 Task: Edit the job description and responsibilities for the 'Medical Officer' position in Salesforce.
Action: Mouse moved to (159, 173)
Screenshot: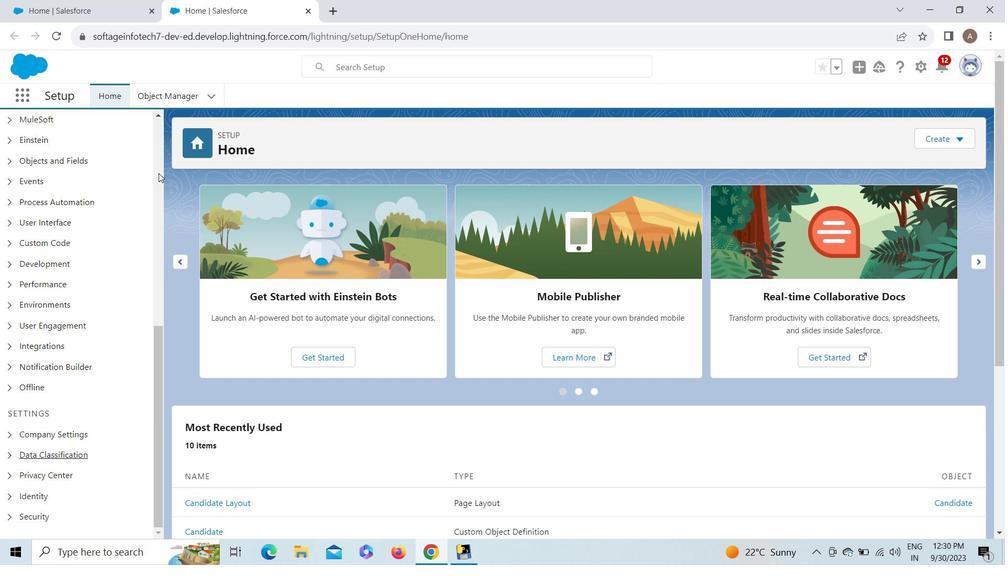 
Action: Mouse pressed left at (159, 173)
Screenshot: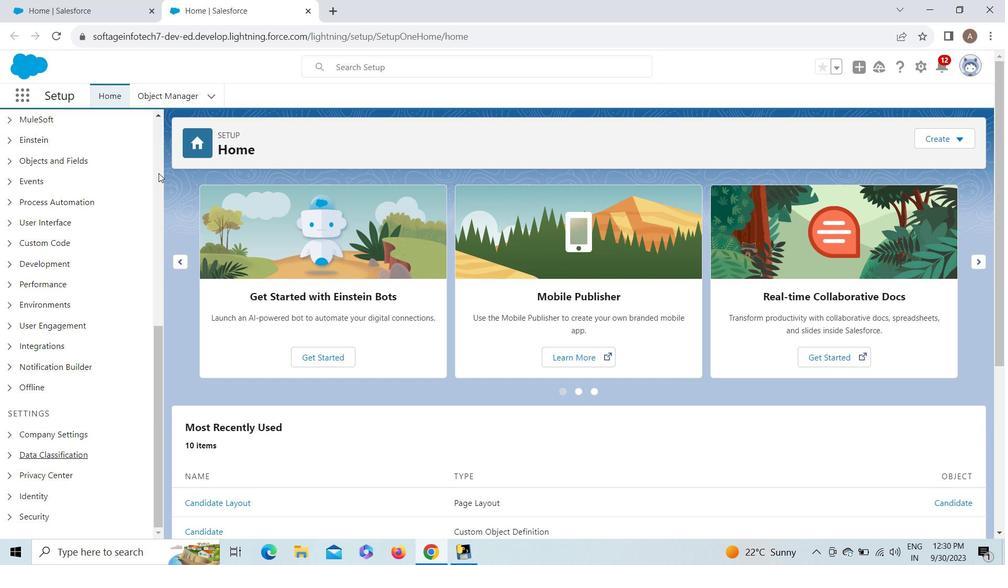 
Action: Mouse pressed left at (159, 173)
Screenshot: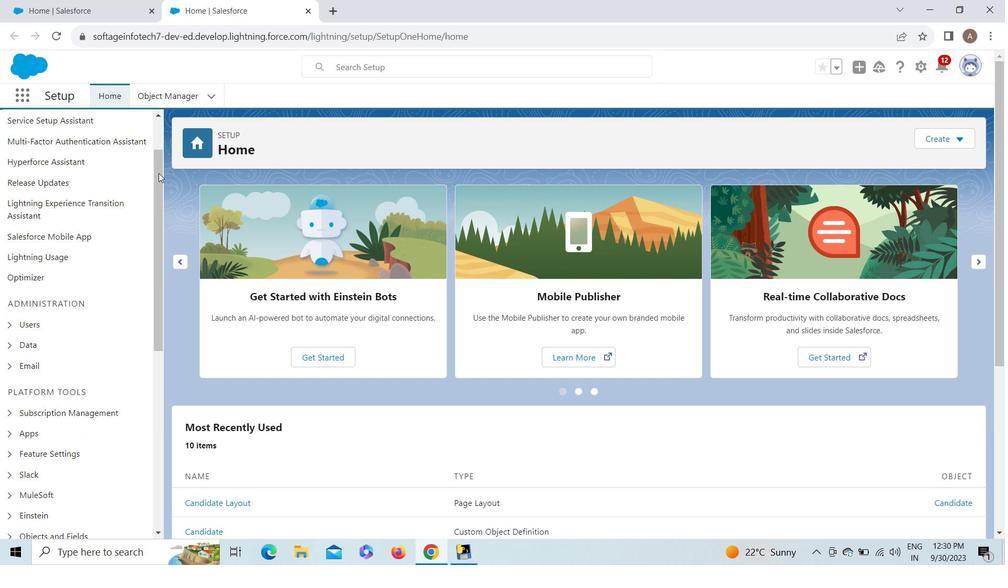 
Action: Mouse pressed left at (159, 173)
Screenshot: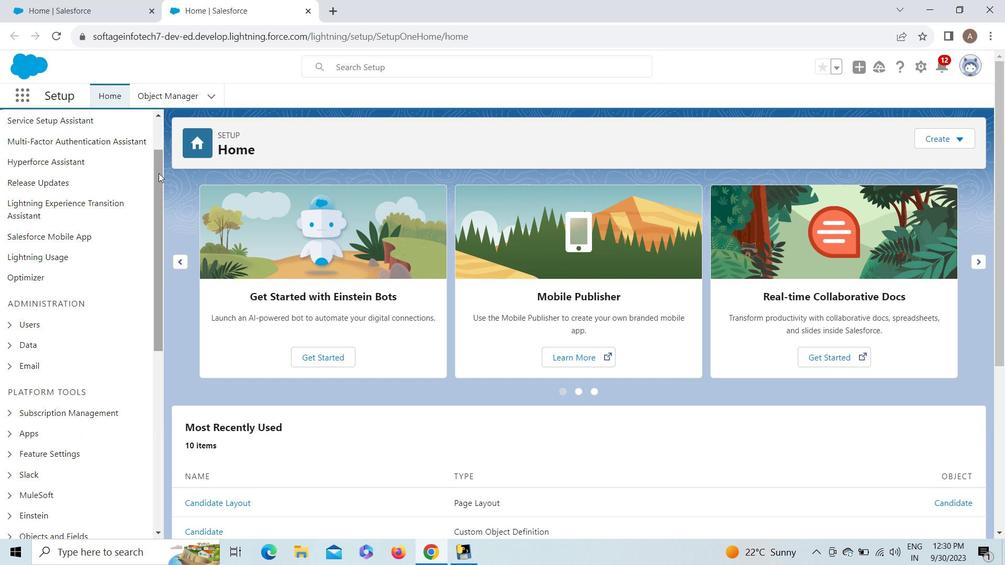 
Action: Mouse moved to (159, 133)
Screenshot: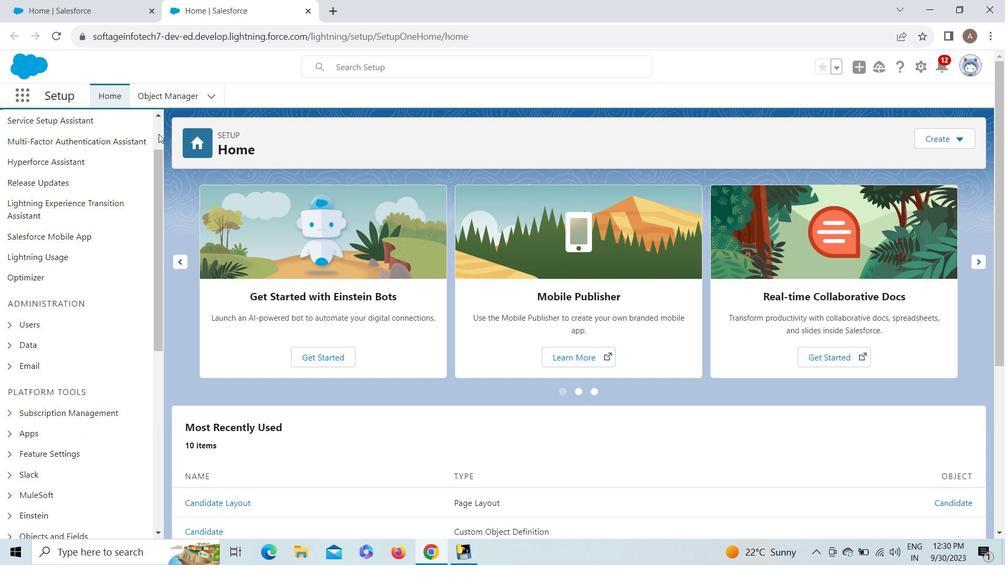
Action: Mouse pressed left at (159, 133)
Screenshot: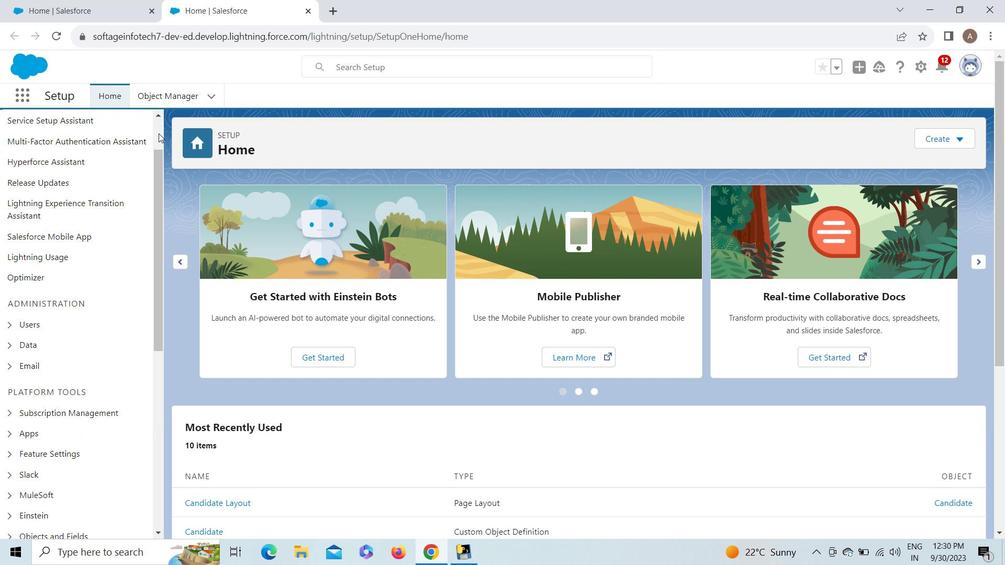 
Action: Mouse moved to (176, 95)
Screenshot: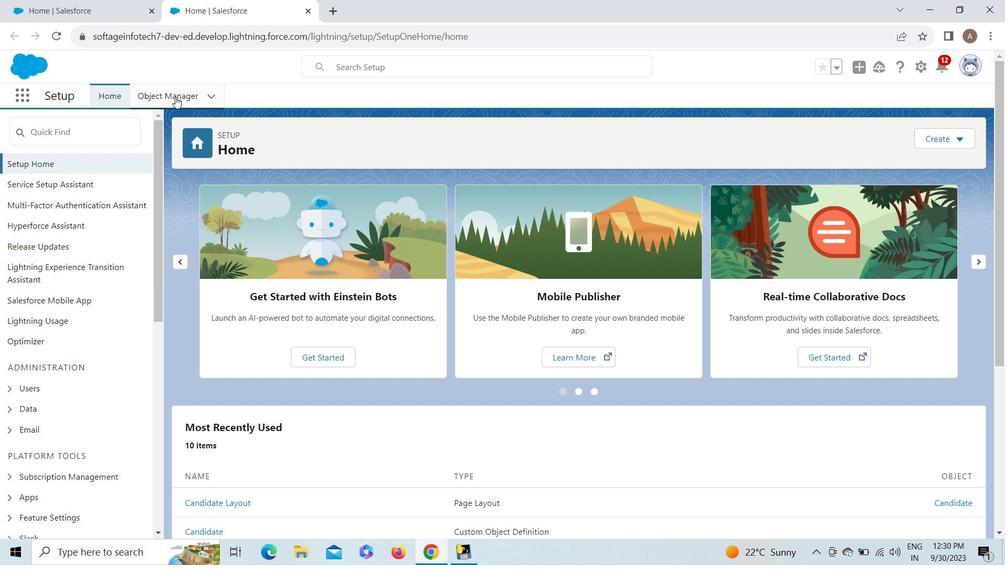 
Action: Mouse pressed left at (176, 95)
Screenshot: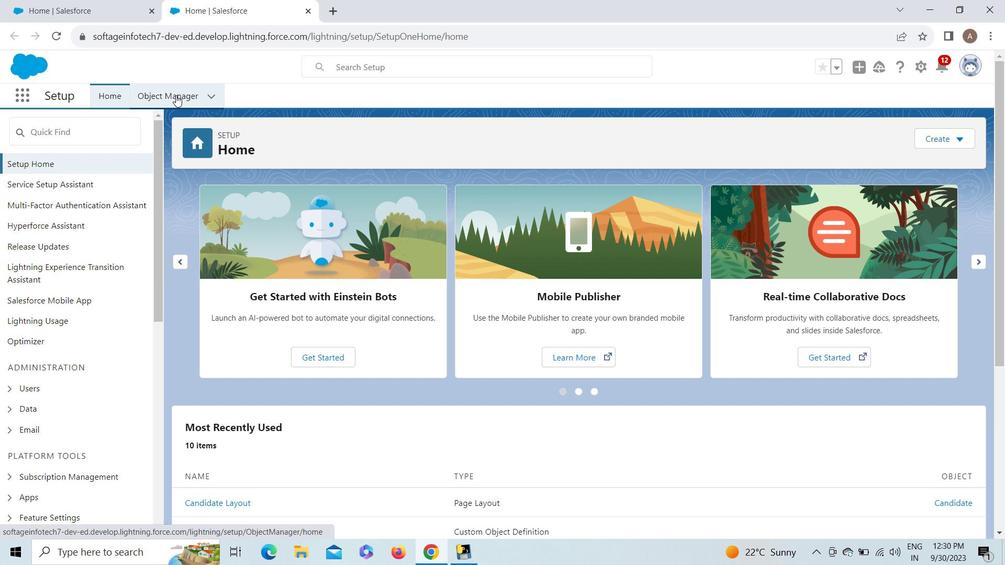 
Action: Mouse moved to (765, 139)
Screenshot: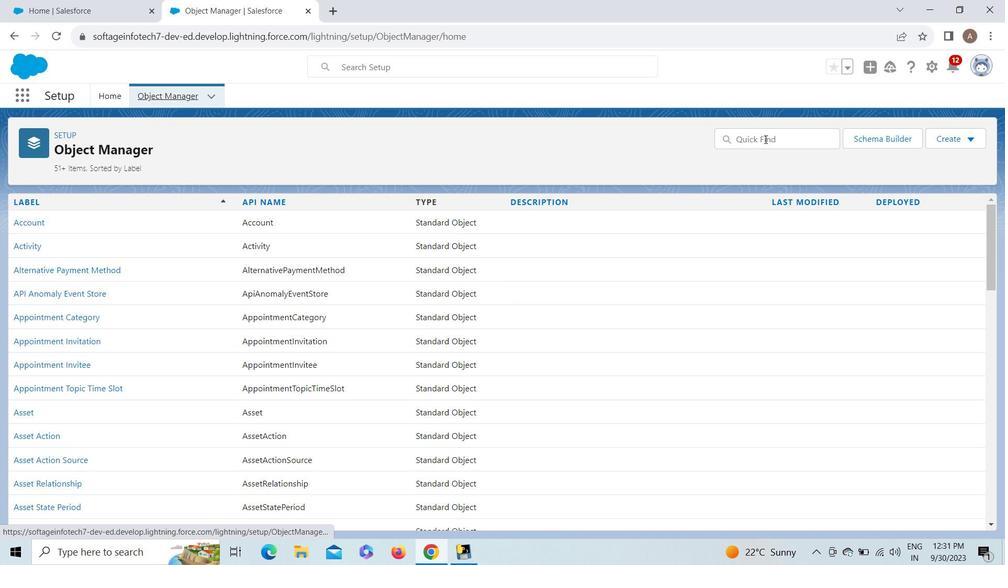 
Action: Mouse pressed left at (765, 139)
Screenshot: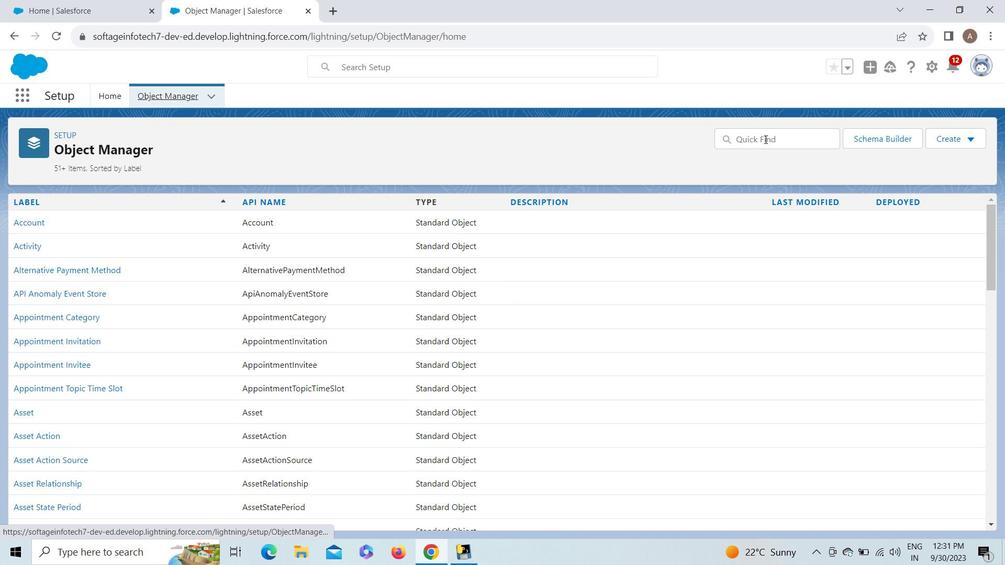 
Action: Key pressed <Key.shift>Can
Screenshot: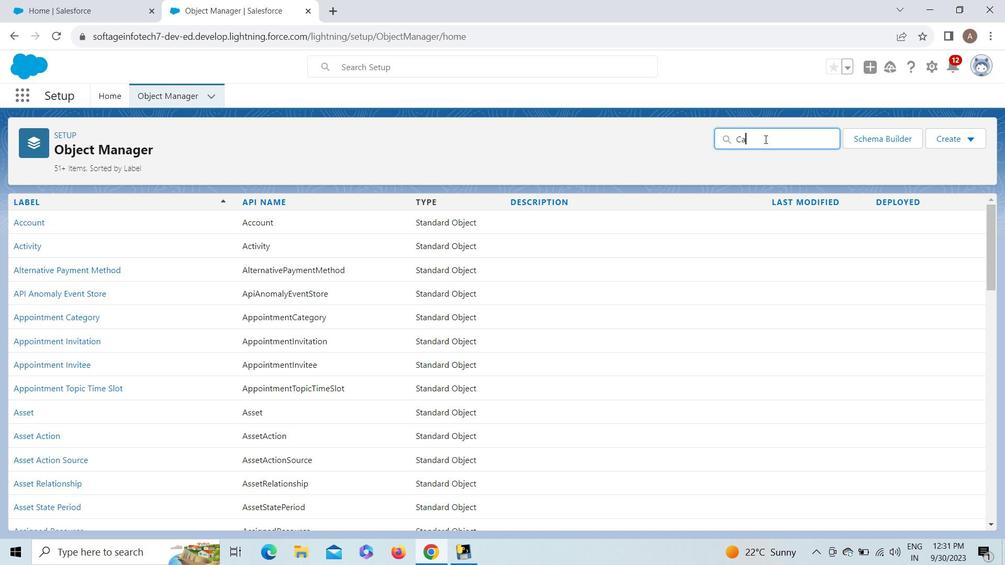 
Action: Mouse moved to (29, 225)
Screenshot: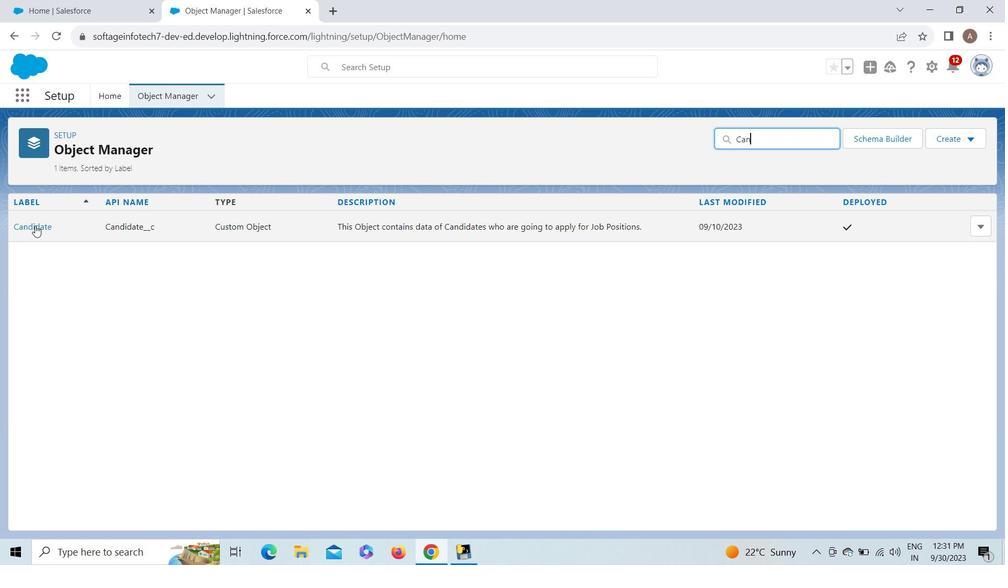 
Action: Mouse pressed left at (29, 225)
Screenshot: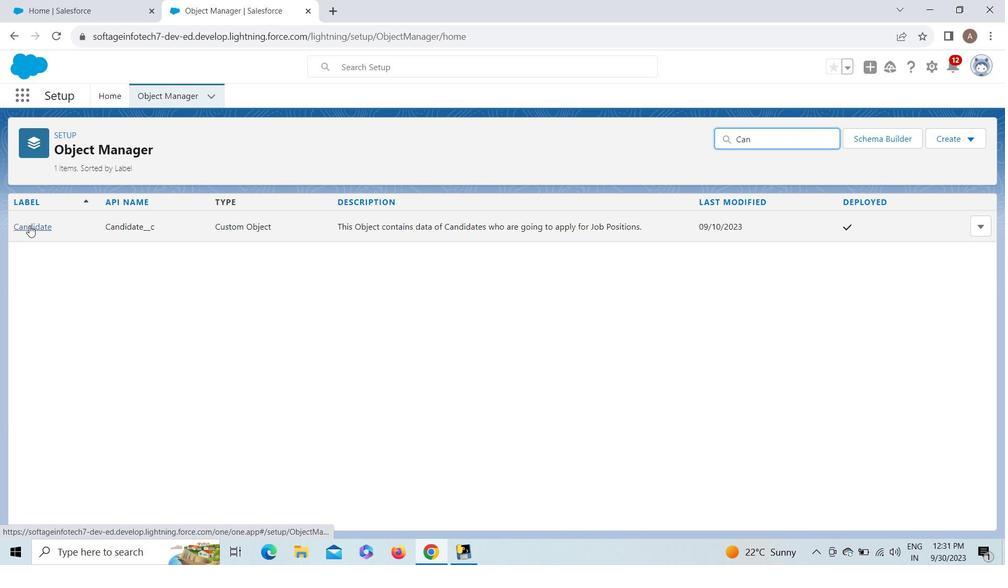 
Action: Mouse moved to (159, 286)
Screenshot: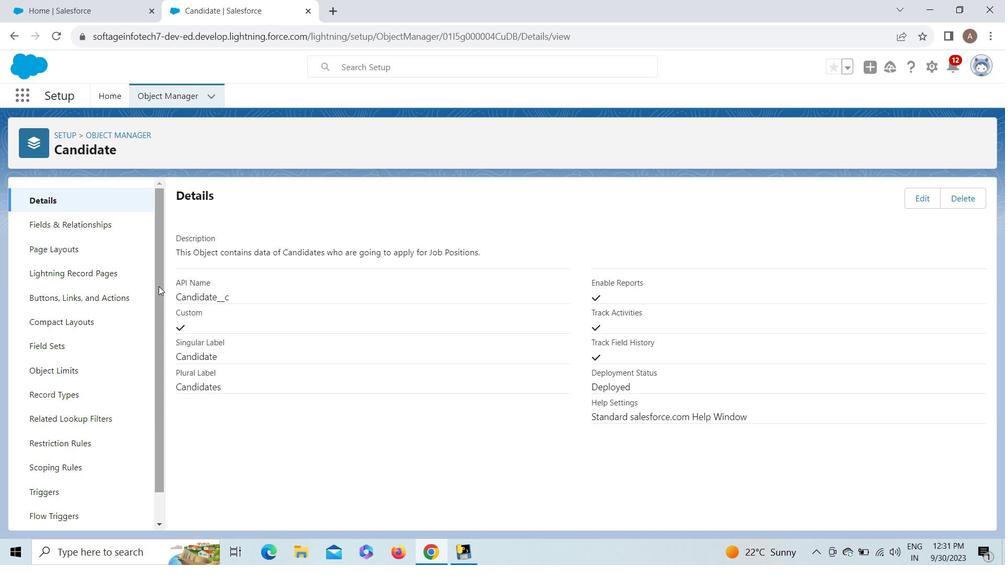 
Action: Mouse pressed left at (159, 286)
Screenshot: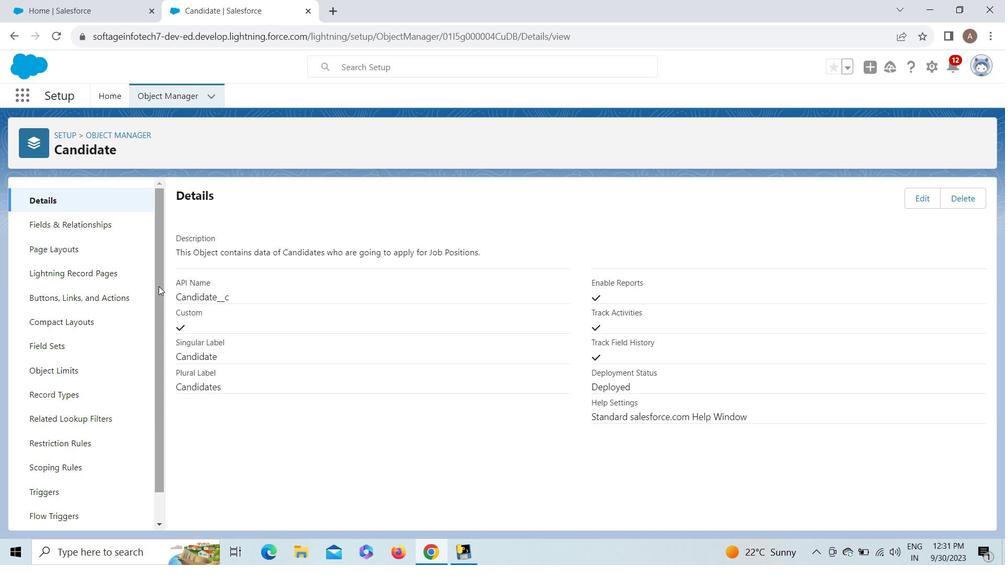 
Action: Mouse moved to (53, 221)
Screenshot: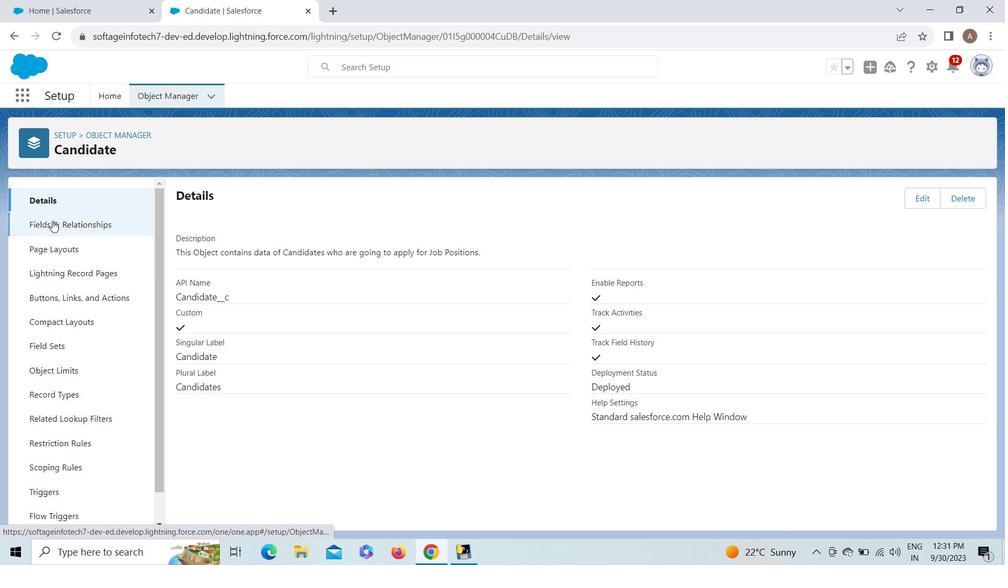 
Action: Mouse pressed left at (53, 221)
Screenshot: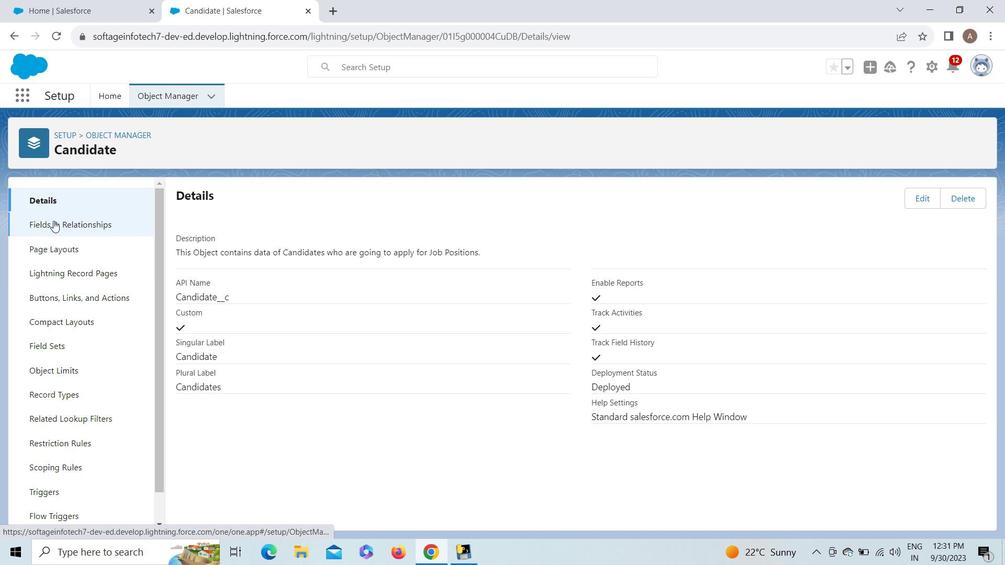 
Action: Mouse moved to (53, 251)
Screenshot: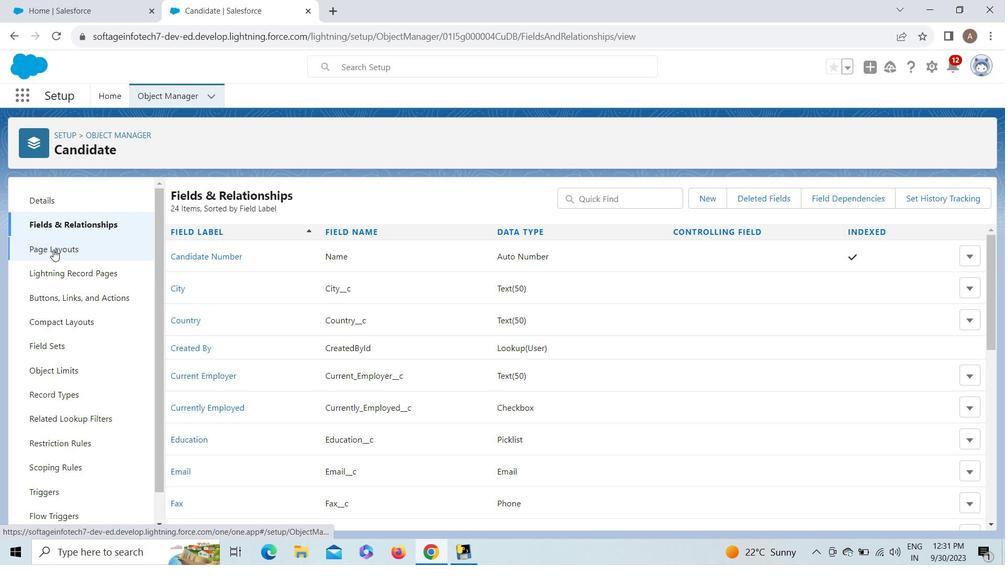 
Action: Mouse pressed left at (53, 251)
Screenshot: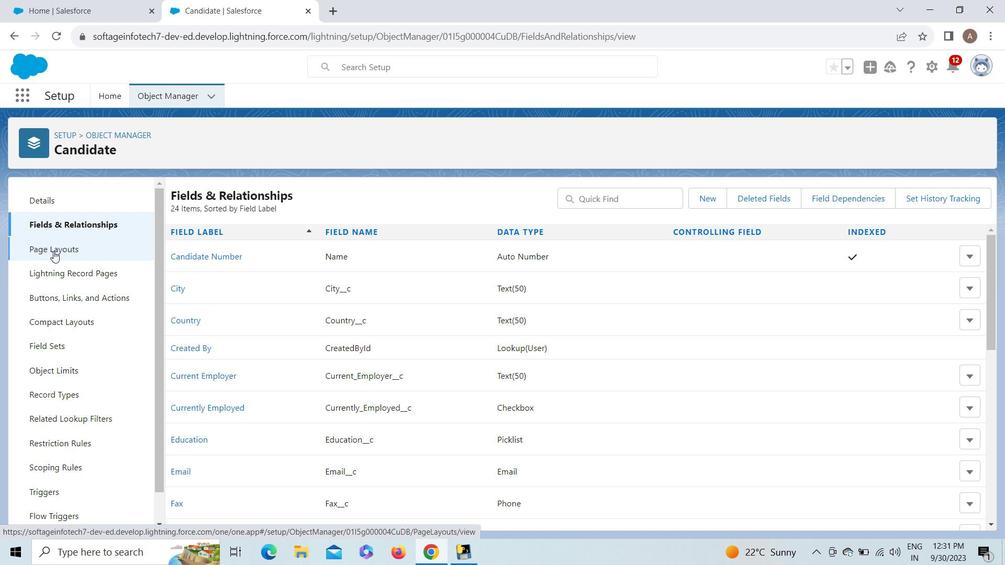 
Action: Mouse moved to (211, 252)
Screenshot: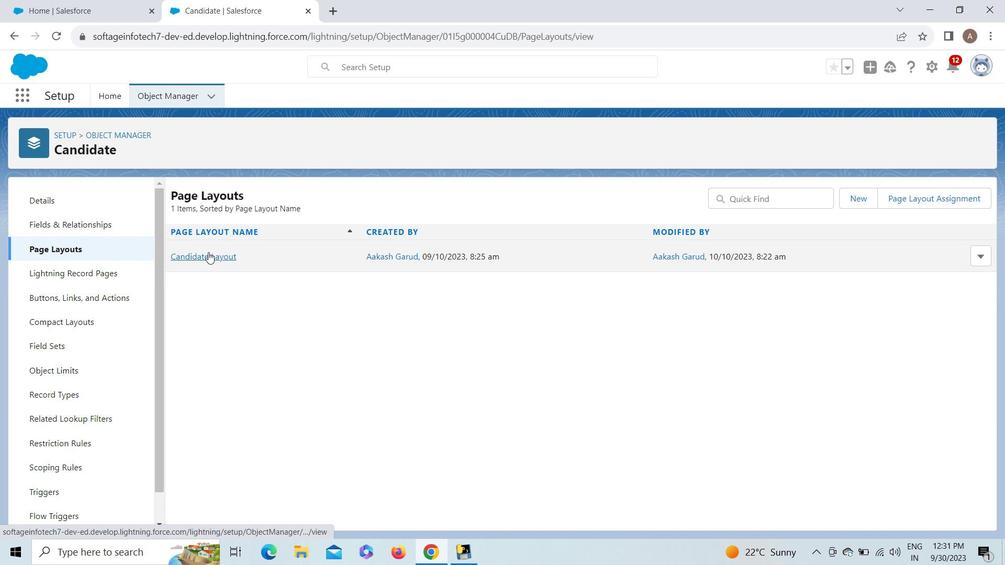 
Action: Mouse pressed left at (211, 252)
Screenshot: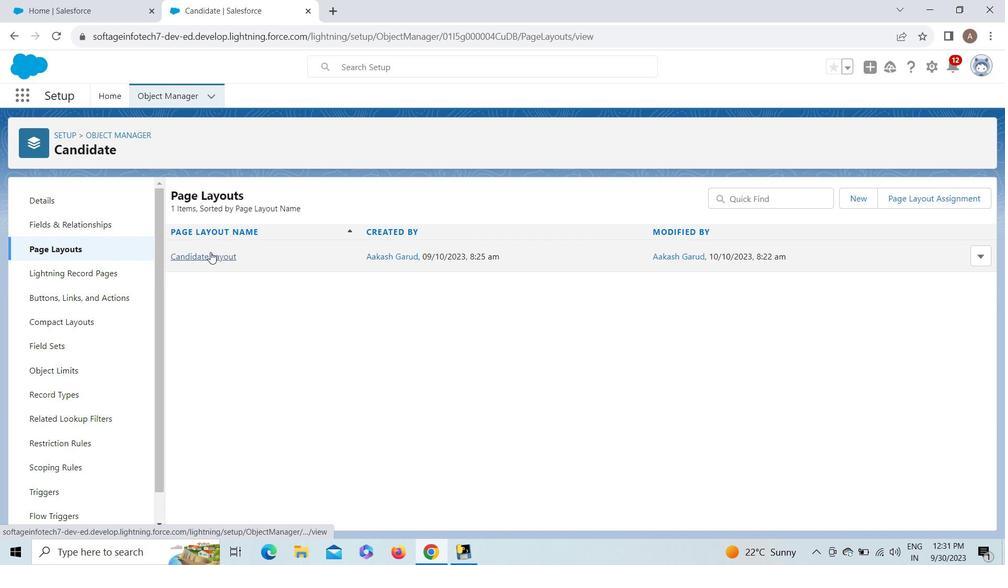 
Action: Mouse moved to (982, 238)
Screenshot: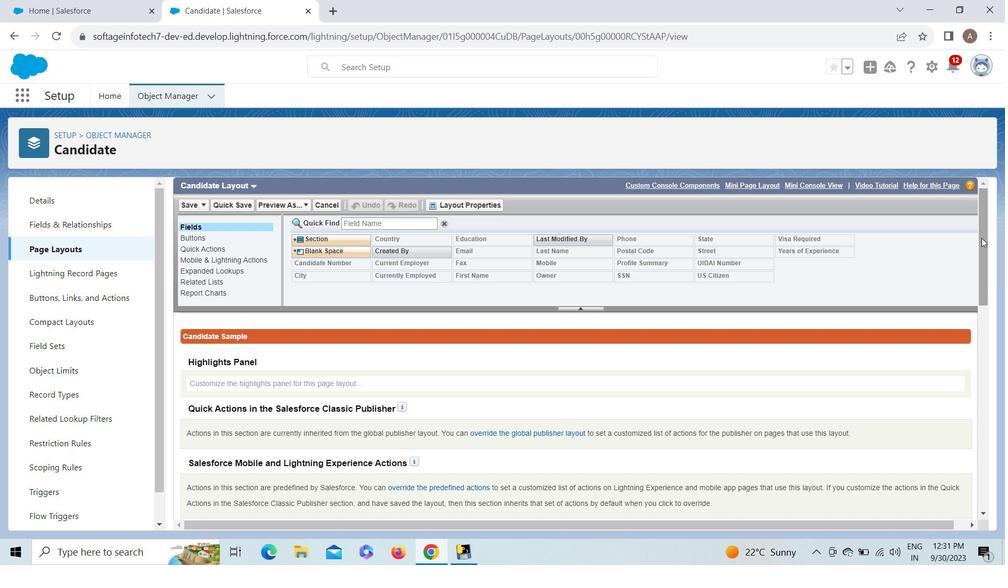 
Action: Mouse pressed left at (982, 238)
Screenshot: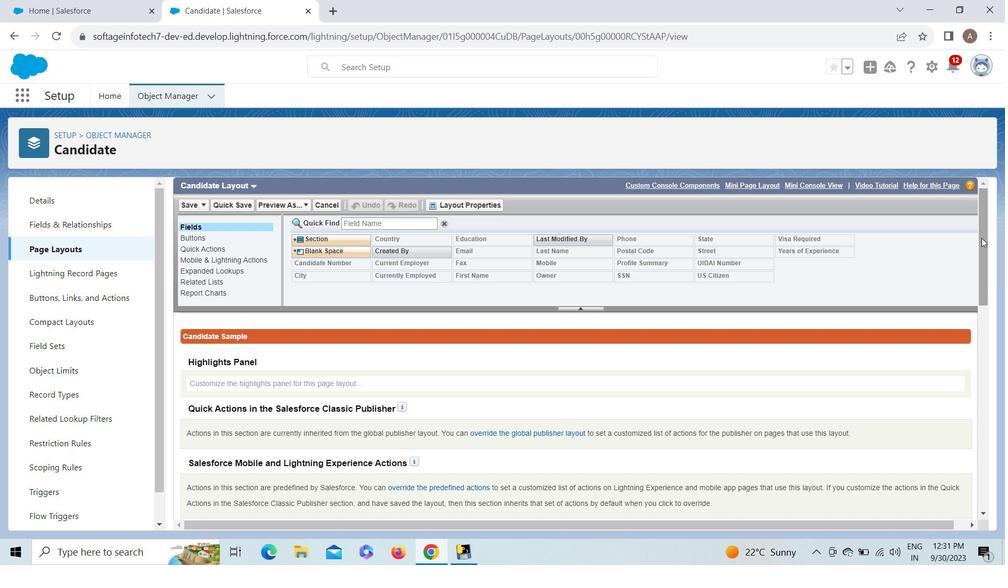 
Action: Mouse moved to (48, 205)
Screenshot: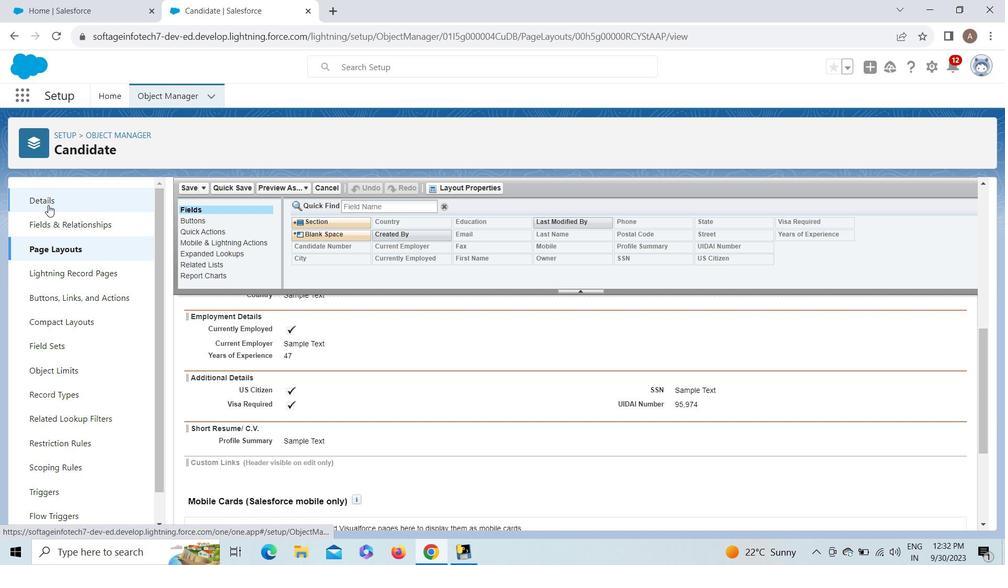 
Action: Mouse pressed left at (48, 205)
Screenshot: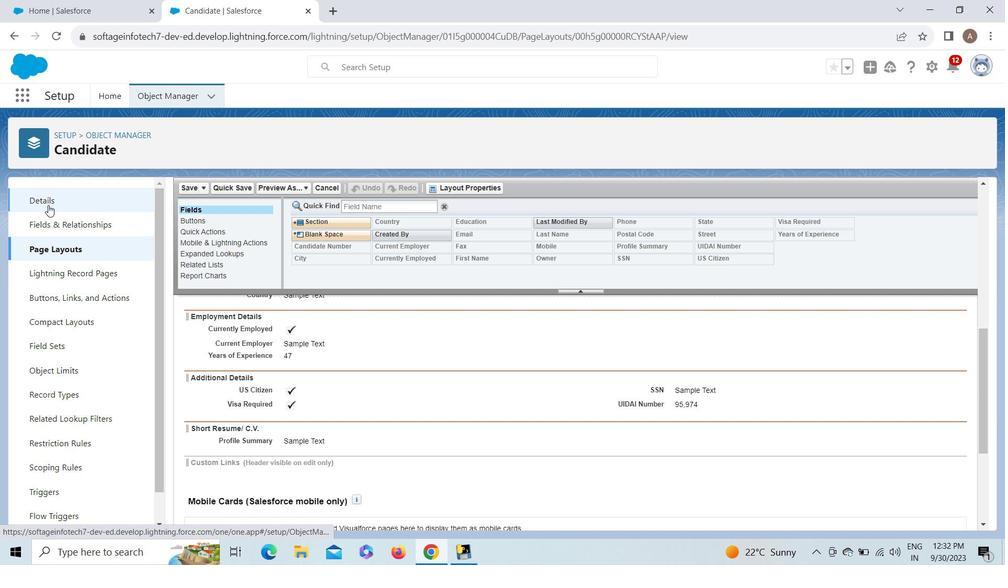 
Action: Mouse moved to (44, 11)
Screenshot: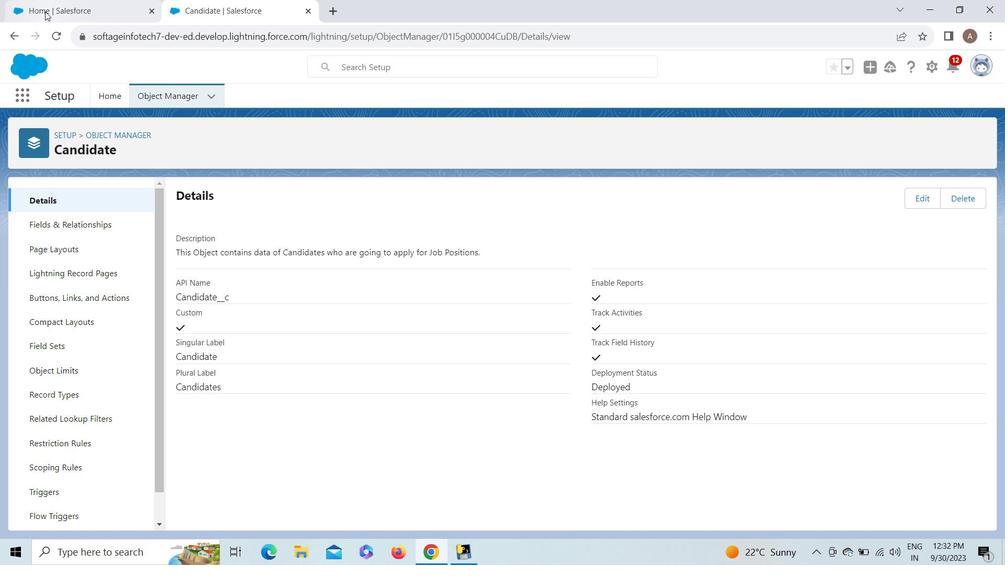 
Action: Mouse pressed left at (44, 11)
Screenshot: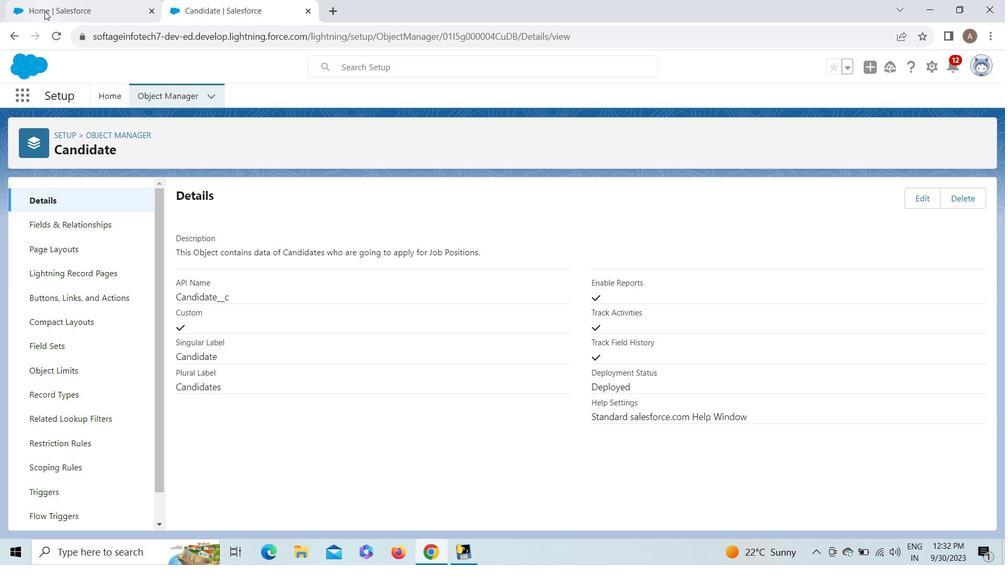 
Action: Mouse moved to (182, 99)
Screenshot: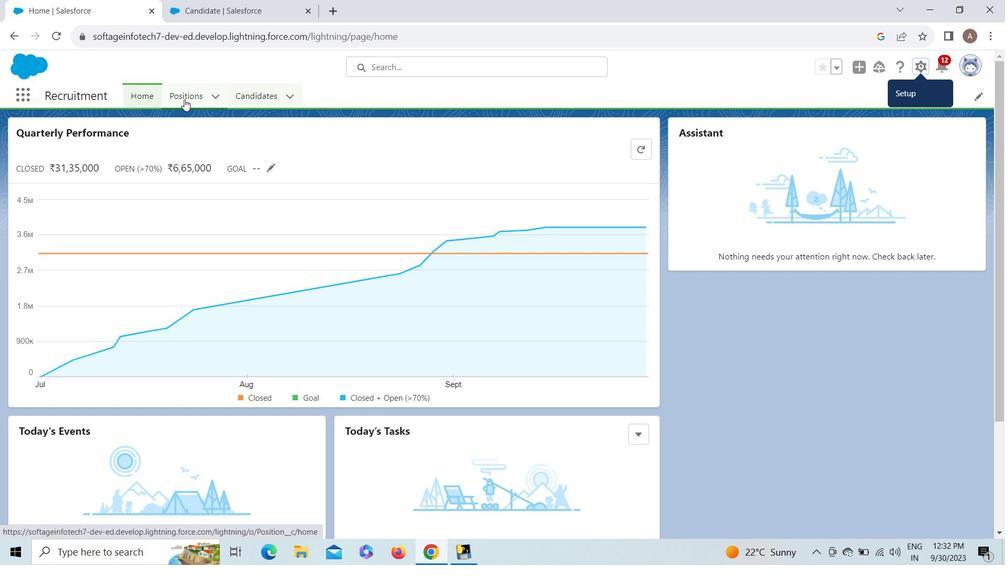 
Action: Mouse pressed left at (182, 99)
Screenshot: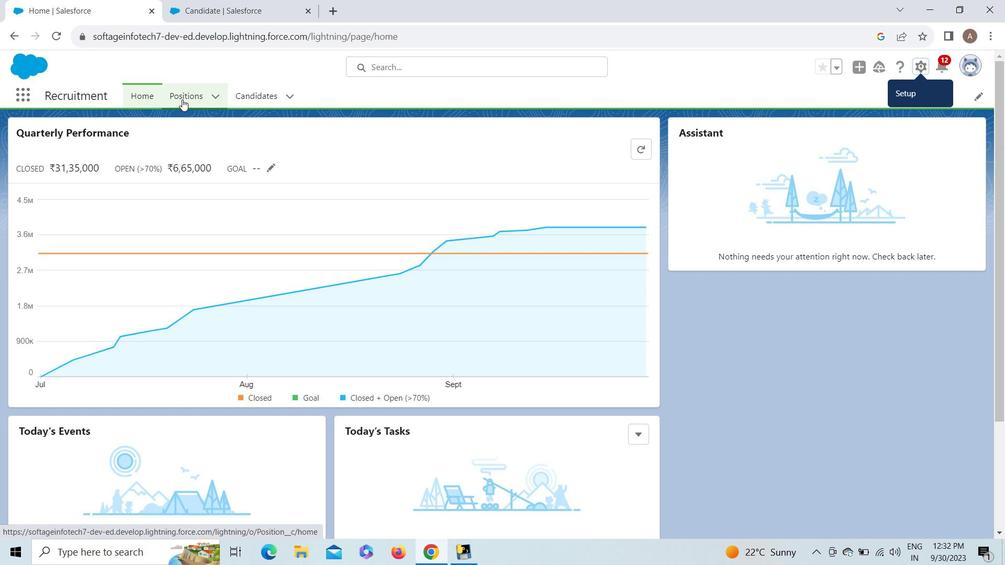 
Action: Mouse moved to (89, 213)
Screenshot: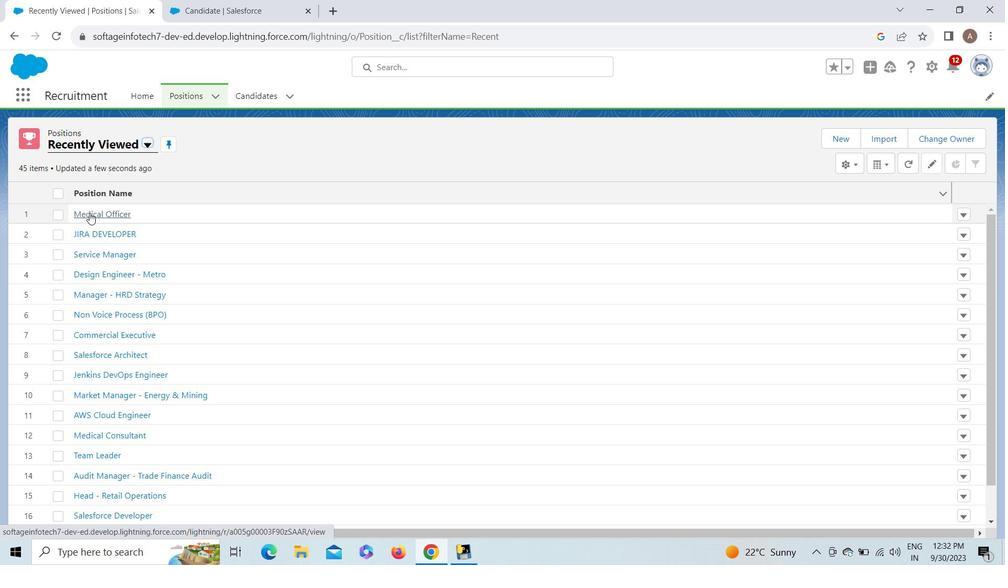 
Action: Mouse pressed left at (89, 213)
Screenshot: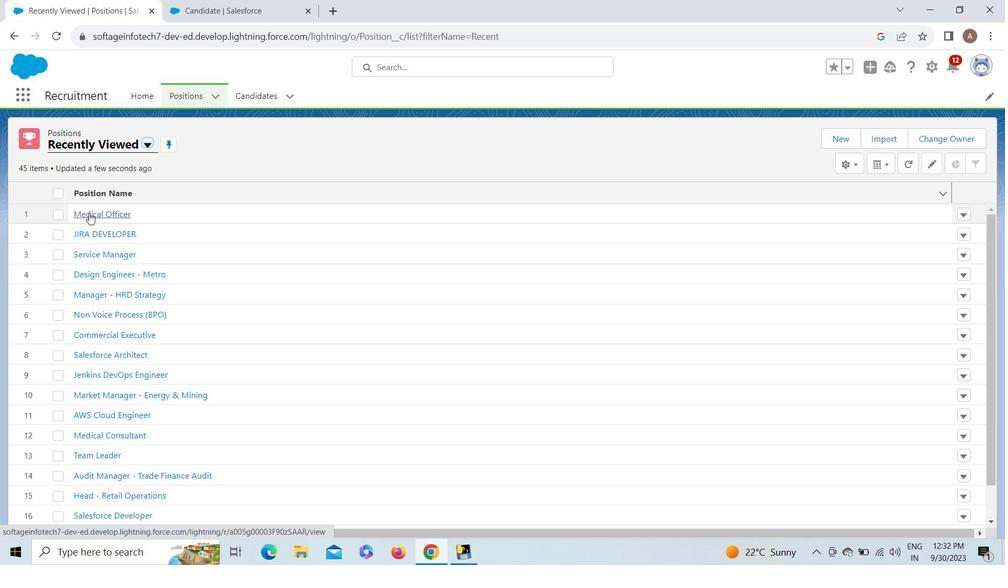 
Action: Mouse moved to (847, 137)
Screenshot: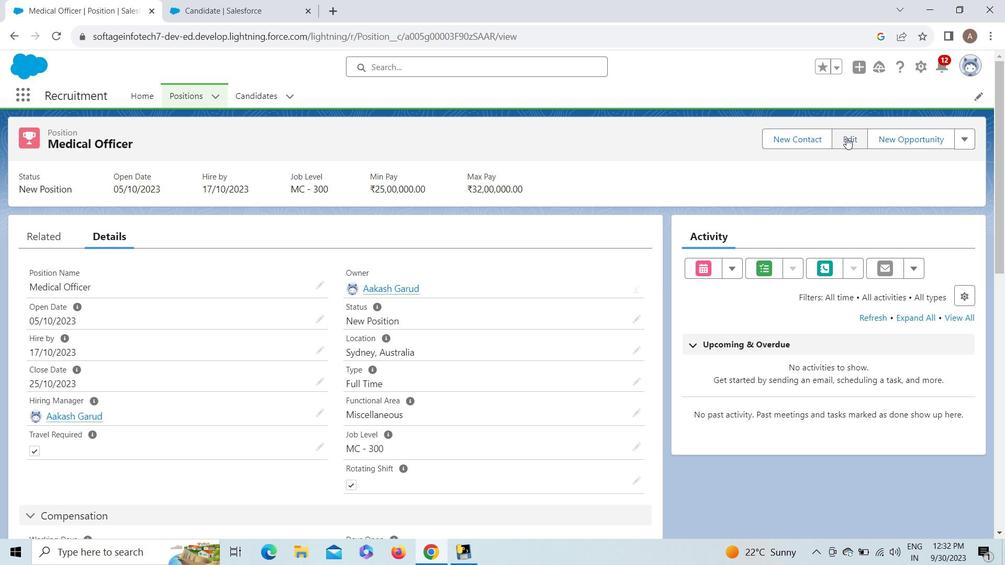 
Action: Mouse pressed left at (847, 137)
Screenshot: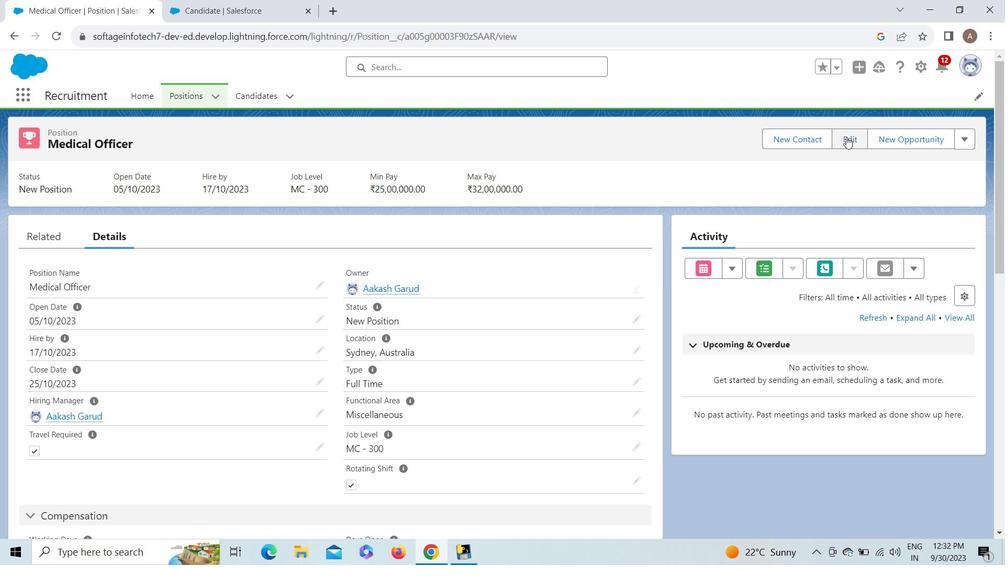 
Action: Mouse moved to (772, 154)
Screenshot: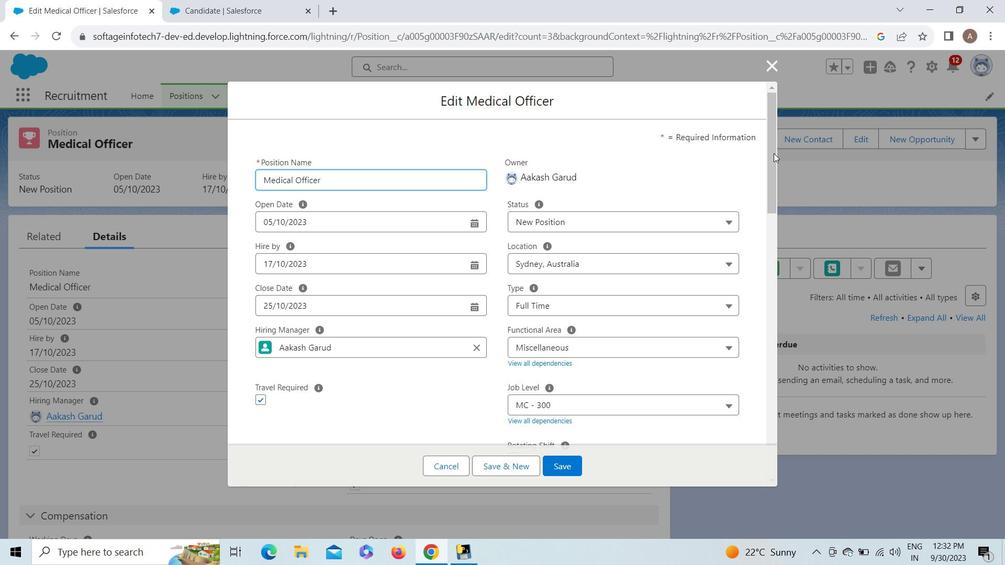 
Action: Mouse pressed left at (772, 154)
Screenshot: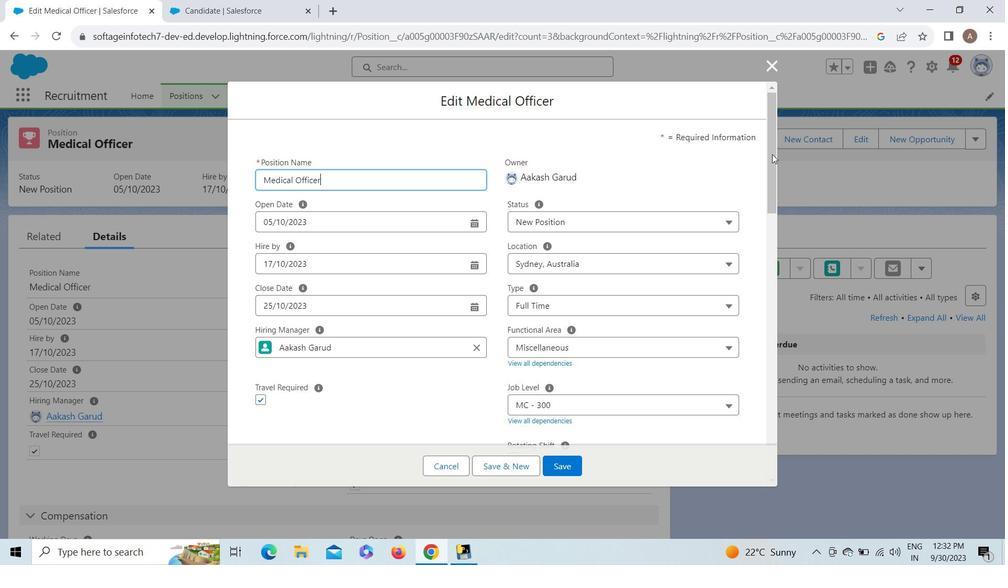 
Action: Mouse moved to (758, 344)
Screenshot: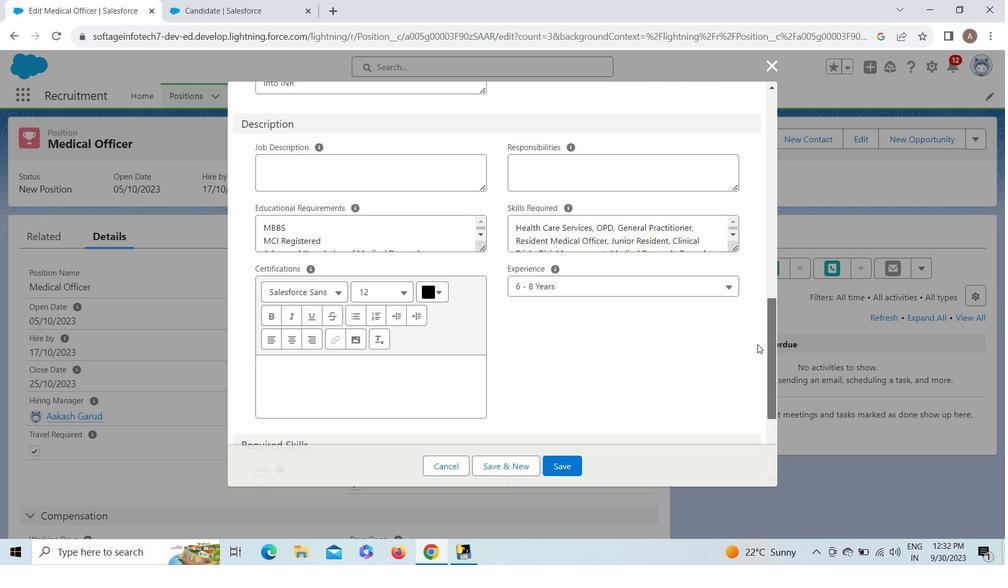 
Action: Mouse pressed left at (758, 344)
Screenshot: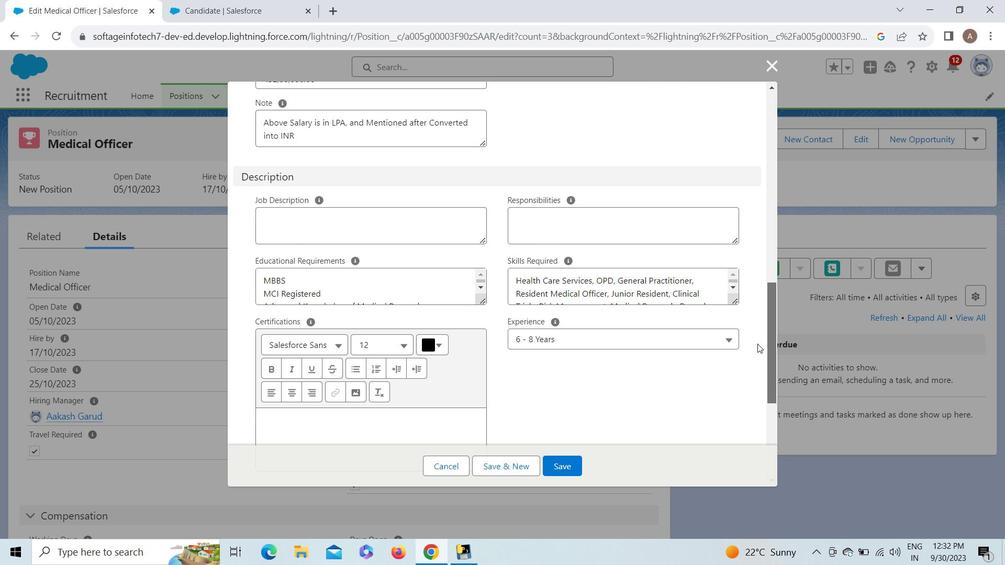 
Action: Mouse moved to (355, 234)
Screenshot: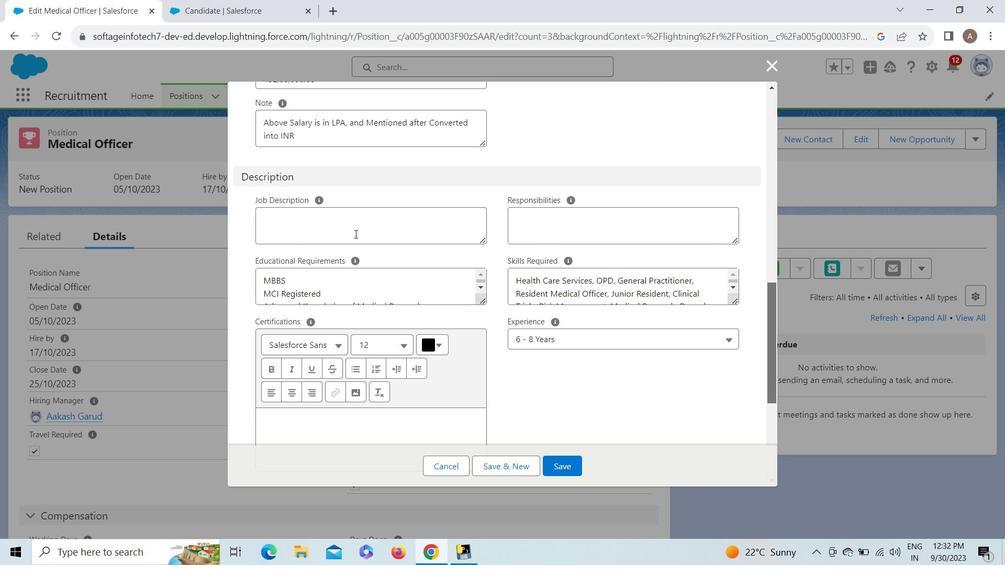 
Action: Mouse pressed left at (355, 234)
Screenshot: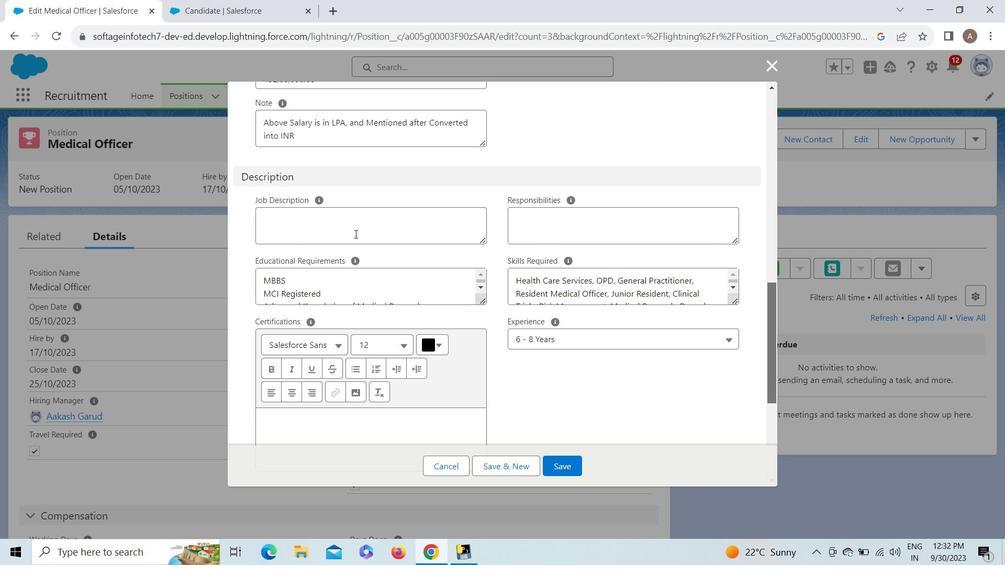 
Action: Key pressed <Key.shift>We<Key.space>are<Key.space>seeking<Key.space>a<Key.space>highly<Key.space>capable<Key.space>medical<Key.space>officer<Key.space>to<Key.space>manage<Key.space>our<Key.space>medical<Key.space>team<Key.space>and<Key.space>to<Key.space>supervisr<Key.backspace>e<Key.space>the<Key.space>healthcare<Key.space>services<Key.space>that<Key.space>they<Key.space>provide.<Key.space><Key.shift>In<Key.space>this<Key.space><Key.shift><Key.shift><Key.shift><Key.shift><Key.shift><Key.shift><Key.shift><Key.shift><Key.shift><Key.shift><Key.shift><Key.shift><Key.shift><Key.shift><Key.shift><Key.shift><Key.shift><Key.shift><Key.shift><Key.shift><Key.shift><Key.shift><Key.shift><Key.shift><Key.shift><Key.shift><Key.shift>role,<Key.space>your<Key.space>duties<Key.space>will<Key.space>include<Key.space>serving<Key.space>as<Key.space>a<Key.space>clinical<Key.space>advisor,<Key.space>overseeing<Key.space>clinical<Key.space>trials,<Key.space>and<Key.space>maintaining<Key.space>high<Key.space>standards<Key.space>of<Key.space>i<Key.backspace>patient<Key.space>care.
Screenshot: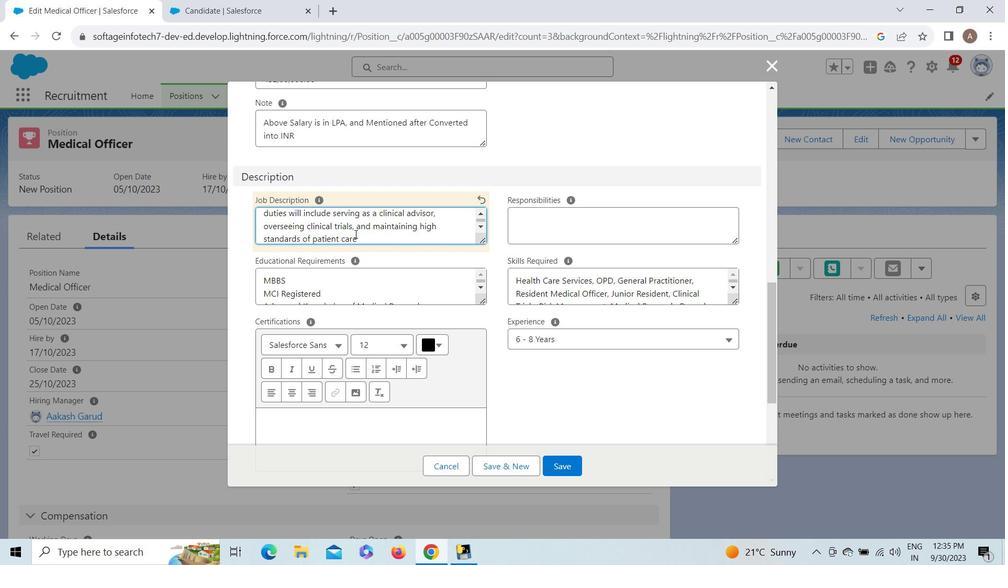 
Action: Mouse moved to (619, 216)
Screenshot: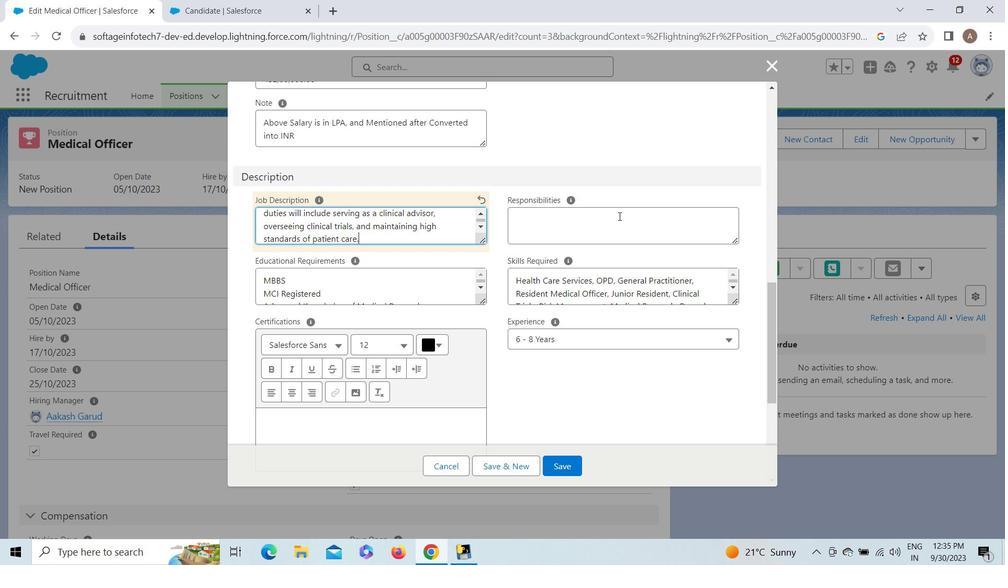 
Action: Mouse pressed left at (619, 216)
Screenshot: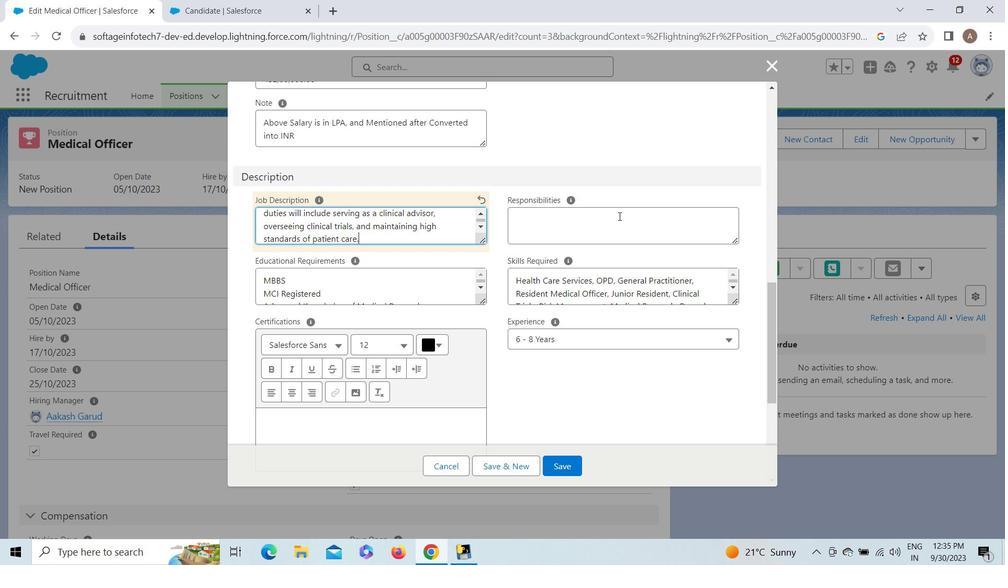 
Action: Key pressed <Key.shift>Contributing<Key.space>clinical<Key.space>expertise<Key.space>to<Key.space>patient<Key.space>careand<Key.space>providing<Key.left><Key.left><Key.left><Key.left><Key.left><Key.left><Key.left><Key.left><Key.left><Key.left><Key.left><Key.left><Key.left><Key.left><Key.left><Key.left><Key.right><Key.right><Key.right><Key.right><Key.left><Key.space><Key.down><Key.space>guidance<Key.space>to<Key.space>junior
Screenshot: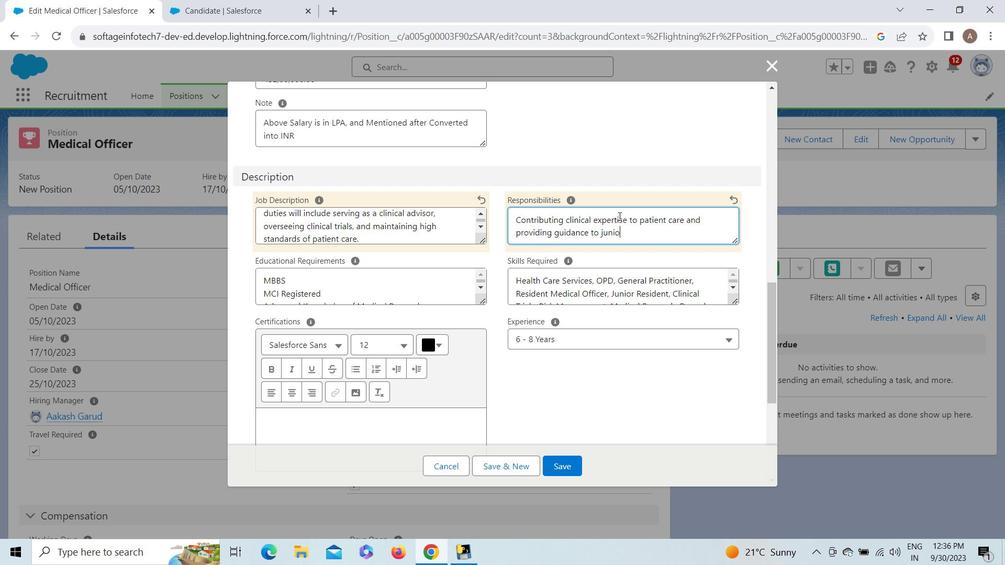 
Action: Mouse moved to (638, 238)
Screenshot: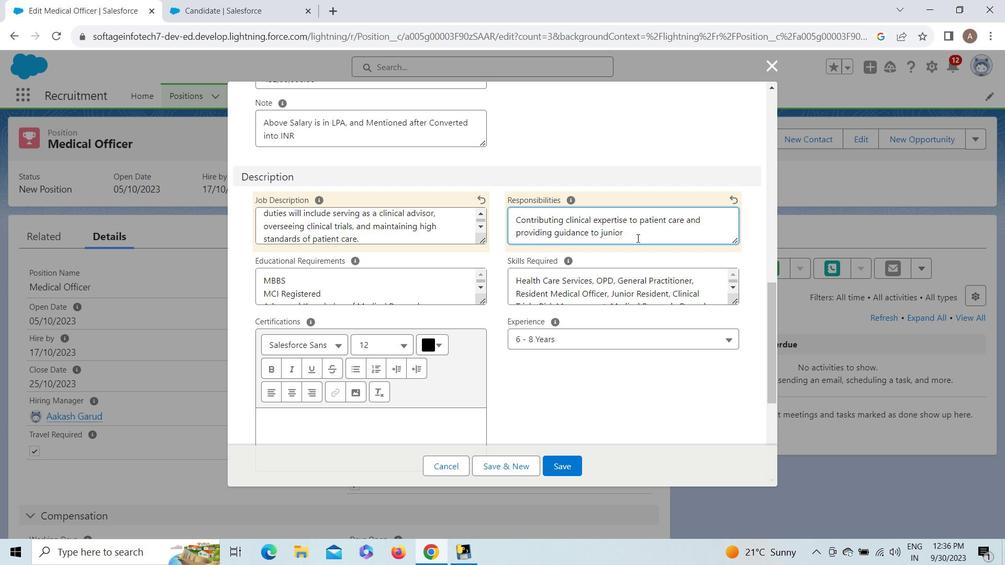 
Action: Key pressed <Key.space>physicians.<Key.enter><Key.enter><Key.shift><Key.shift><Key.shift><Key.shift><Key.shift><Key.shift><Key.shift><Key.shift><Key.shift><Key.shift>Performing<Key.space>administrative<Key.space>duties<Key.space>and<Key.space>risk<Key.space>management<Key.left><Key.left><Key.left><Key.left><Key.left><Key.left><Key.left><Key.left><Key.left><Key.left><Key.left><Key.left><Key.left><Key.left><Key.left><Key.left><Key.left><Key.left><Key.left><Key.left><Key.left><Key.left><Key.left><Key.left><Key.left><Key.left><Key.left><Key.left><Key.left><Key.left><Key.left><Key.left><Key.left><Key.left><Key.left><Key.left><Key.left><Key.left><Key.left><Key.left><Key.backspace><Key.shift>D<Key.down><Key.left><Key.left><Key.left><Key.left><Key.left><Key.left><Key.left><Key.left><Key.left><Key.backspace><Key.shift>M<Key.left><Key.left><Key.left><Key.left><Key.left><Key.backspace><Key.shift>R<Key.down>.<Key.enter><Key.enter><Key.shift><Key.shift><Key.shift><Key.shift><Key.shift><Key.shift><Key.shift><Key.shift><Key.shift><Key.shift><Key.shift><Key.shift>Ensuring<Key.space>y<Key.backspace>the<Key.space>highest<Key.space>standards<Key.space>in<Key.space>patient<Key.space>care<Key.space>are<Key.space>maintained
Screenshot: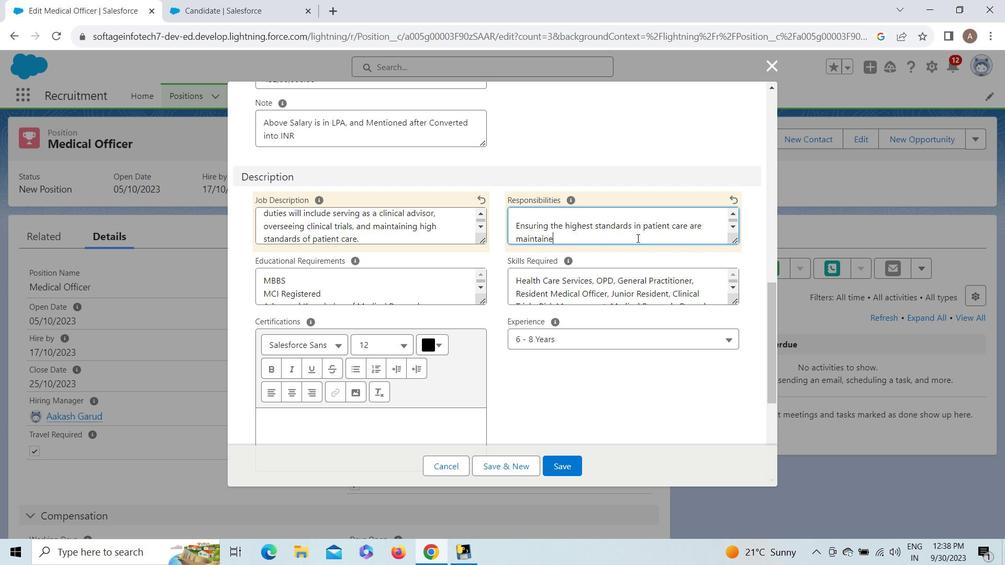 
Action: Mouse moved to (648, 227)
Screenshot: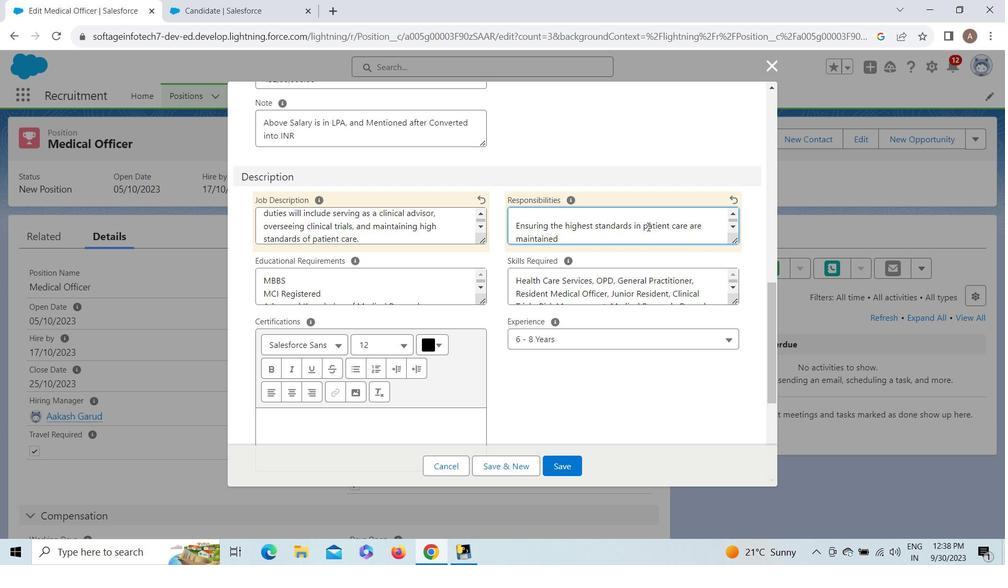 
Action: Mouse pressed left at (648, 227)
Screenshot: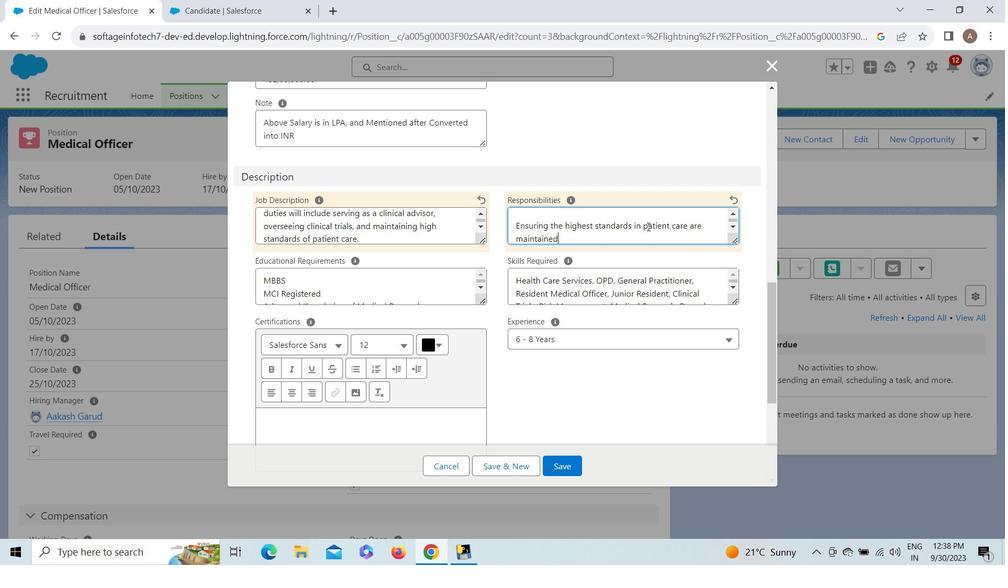 
Action: Mouse moved to (683, 283)
Screenshot: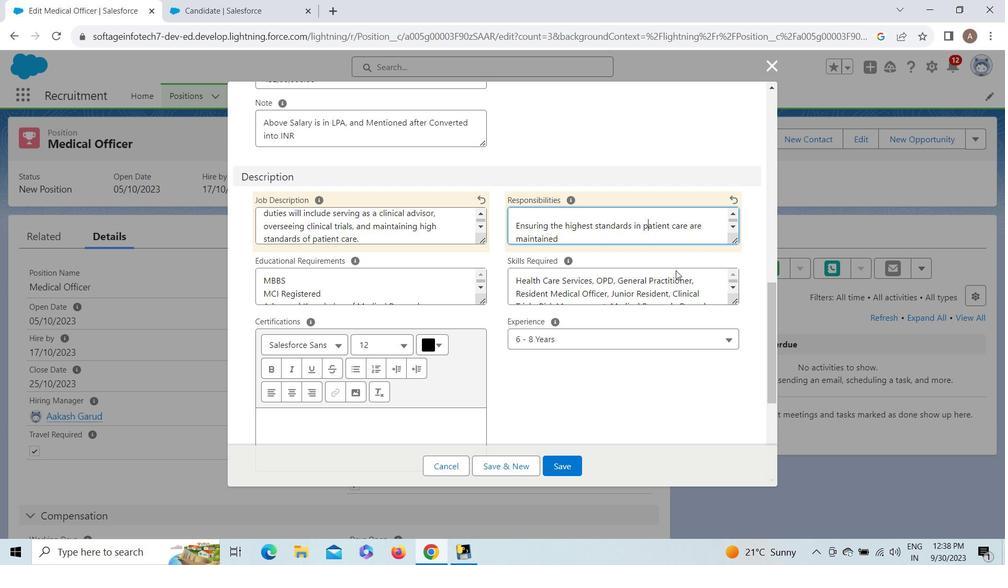 
Action: Key pressed <Key.backspace><Key.shift>P<Key.right><Key.right><Key.right><Key.right><Key.right><Key.right><Key.right><Key.right><Key.backspace><Key.shift>C<Key.down>.<Key.enter><Key.enter><Key.shift>Verifying<Key.space>complex<Key.space>diagnosis<Key.space>and<Key.space>facilitating<Key.space>tra<Key.backspace>eatment<Key.space>plan.<Key.backspace>s.<Key.enter><Key.enter><Key.shift><Key.shift><Key.shift><Key.shift><Key.shift><Key.shift><Key.shift>Hiring
Screenshot: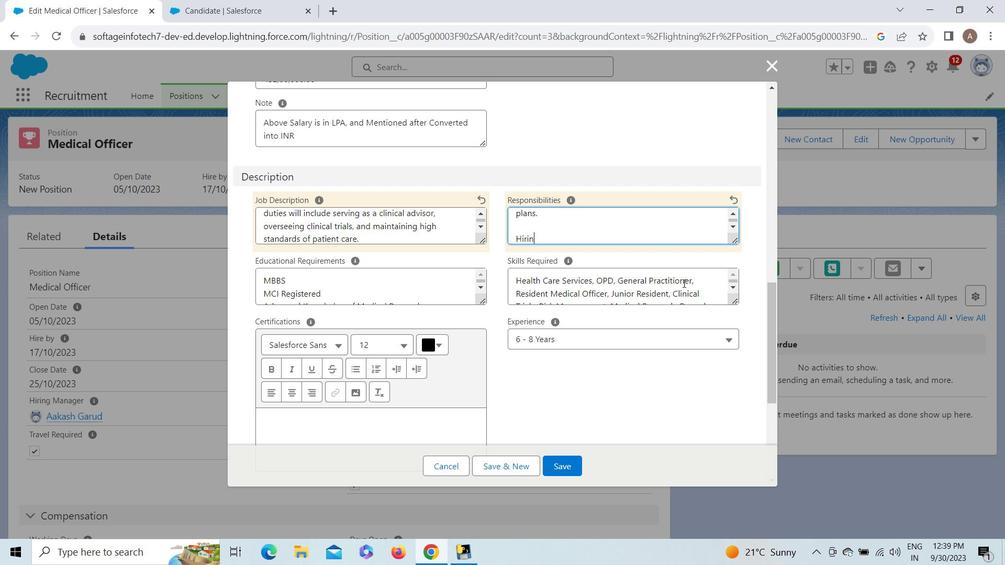
Action: Mouse moved to (688, 280)
Screenshot: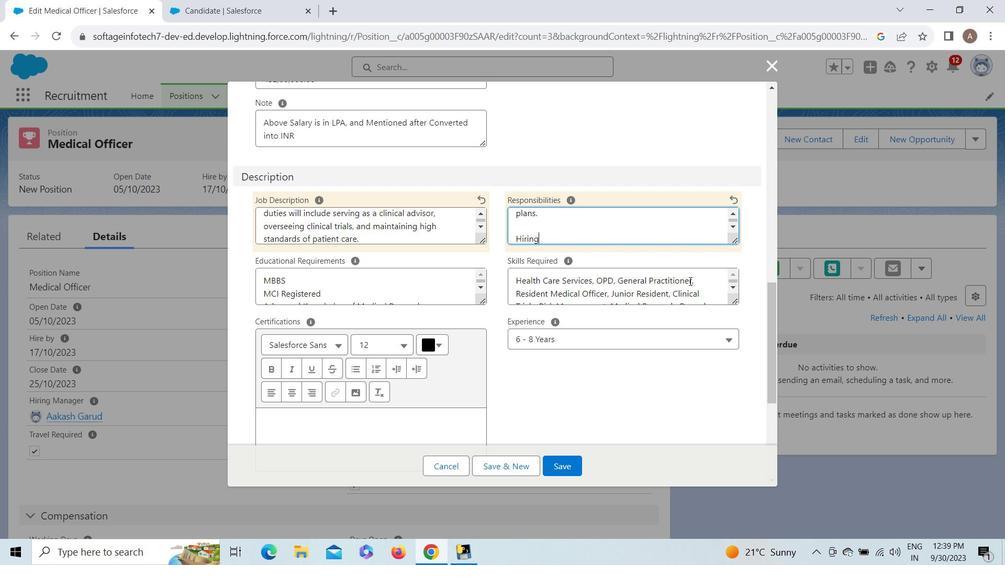 
Action: Key pressed ,<Key.space><Key.shift>Supervising<Key.space>and<Key.space>mentoring<Key.space>healthcare
Screenshot: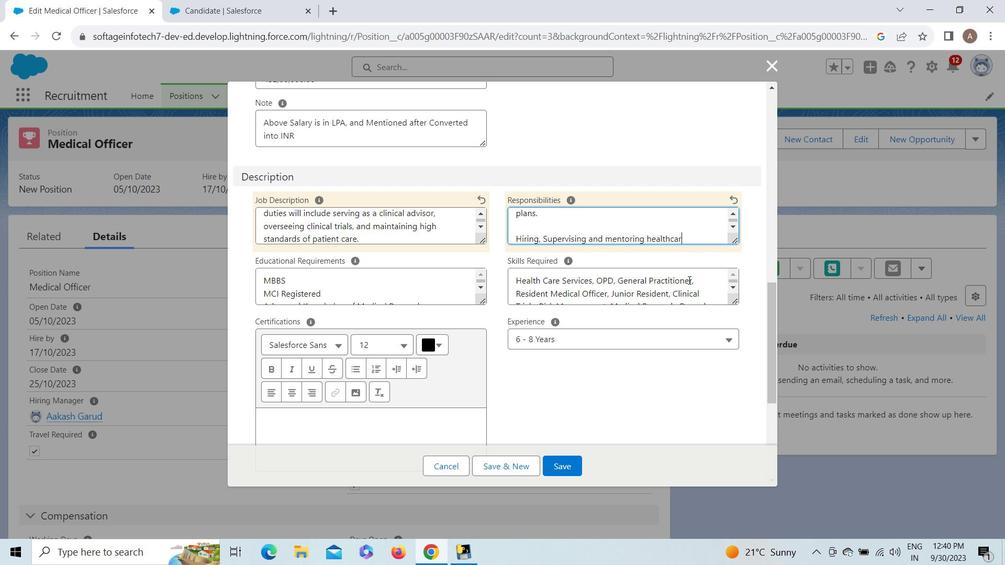 
Action: Mouse moved to (725, 240)
Screenshot: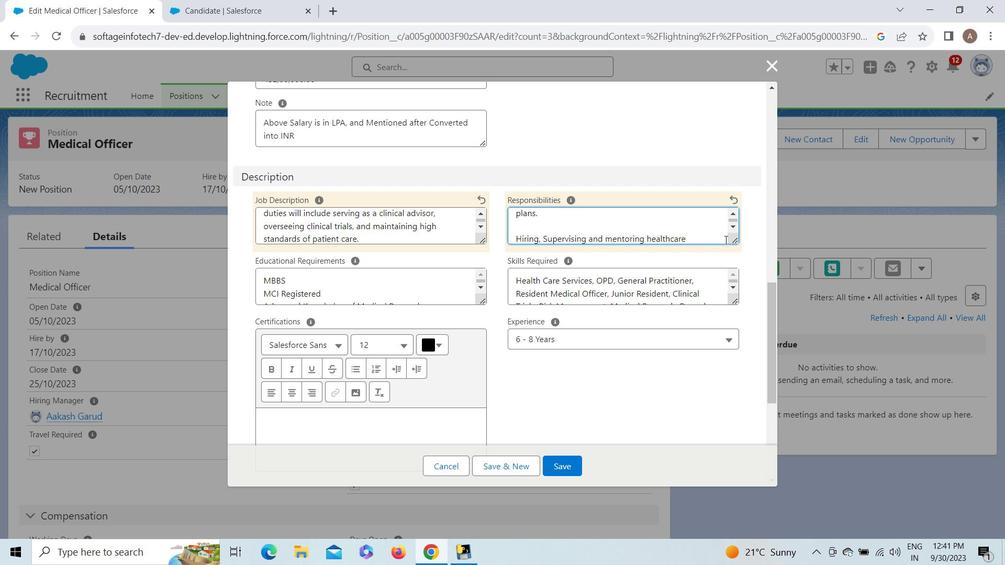 
Action: Key pressed <Key.space>professionals<Key.space>and<Key.space>v<Key.backspace>collaborating<Key.space>with<Key.space>consultans<Key.backspace>ts.<Key.enter><Key.enter><Key.shift>Managing<Key.space>allocated<Key.space>budgets<Key.space>and<Key.space>identifying<Key.space>areas<Key.space>of<Key.space>improvement<Key.space>in<Key.space><Key.shift>Patient<Key.space><Key.shift>Care
Screenshot: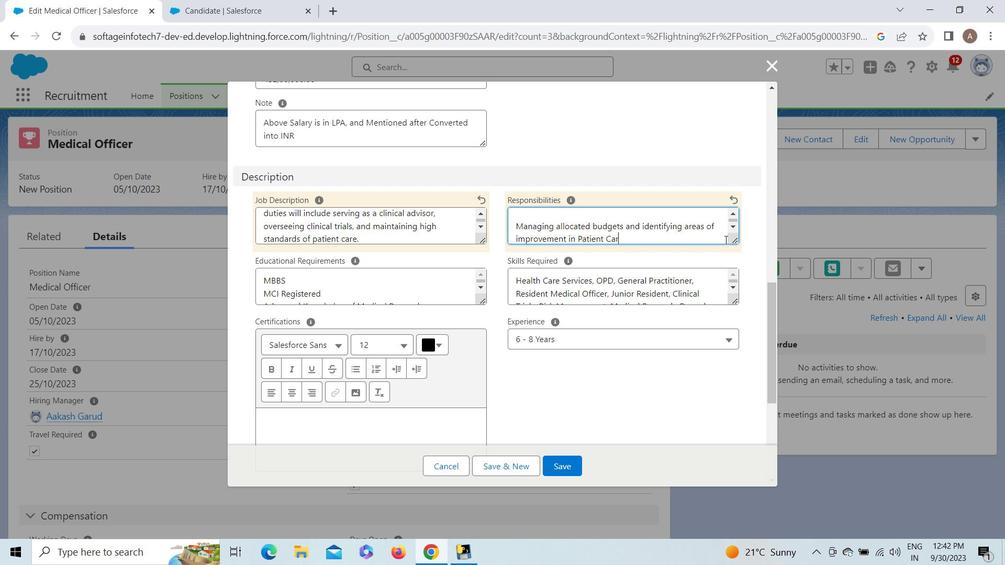
Action: Mouse moved to (597, 228)
Screenshot: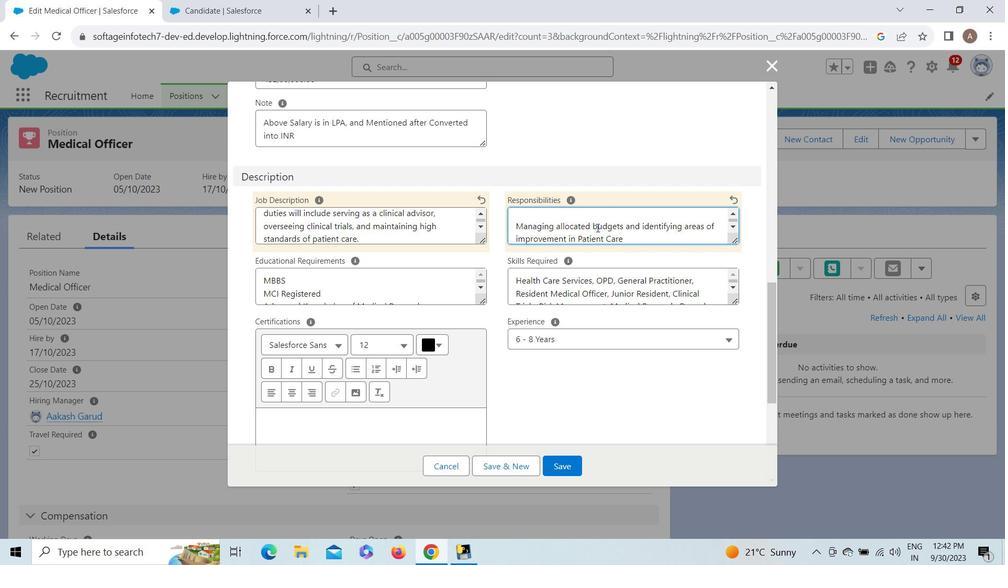
Action: Mouse pressed left at (597, 228)
Screenshot: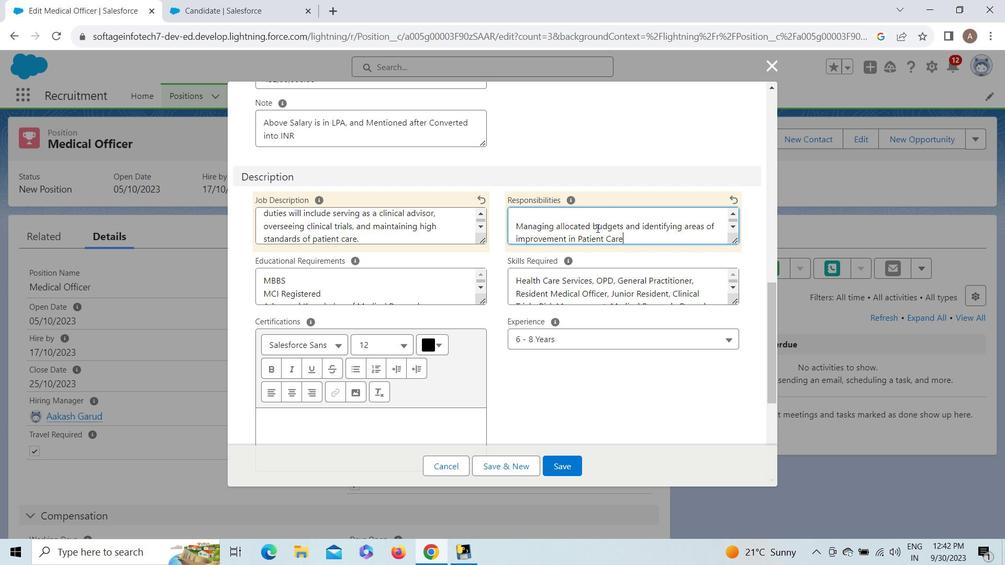 
Action: Key pressed <Key.backspace><Key.shift>B
Screenshot: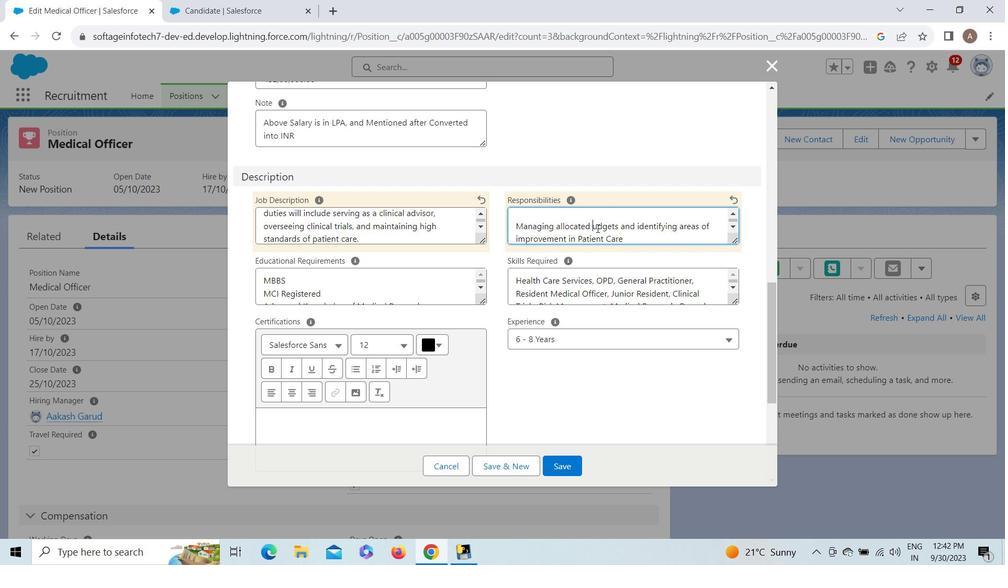 
Action: Mouse moved to (648, 224)
Screenshot: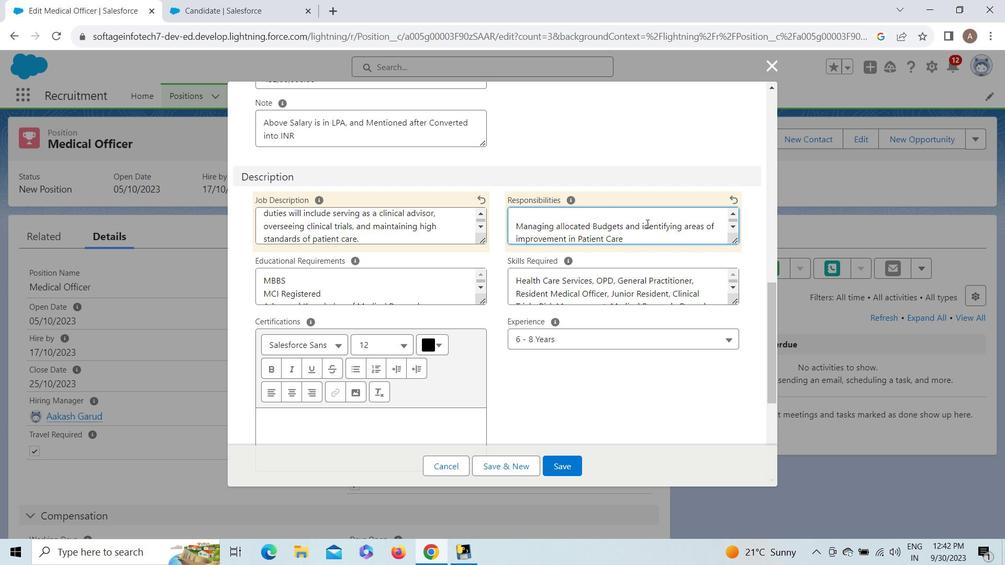
Action: Mouse pressed left at (648, 224)
Screenshot: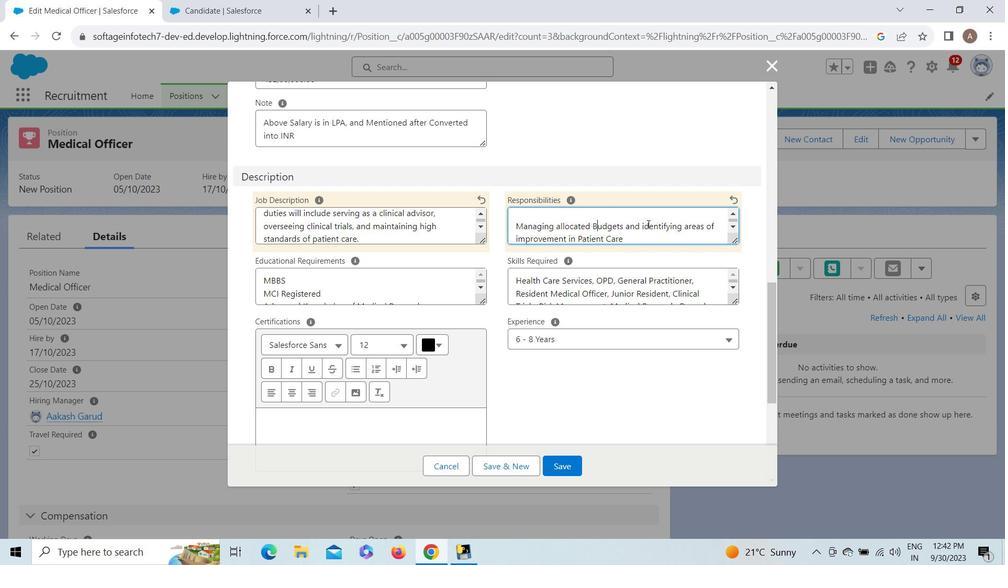
Action: Mouse moved to (682, 257)
Screenshot: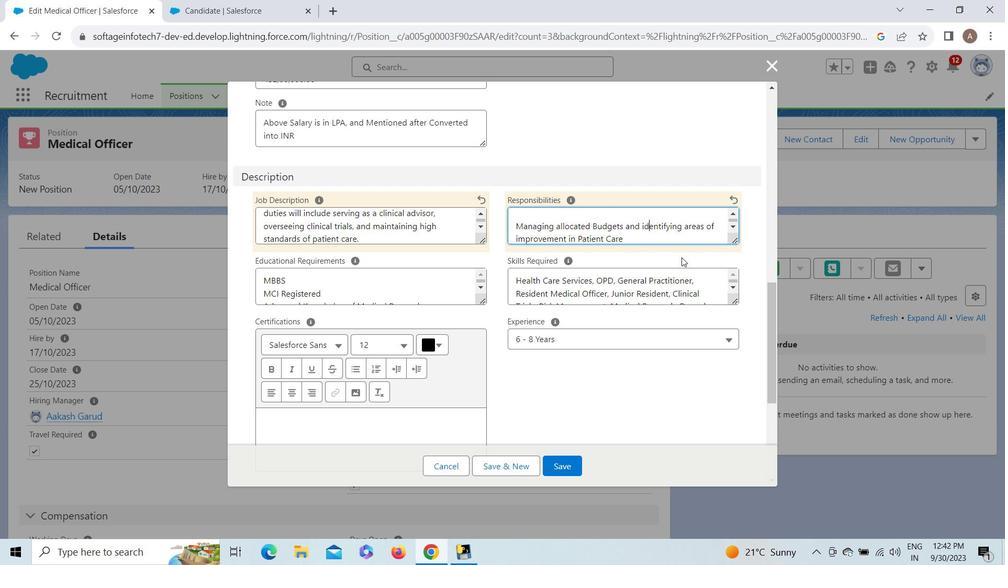 
Action: Key pressed <Key.left><Key.backspace><Key.shift>I
Screenshot: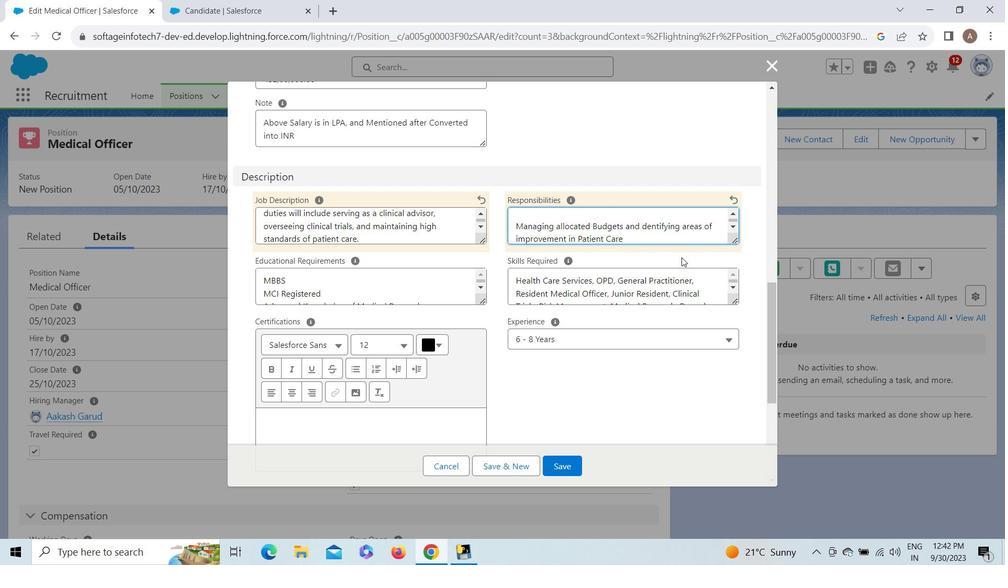 
Action: Mouse moved to (516, 239)
Screenshot: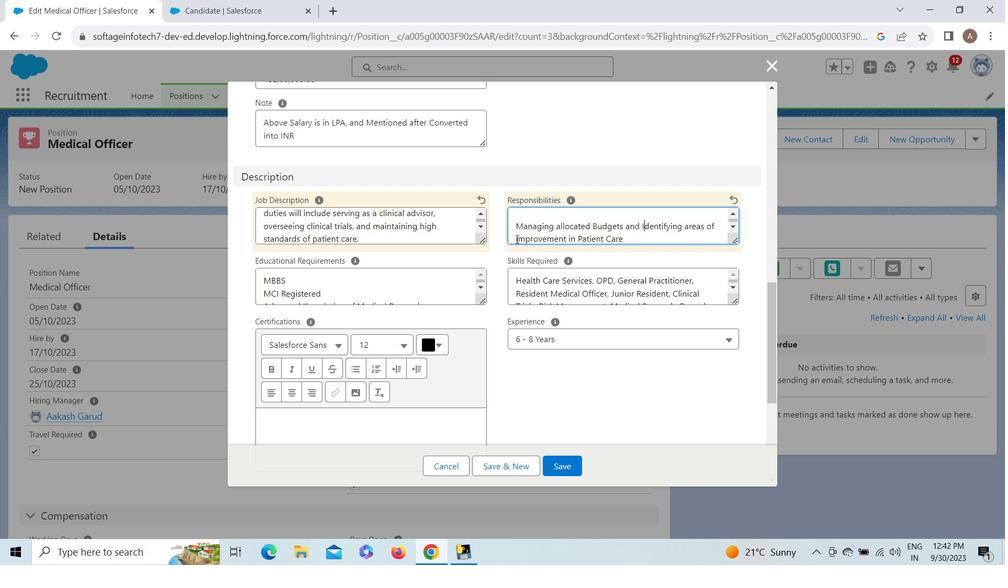 
Action: Mouse pressed left at (516, 239)
Screenshot: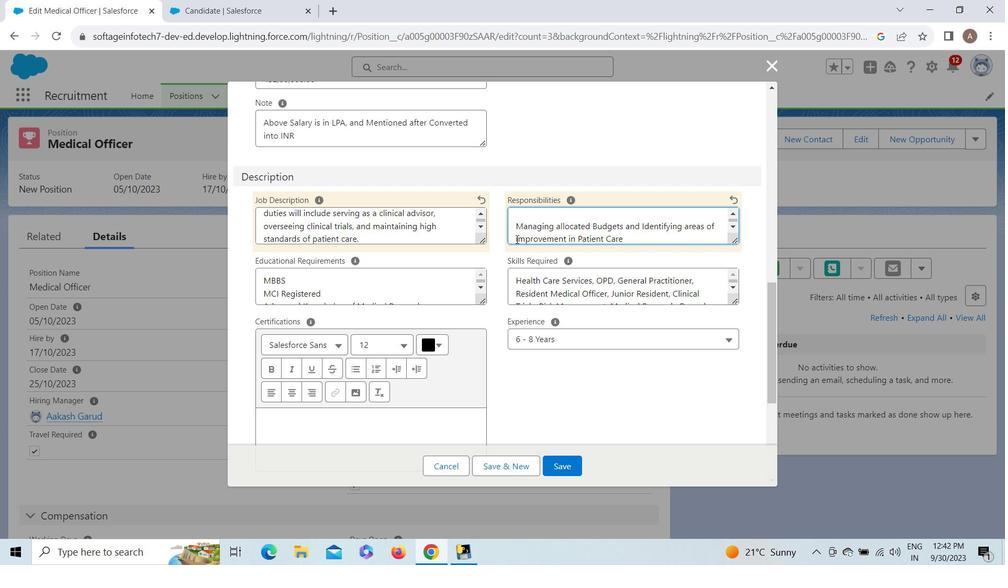 
Action: Mouse pressed left at (516, 239)
Screenshot: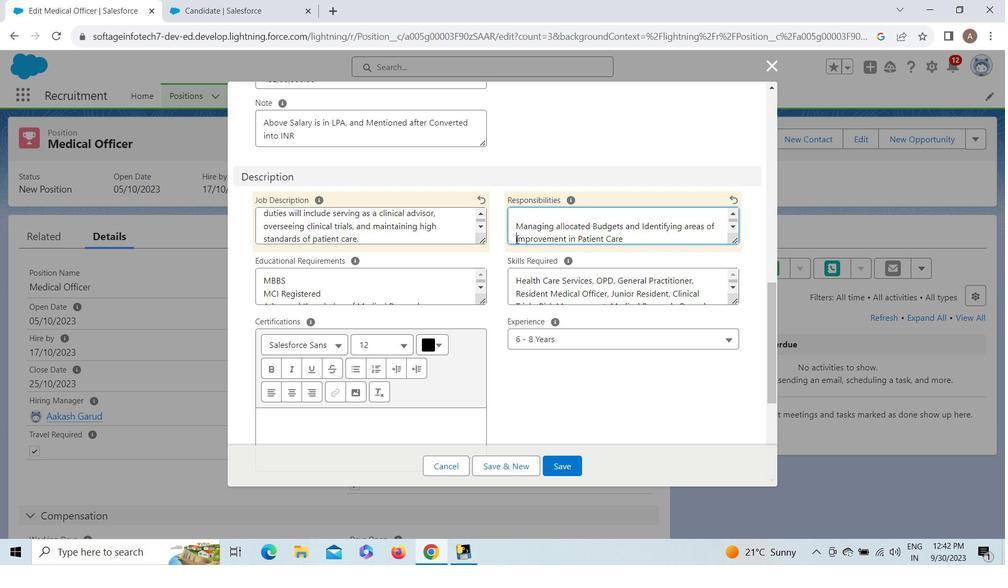 
Action: Mouse moved to (538, 241)
Screenshot: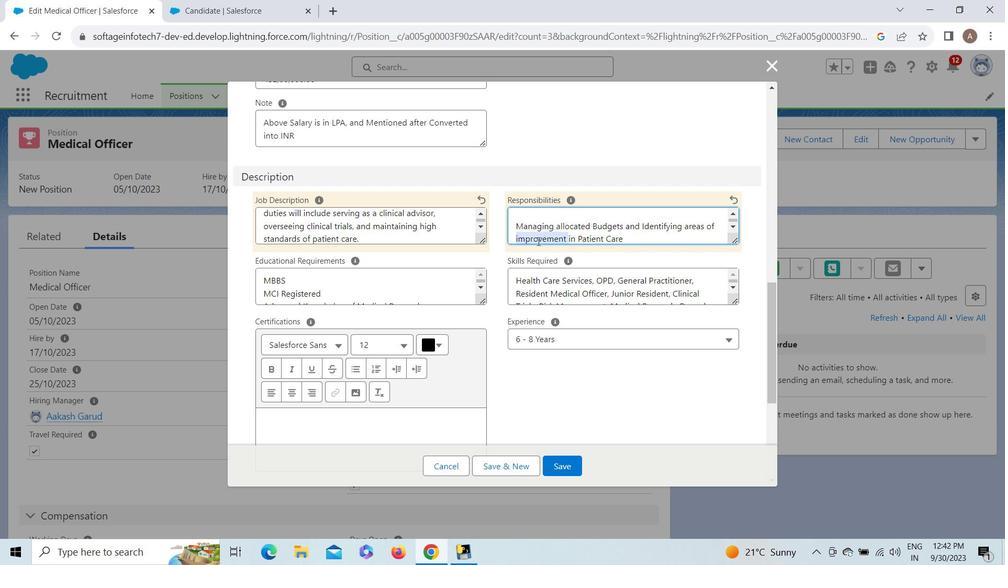 
Action: Mouse pressed left at (538, 241)
Screenshot: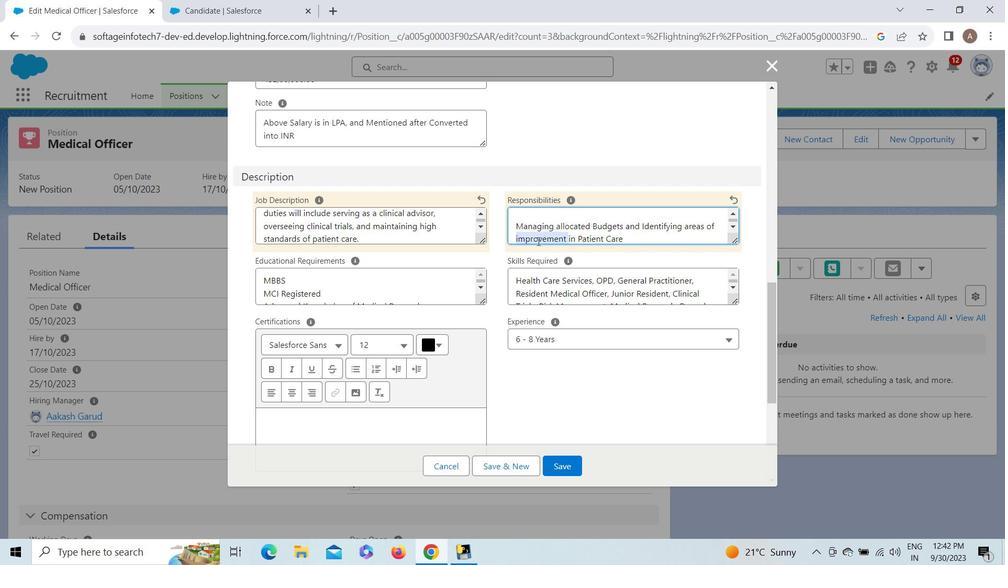 
Action: Mouse moved to (517, 241)
Screenshot: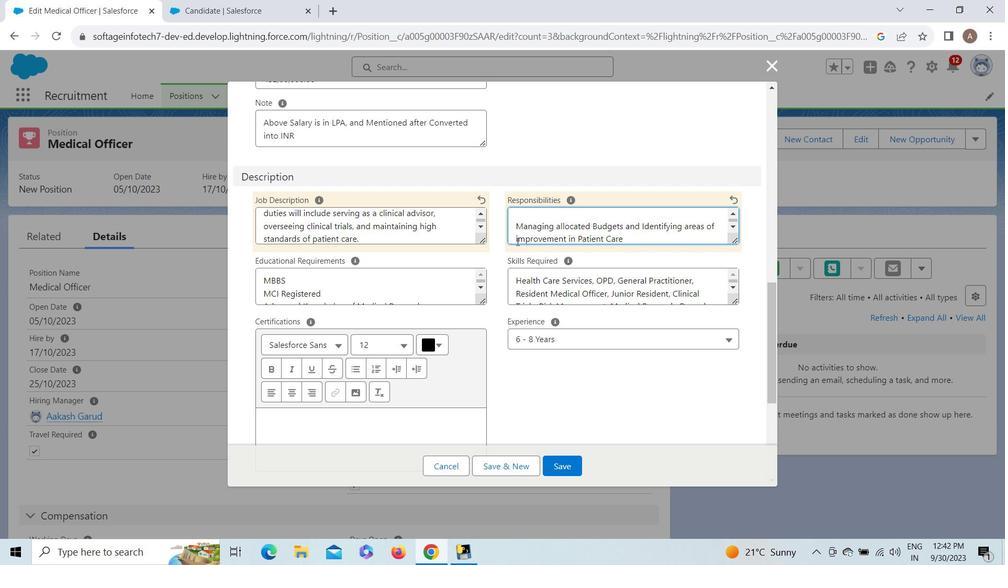 
Action: Mouse pressed left at (517, 241)
Screenshot: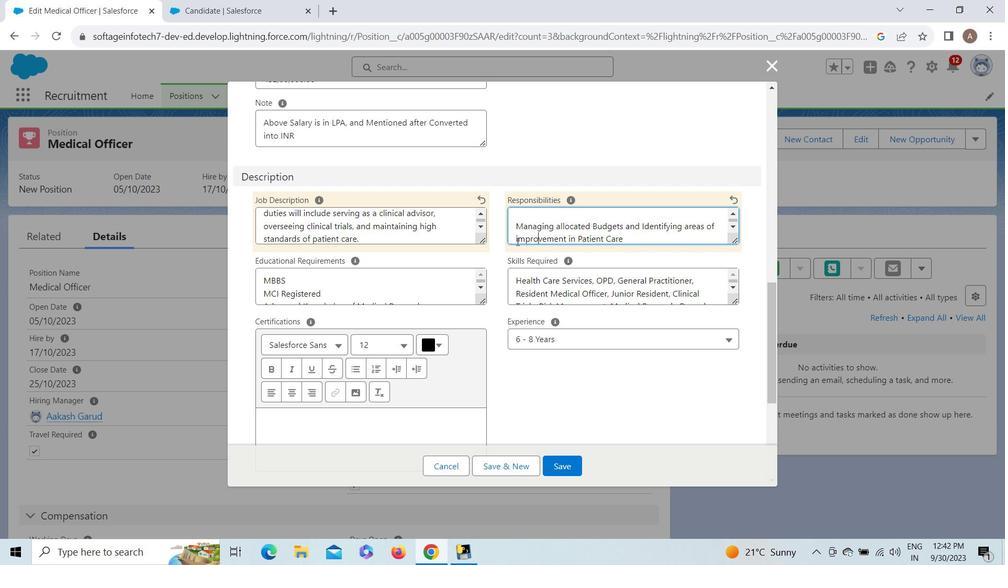 
Action: Key pressed <Key.shift><Key.backspace><Key.shift>I
Screenshot: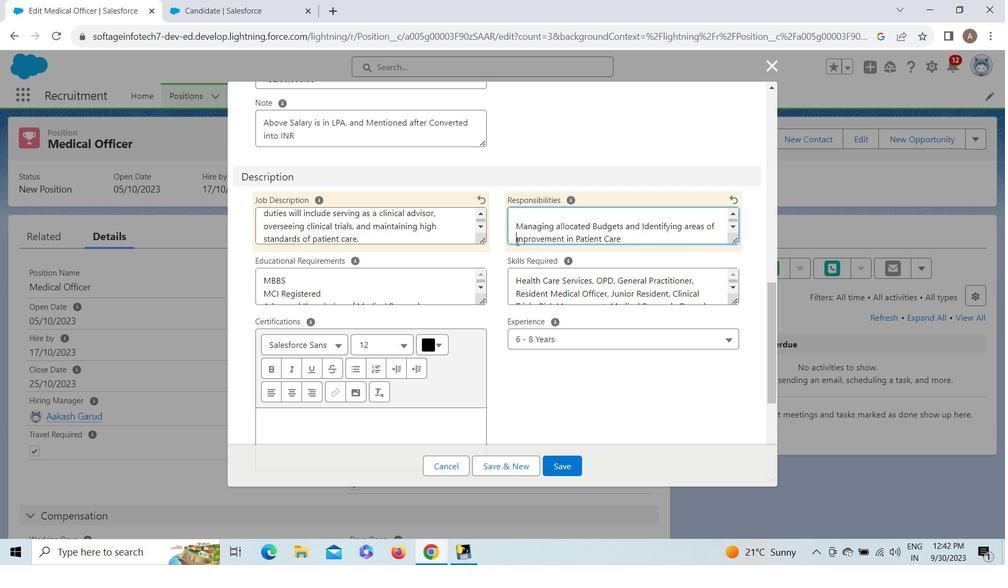 
Action: Mouse moved to (706, 239)
Screenshot: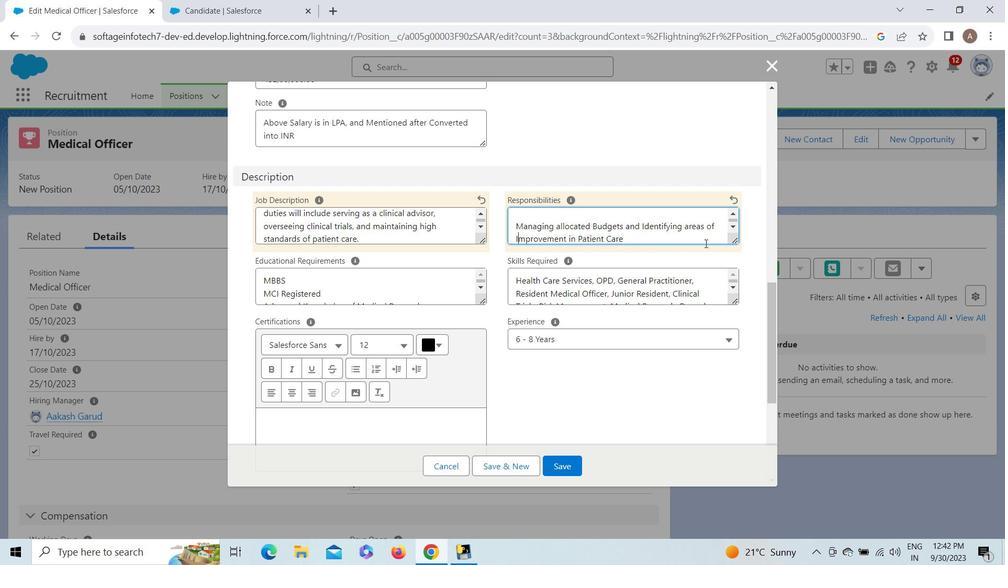 
Action: Mouse pressed left at (706, 239)
Screenshot: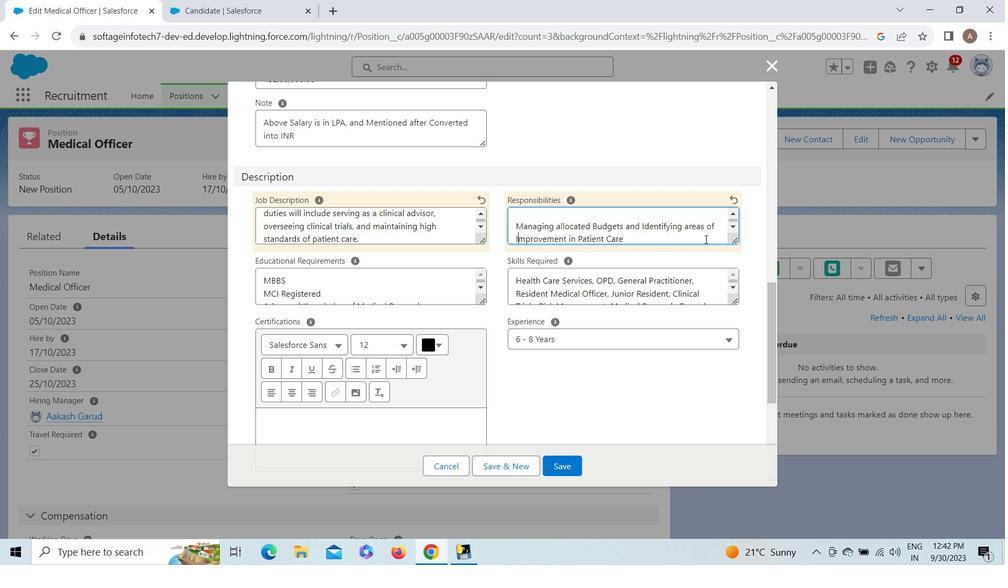 
Action: Key pressed .<Key.enter><Key.enter><Key.shift>Keeping<Key.space>informed<Key.space>on<Key.space>advancements<Key.space>in<Key.space>the<Key.space>field<Key.space>and<Key.space>contributing<Key.space>to<Key.space>medical<Key.space>researv<Key.backspace>ch
Screenshot: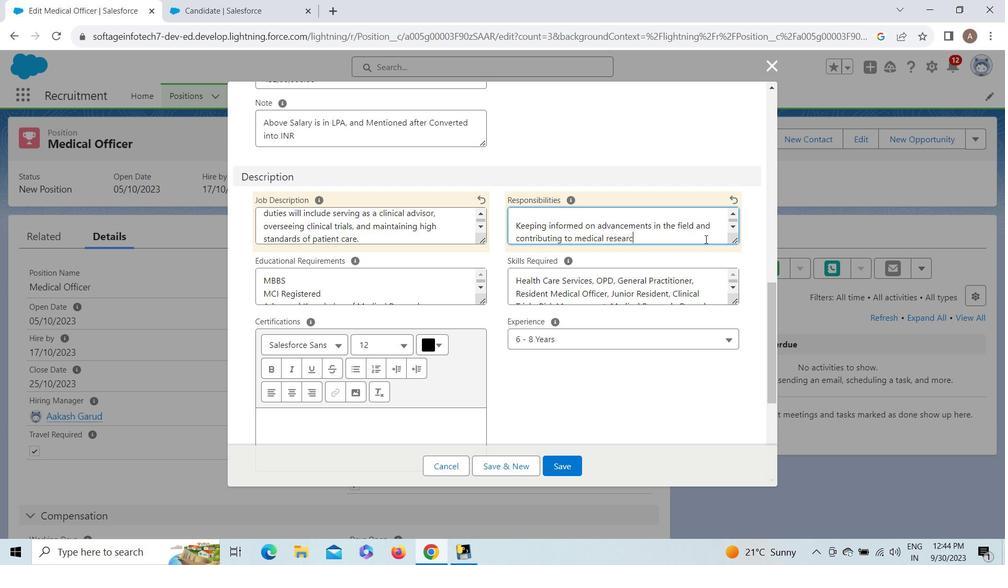 
Action: Mouse moved to (732, 285)
Screenshot: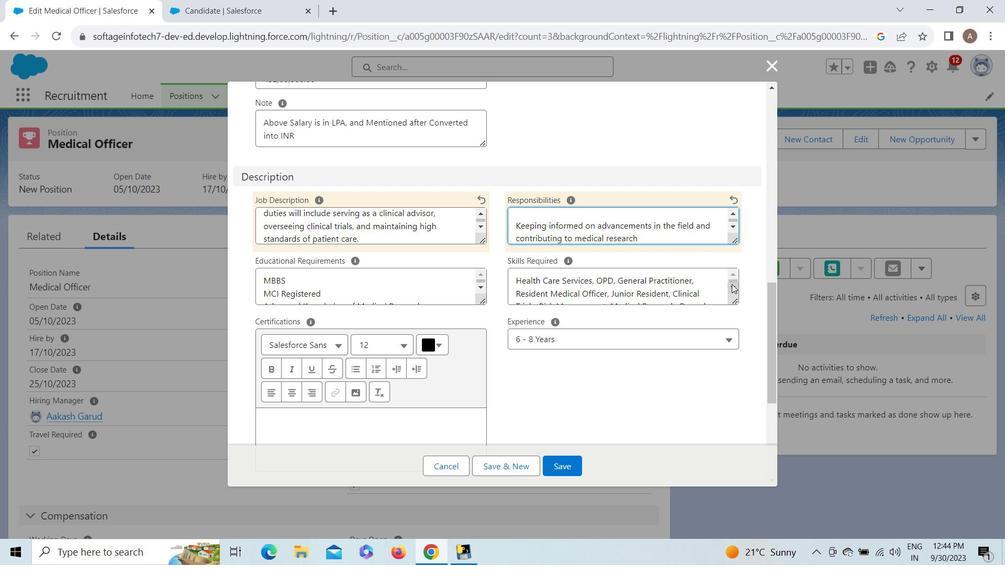 
Action: Key pressed <Key.space>programs.<Key.enter><Key.enter>
Screenshot: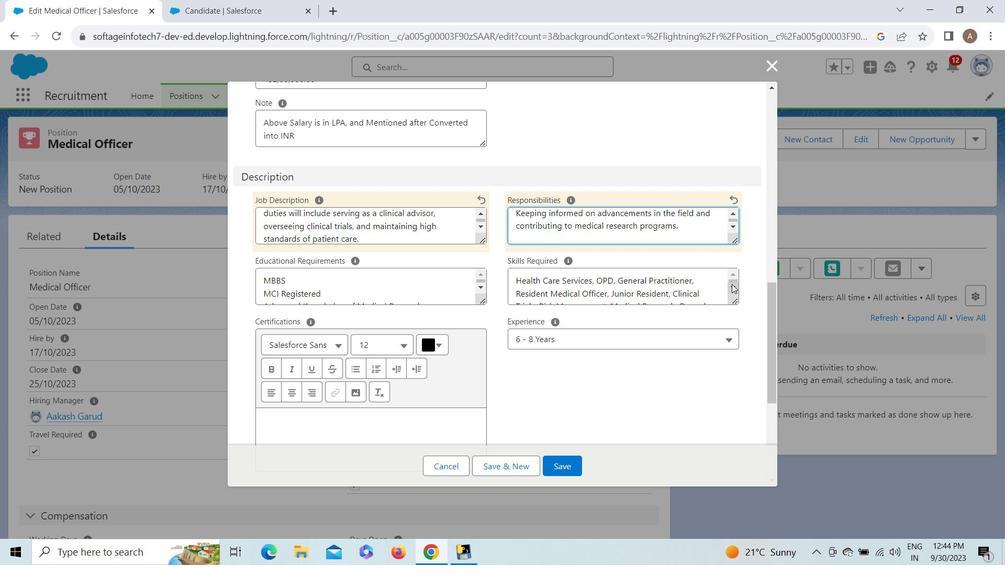 
Action: Mouse moved to (658, 325)
Screenshot: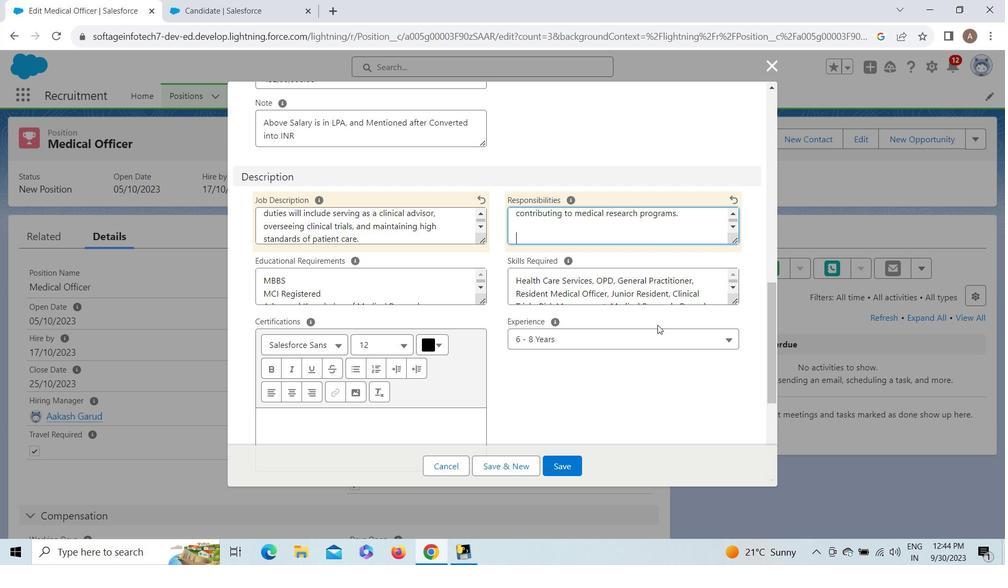 
Action: Key pressed <Key.shift>Ensuring<Key.space>compliance<Key.space>with<Key.space>healthcare<Key.space>regulations<Key.space>and<Key.space>safety<Key.space>standards.
Screenshot: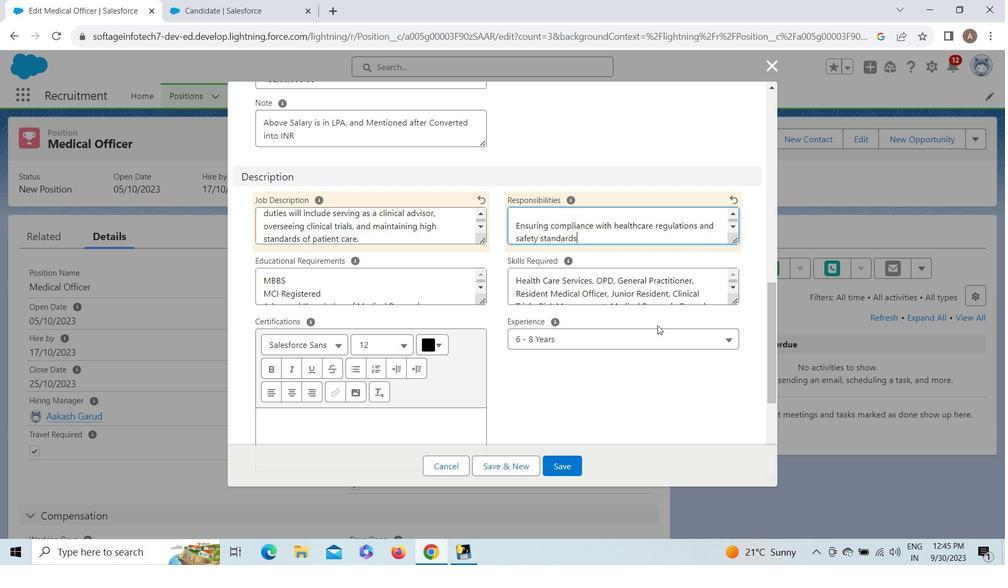 
Action: Mouse moved to (555, 224)
Screenshot: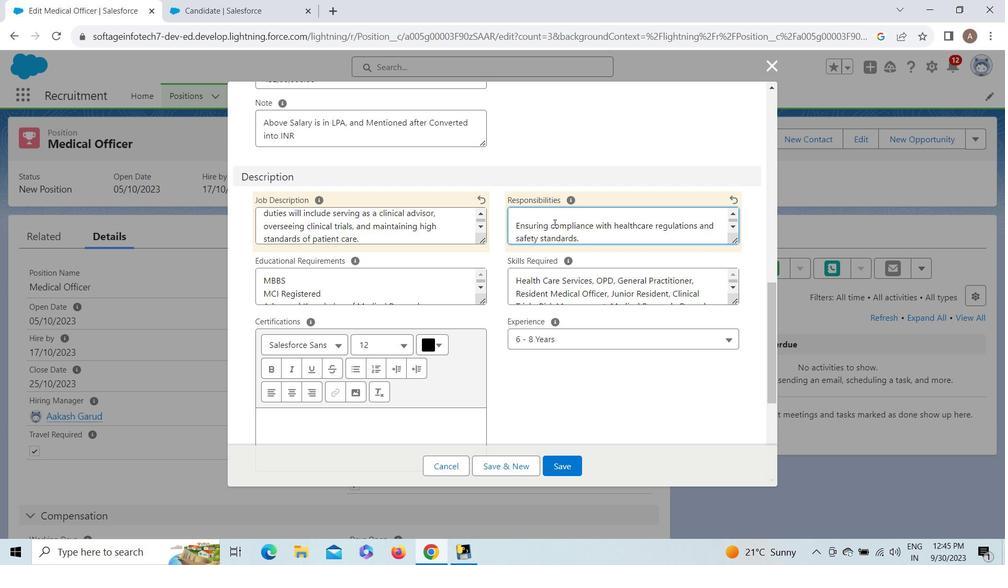 
Action: Mouse pressed left at (555, 224)
Screenshot: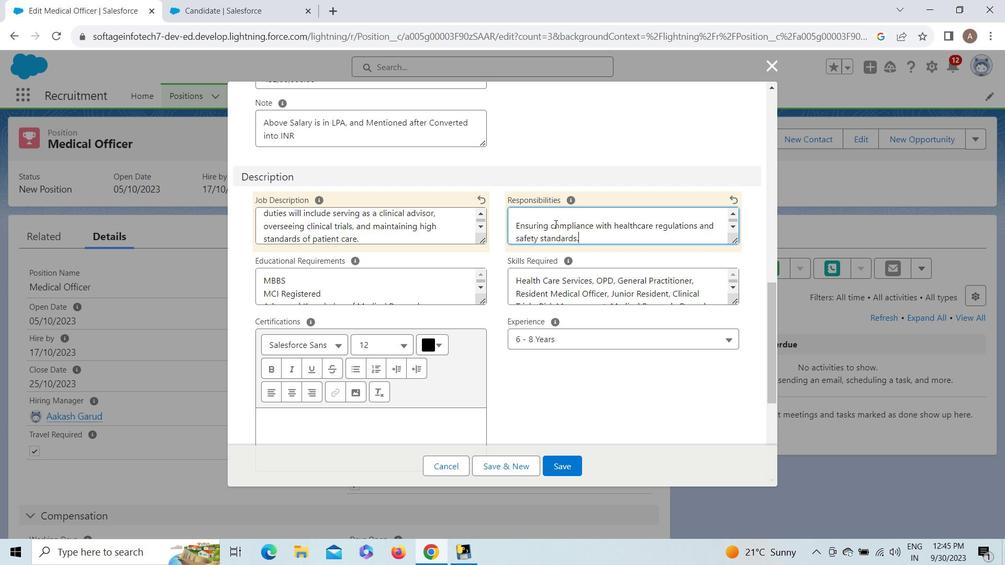 
Action: Mouse moved to (564, 237)
Screenshot: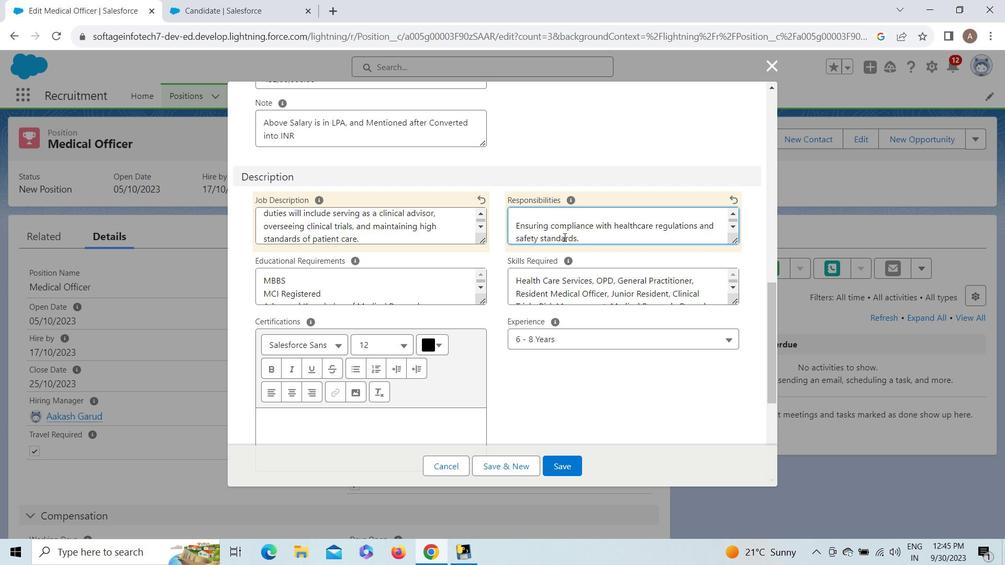 
Action: Key pressed <Key.backspace><Key.shift>C
Screenshot: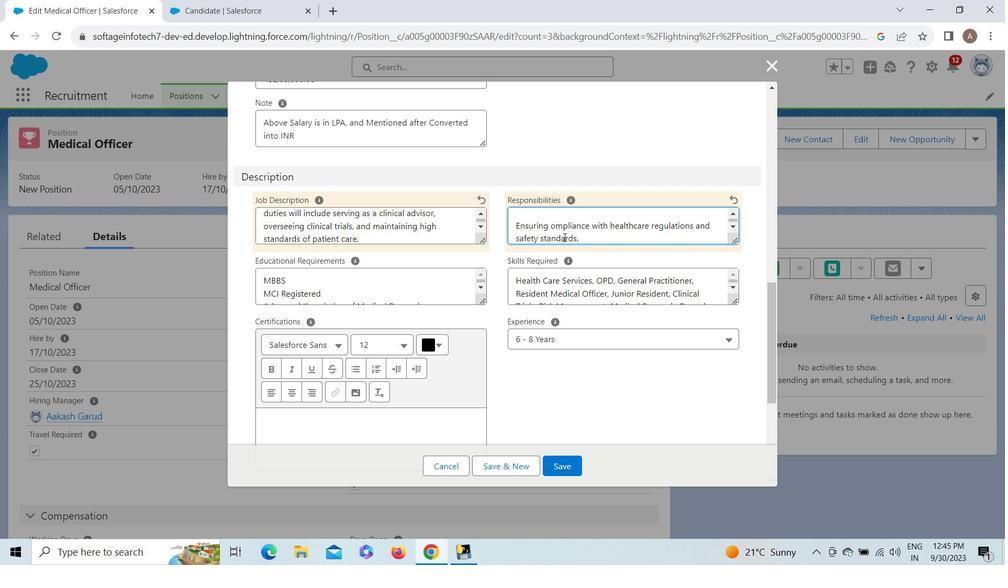 
Action: Mouse moved to (626, 230)
Screenshot: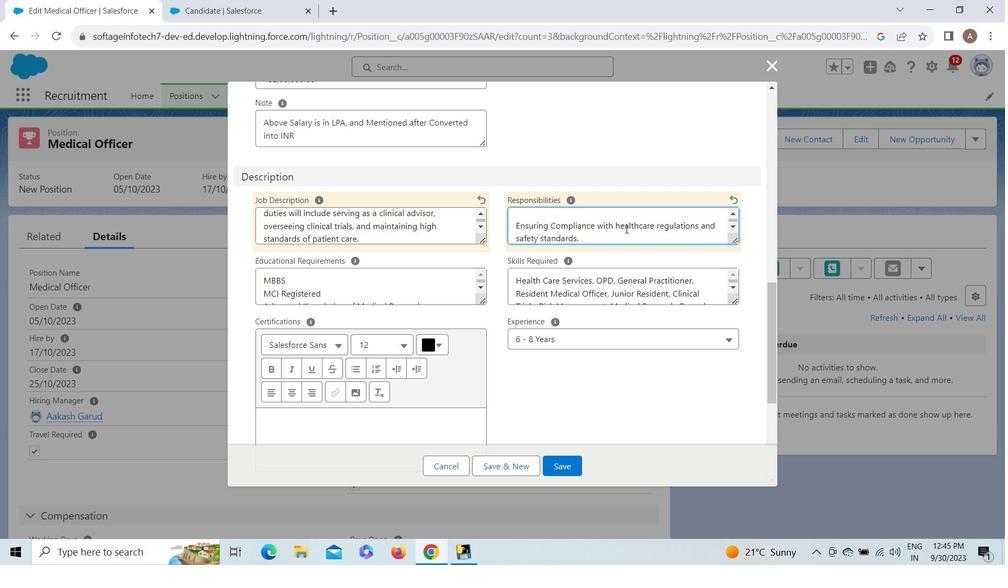 
Action: Mouse pressed left at (626, 230)
Screenshot: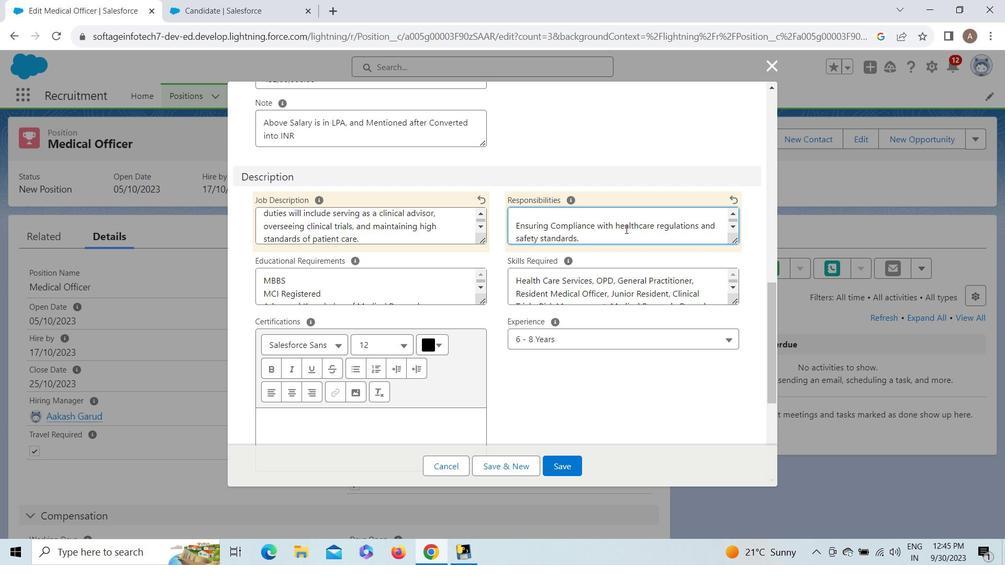 
Action: Key pressed <Key.left><Key.backspace><Key.shift>H
Screenshot: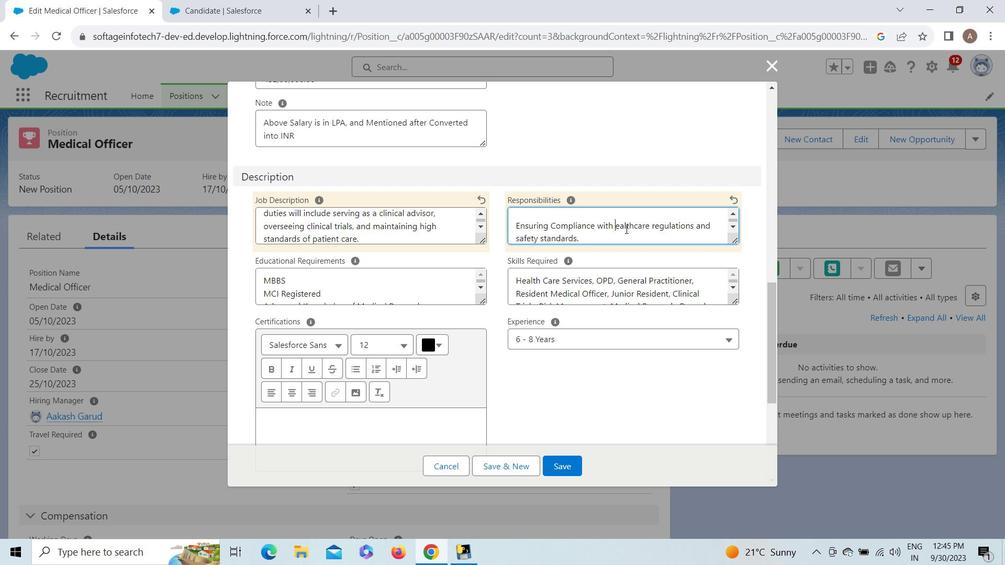 
Action: Mouse moved to (663, 228)
Screenshot: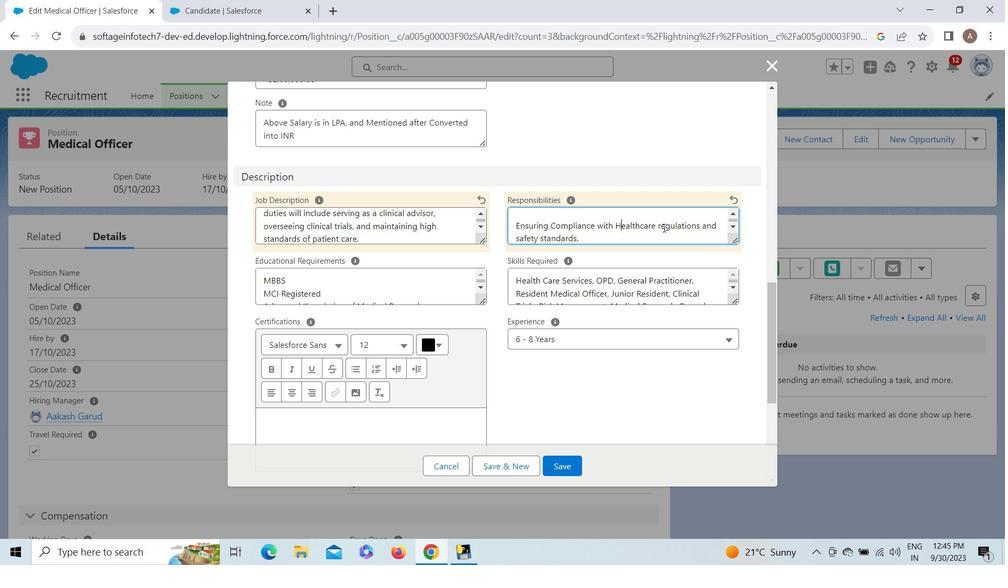 
Action: Mouse pressed left at (663, 228)
Screenshot: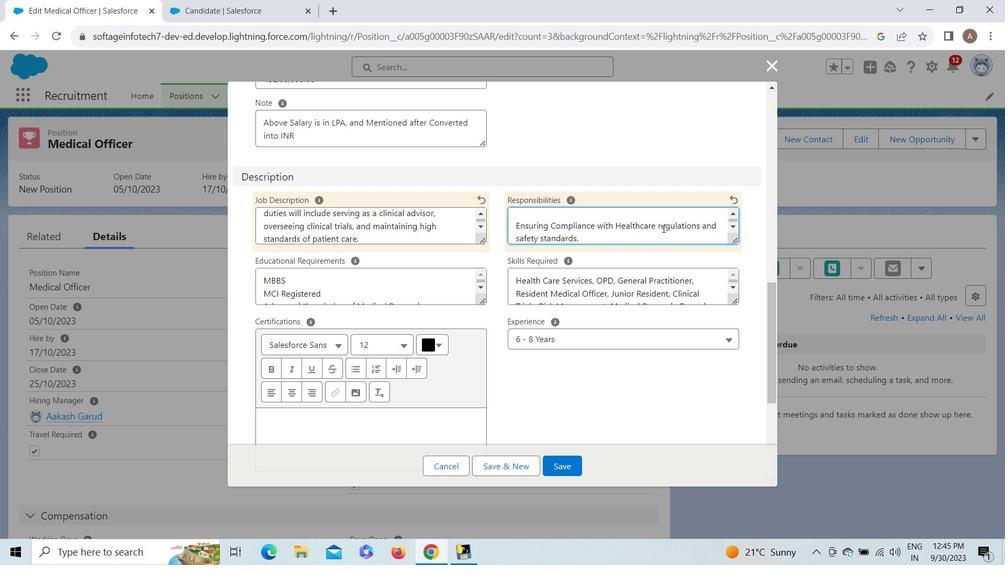 
Action: Key pressed <Key.backspace><Key.shift><Key.shift><Key.shift><Key.shift><Key.shift><Key.shift>R
Screenshot: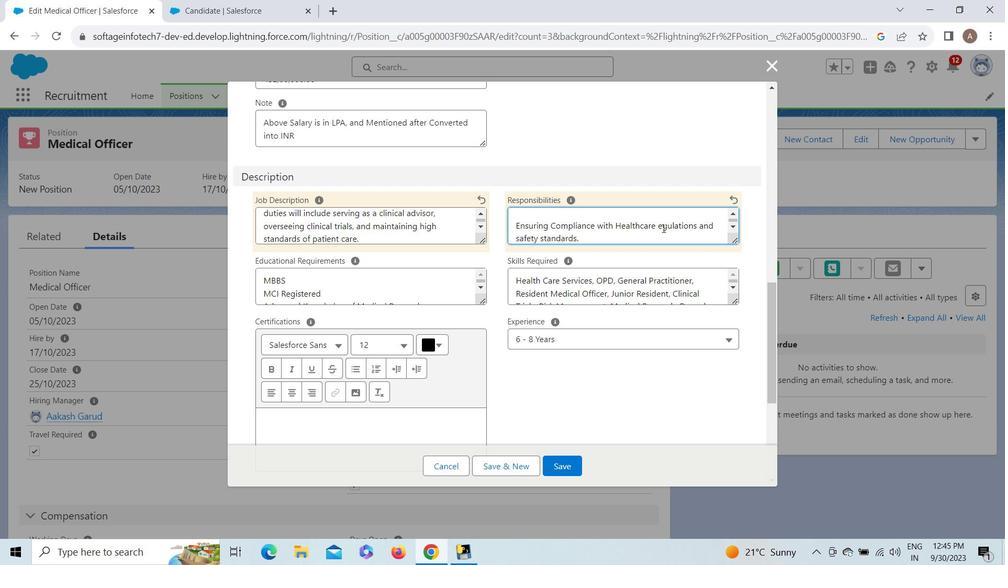 
Action: Mouse moved to (519, 237)
Screenshot: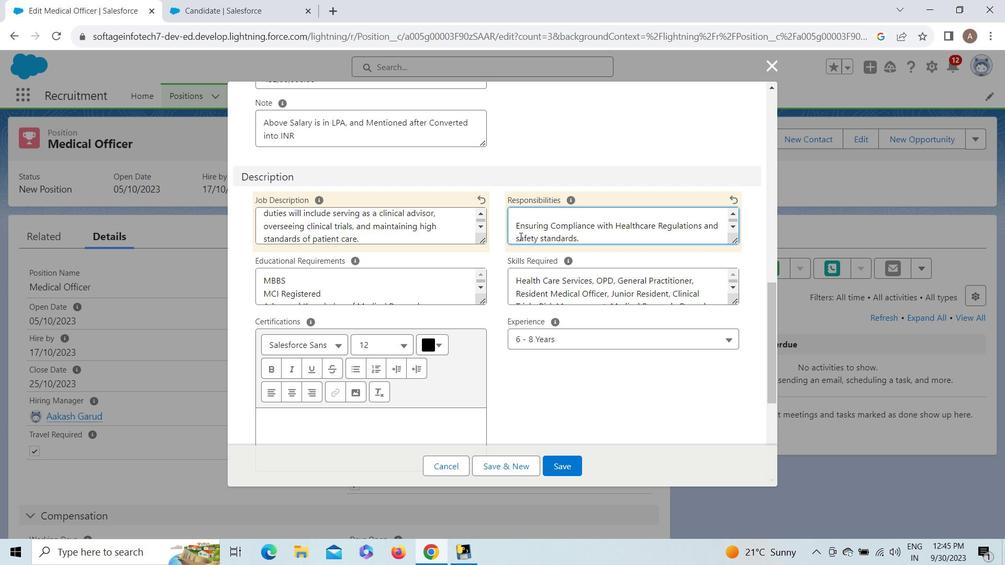 
Action: Mouse pressed left at (519, 237)
Screenshot: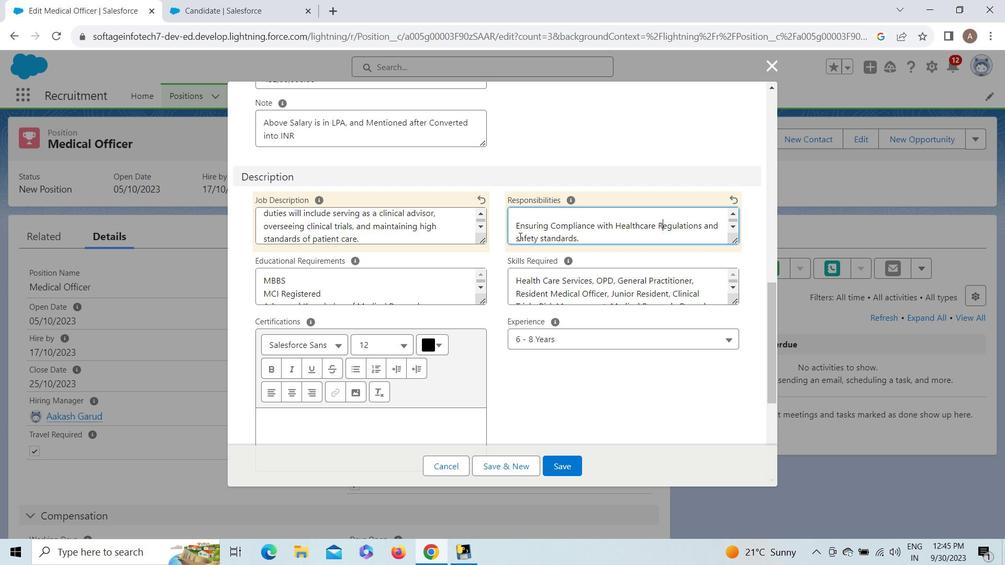 
Action: Key pressed <Key.backspace><Key.shift>S<Key.right><Key.right><Key.right><Key.right><Key.right><Key.right><Key.right><Key.backspace><Key.shift><Key.shift><Key.shift><Key.shift><Key.shift><Key.shift><Key.shift><Key.shift><Key.shift><Key.shift><Key.shift><Key.shift><Key.shift>S
Screenshot: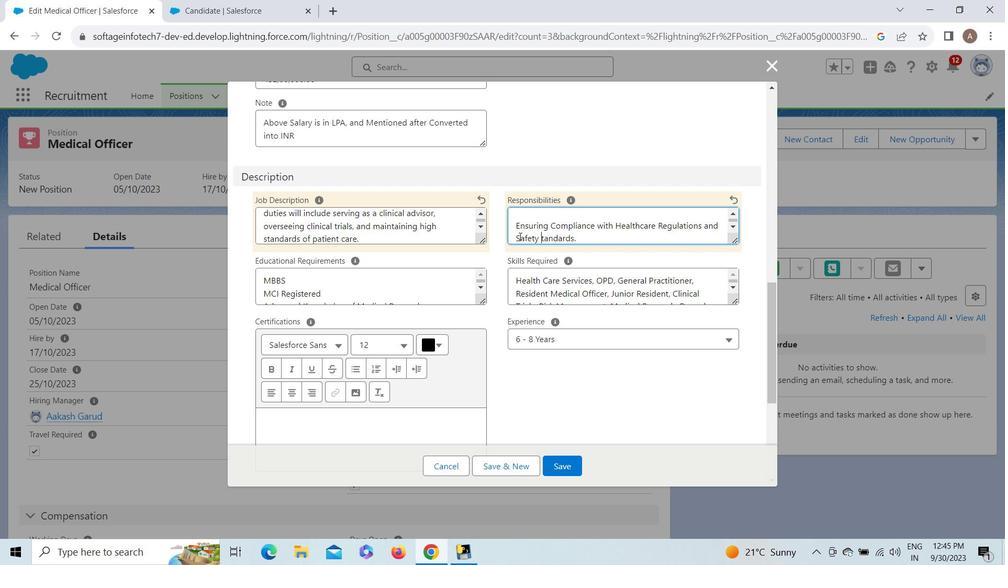 
Action: Mouse moved to (737, 230)
Screenshot: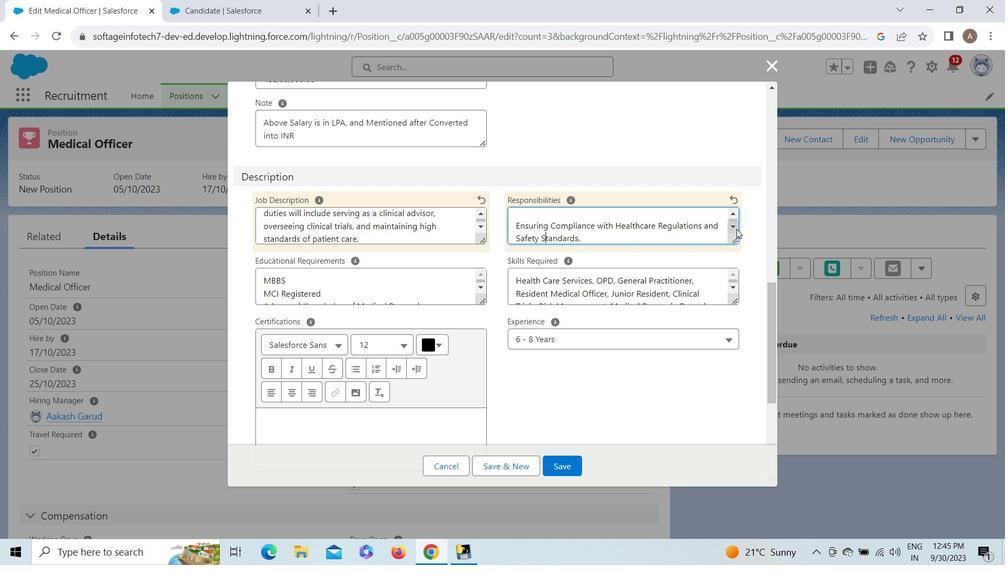 
Action: Mouse pressed left at (737, 230)
Screenshot: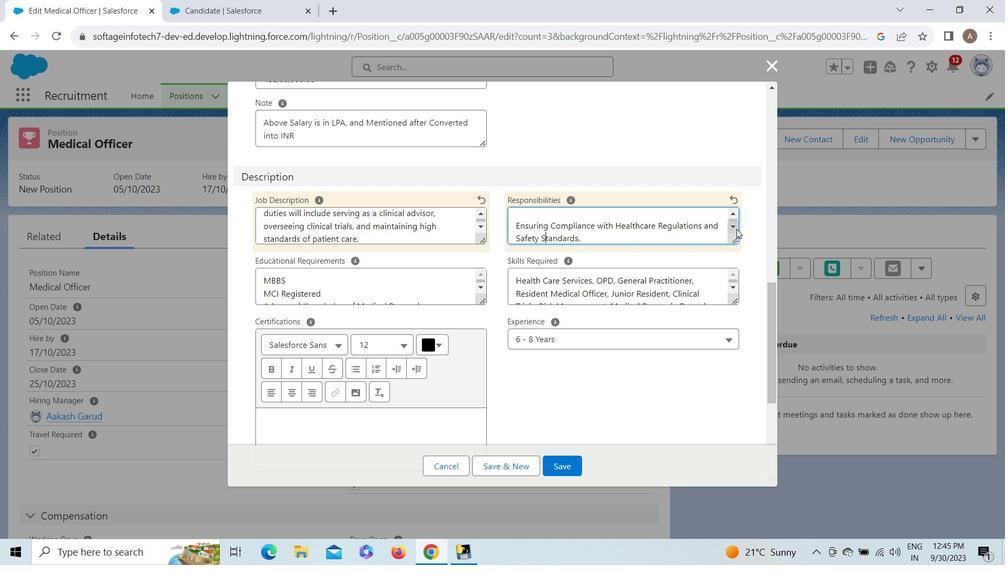 
Action: Mouse pressed left at (737, 230)
Screenshot: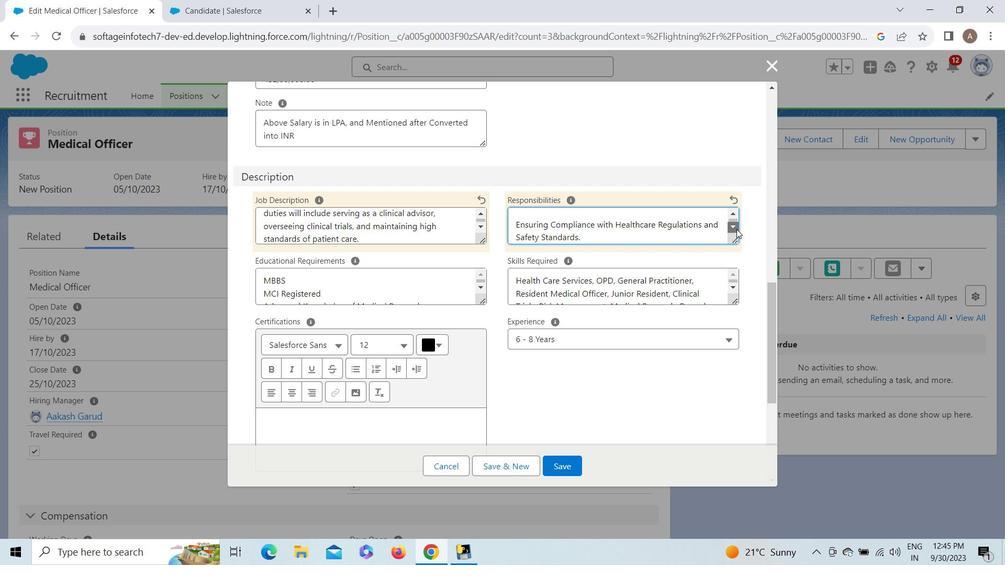 
Action: Mouse pressed left at (737, 230)
Screenshot: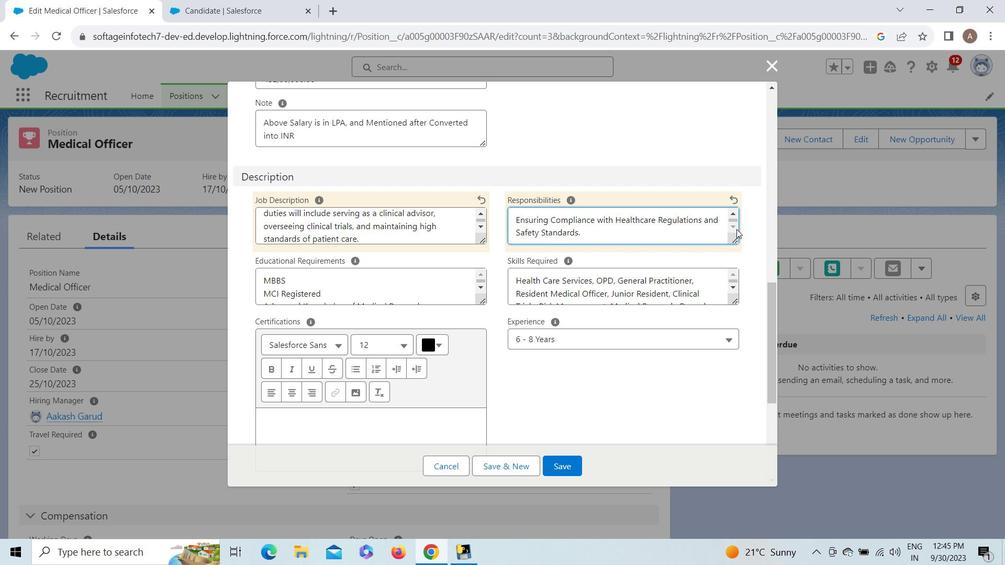 
Action: Mouse moved to (639, 239)
Screenshot: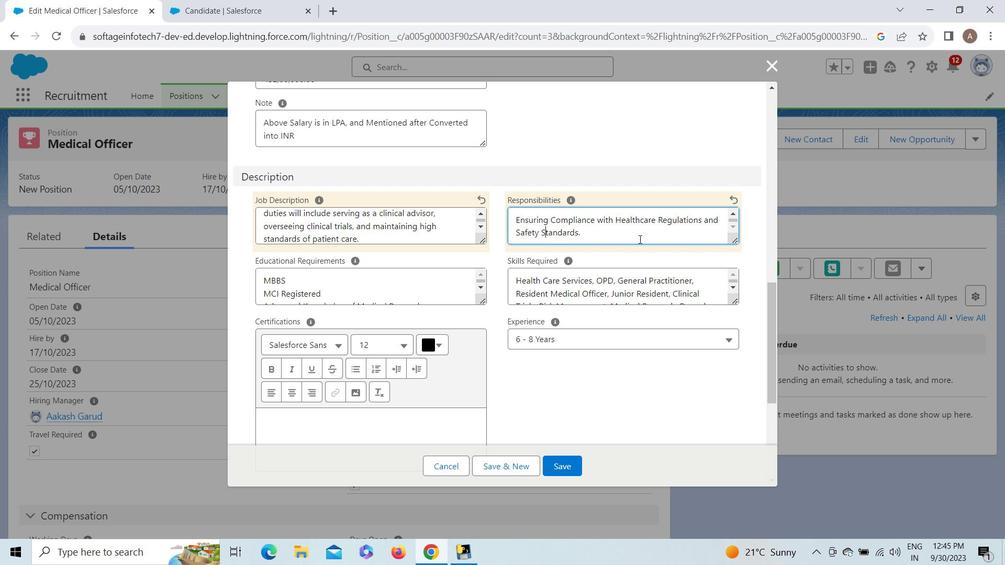 
Action: Mouse pressed left at (639, 239)
Screenshot: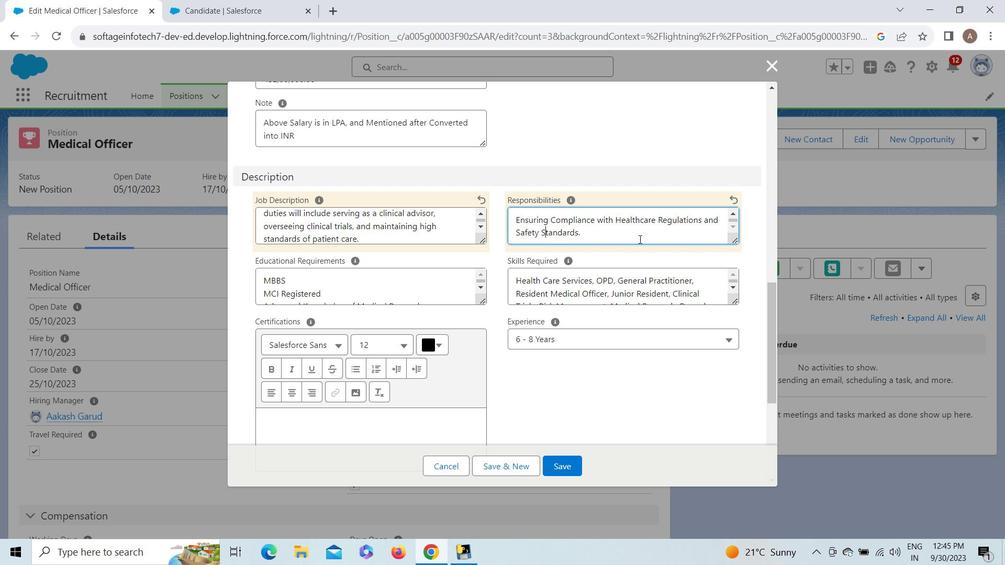 
Action: Key pressed <Key.enter><Key.enter><Key.shift>Reporting<Key.space>to<Key.space>sem<Key.backspace>nior<Key.space><Key.space><Key.backspace>management<Key.space>as<Key.space>well<Key.space>as<Key.space>liasin
Screenshot: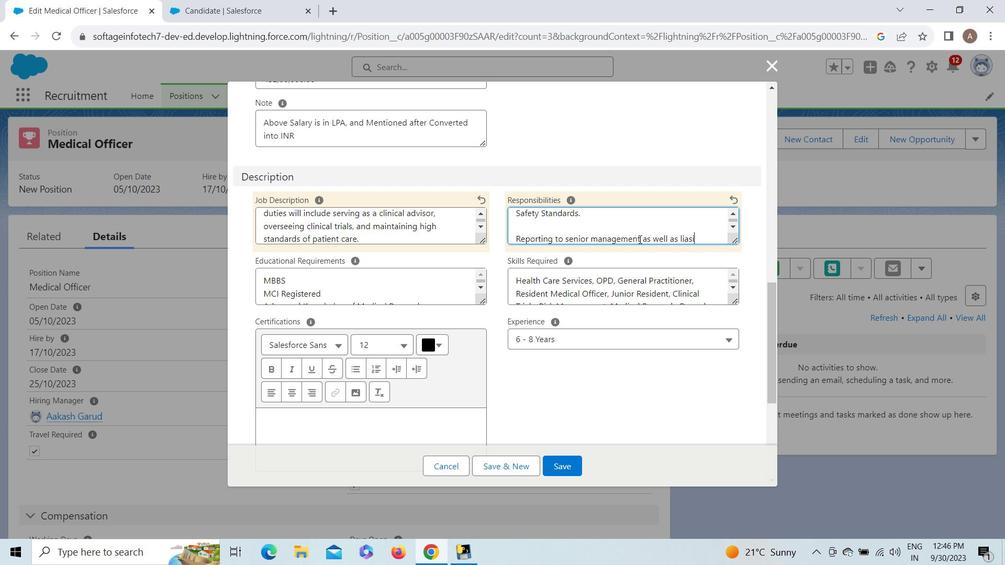 
Action: Mouse pressed right at (639, 239)
Screenshot: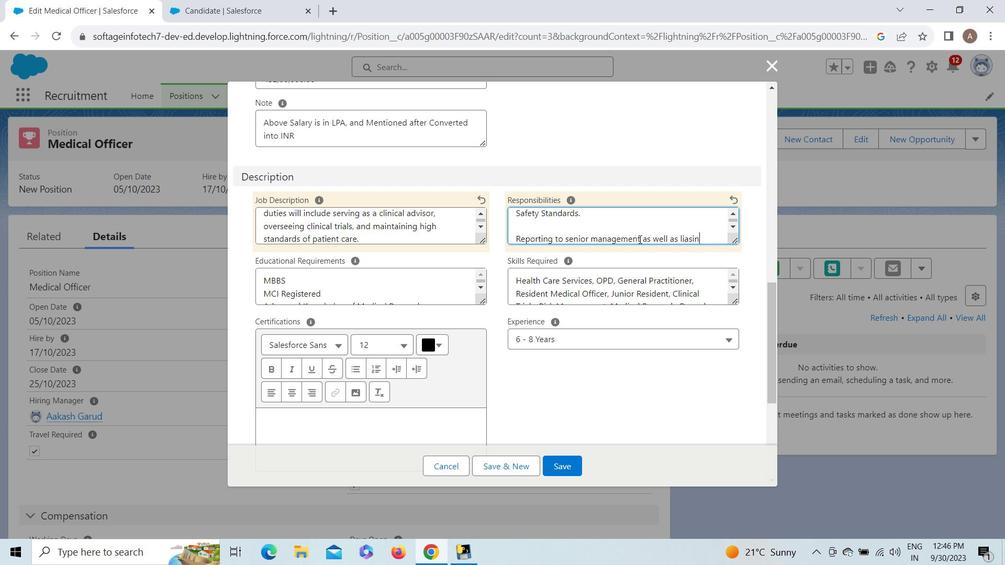 
Action: Key pressed g
Screenshot: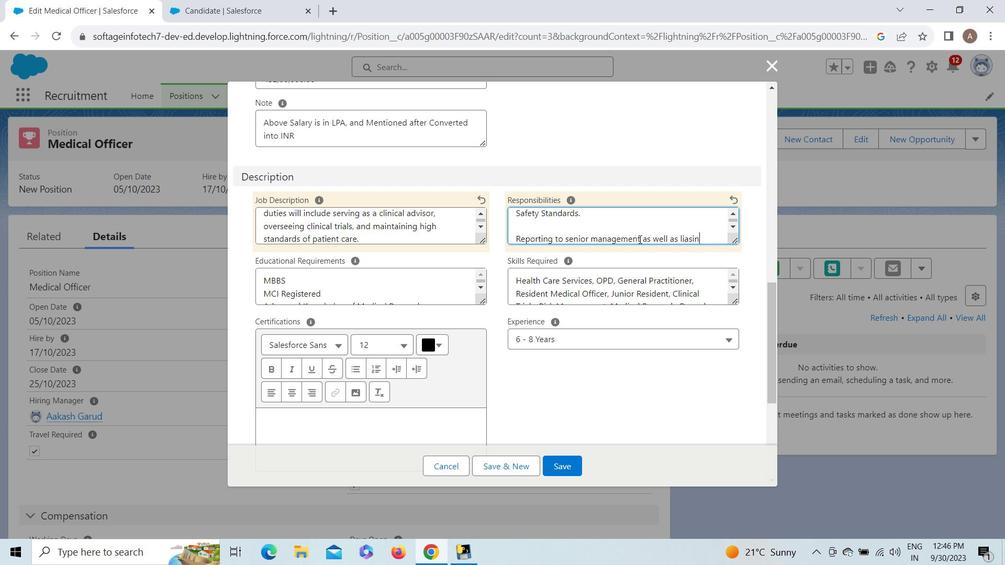 
Action: Mouse moved to (643, 210)
Screenshot: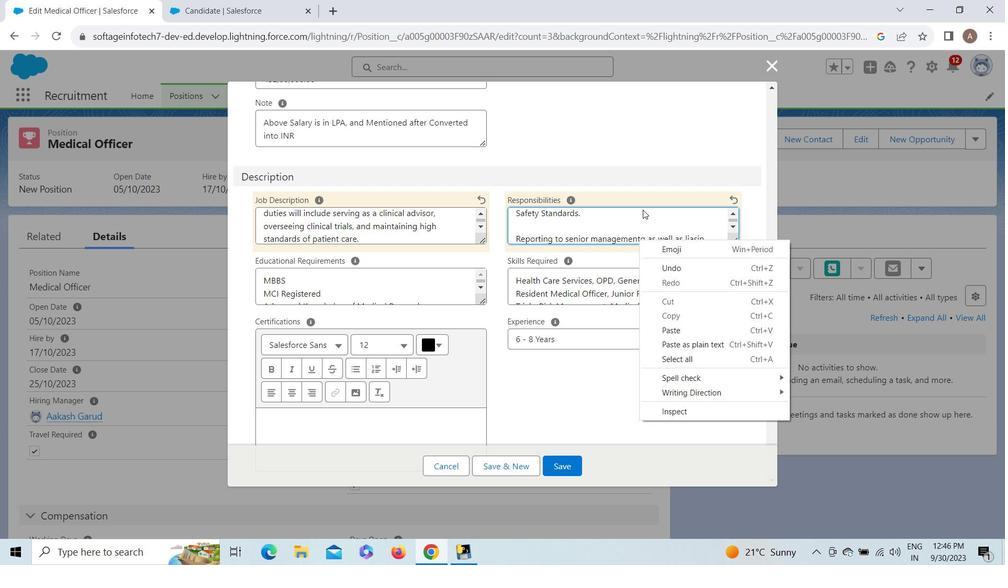 
Action: Mouse pressed left at (643, 210)
Screenshot: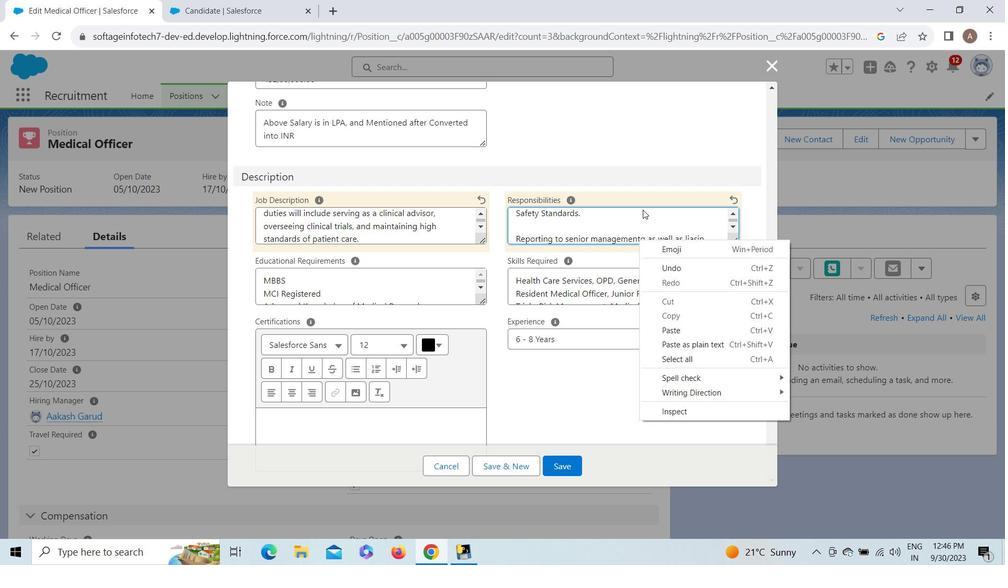 
Action: Mouse moved to (717, 244)
Screenshot: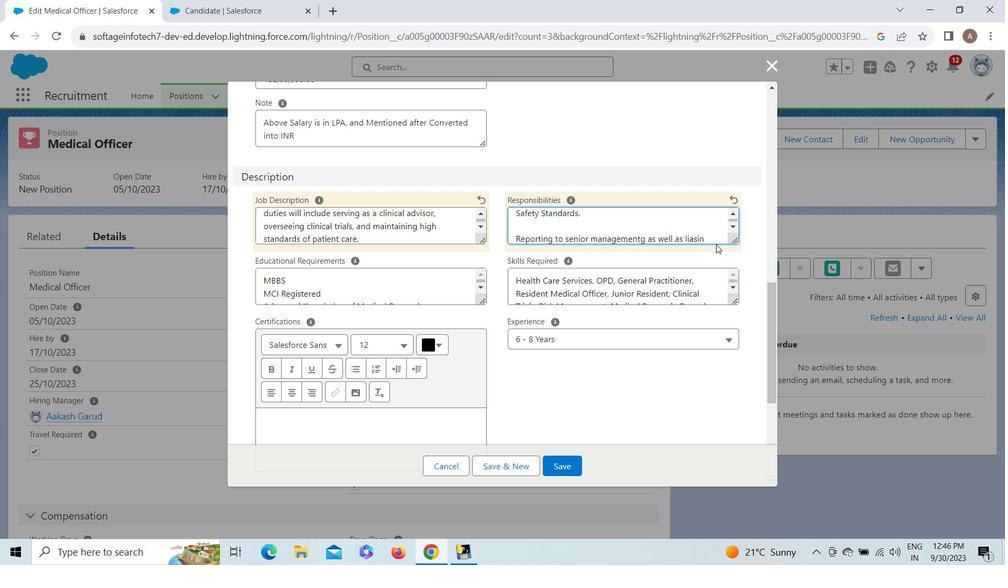 
Action: Mouse pressed left at (717, 244)
Screenshot: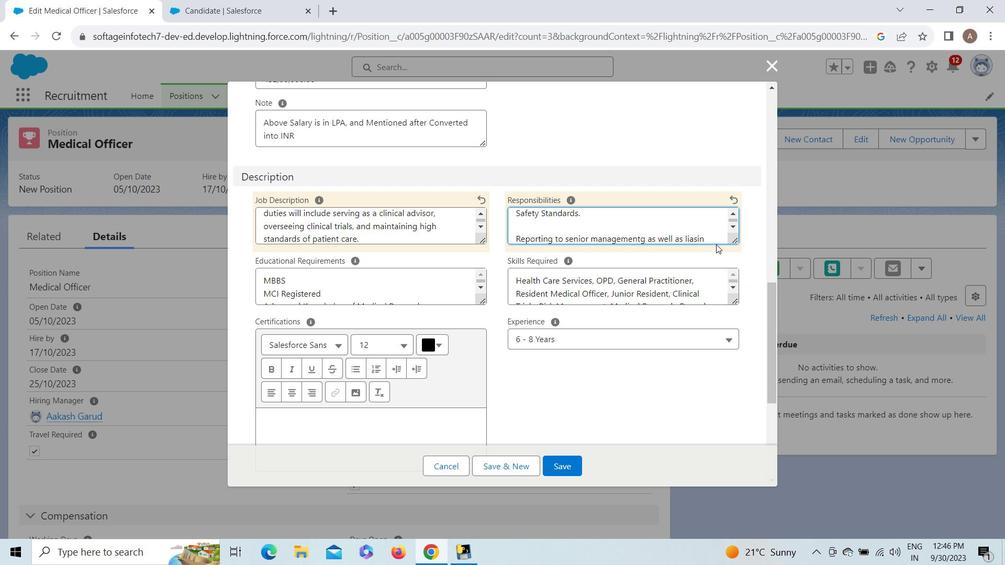 
Action: Mouse pressed left at (717, 244)
Screenshot: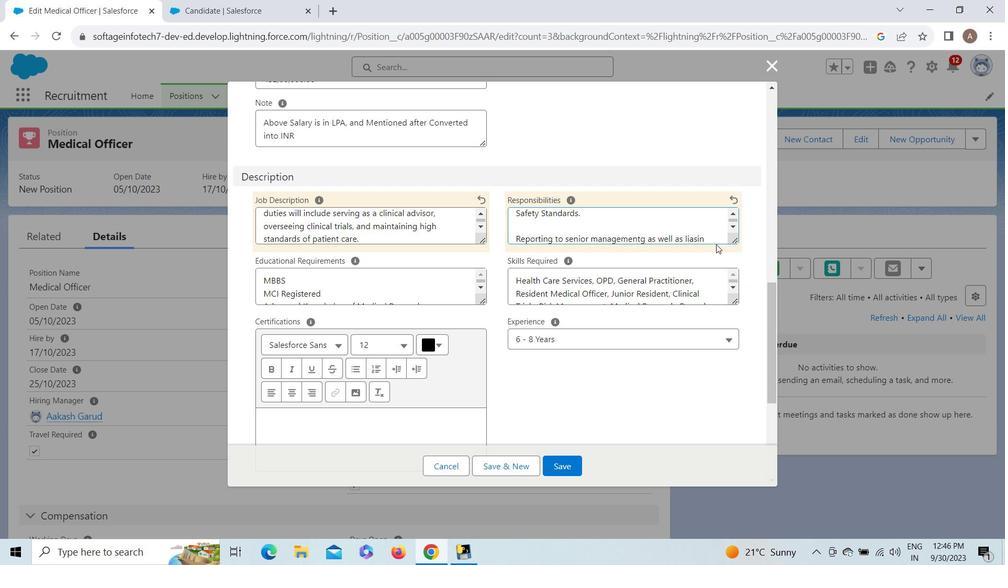 
Action: Mouse moved to (715, 244)
Screenshot: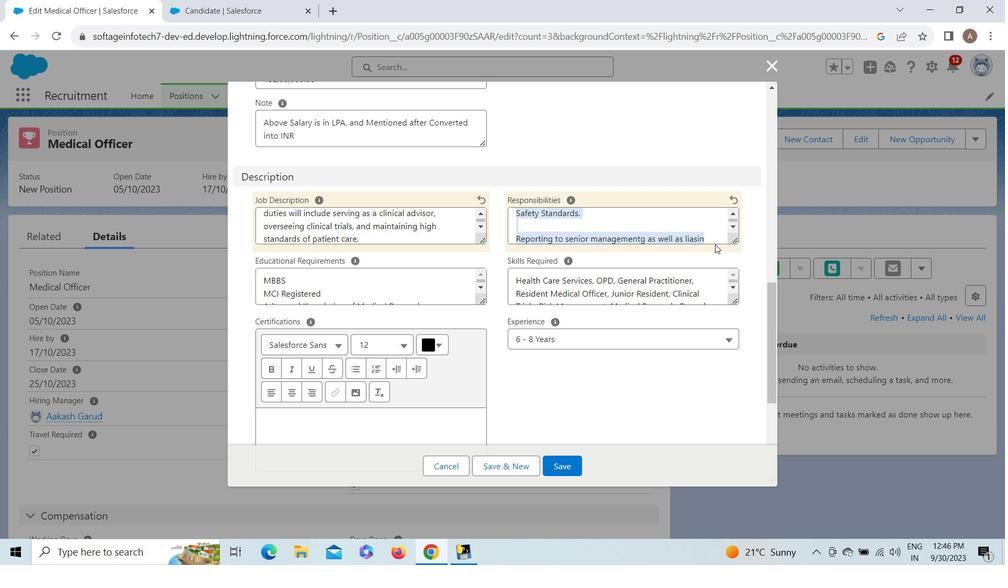 
Action: Mouse pressed left at (715, 244)
Screenshot: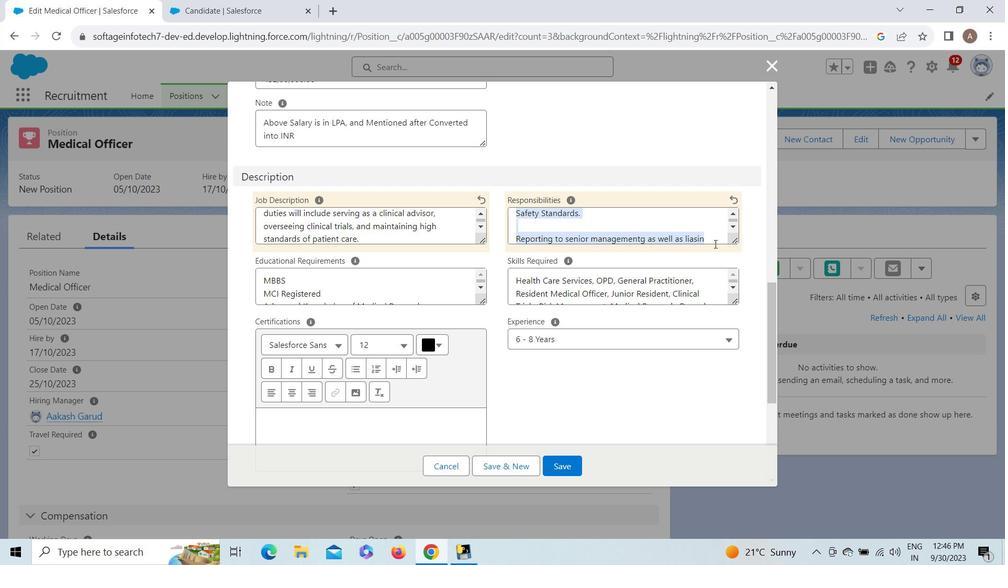
Action: Key pressed g<Key.space>between<Key.space>
Screenshot: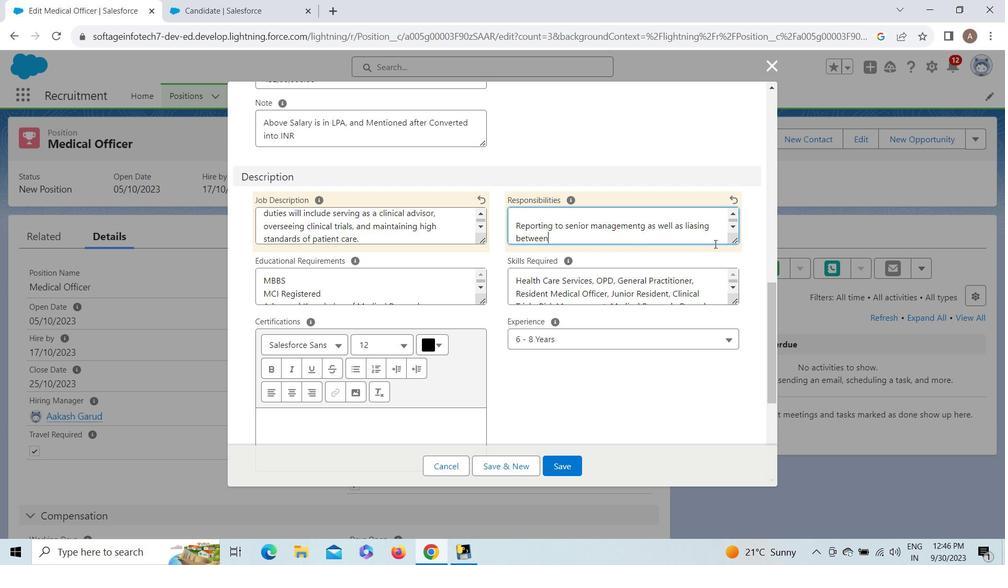 
Action: Mouse moved to (702, 250)
Screenshot: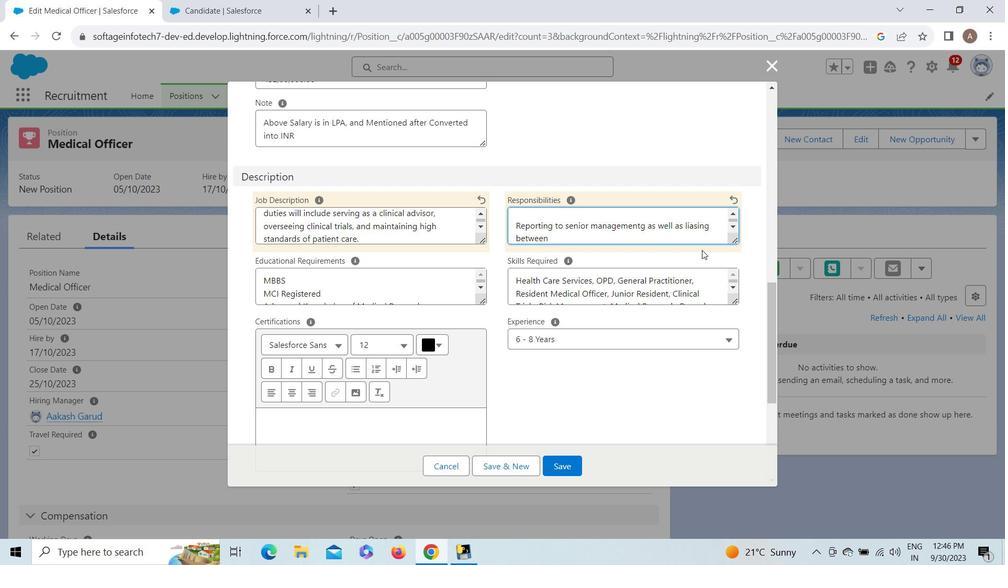 
Action: Key pressed <Key.space>administrative<Key.space>and<Key.space>medical<Key.space>staff.<Key.enter><Key.enter><Key.shift><Key.shift><Key.shift><Key.shift><Key.shift><Key.shift><Key.shift><Key.shift><Key.shift><Key.shift><Key.shift><Key.shift><Key.shift><Key.shift><Key.shift><Key.shift>Ensuring<Key.space>consistebn<Key.backspace><Key.backspace>nt<Key.space>and<Key.space>accurate<Key.space>medical<Key.space>record<Key.space>keeping<Key.space>practices.
Screenshot: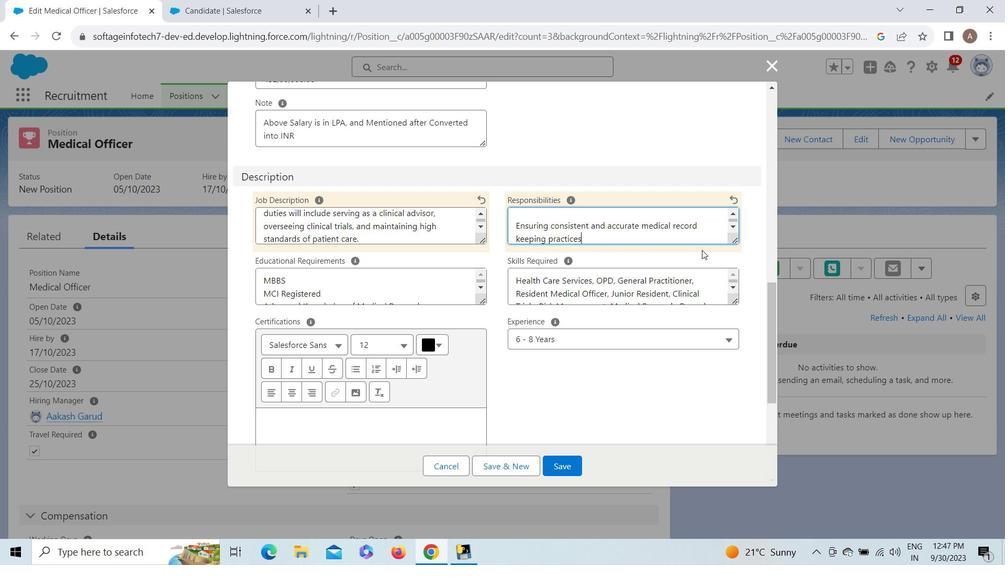 
Action: Mouse moved to (778, 271)
Screenshot: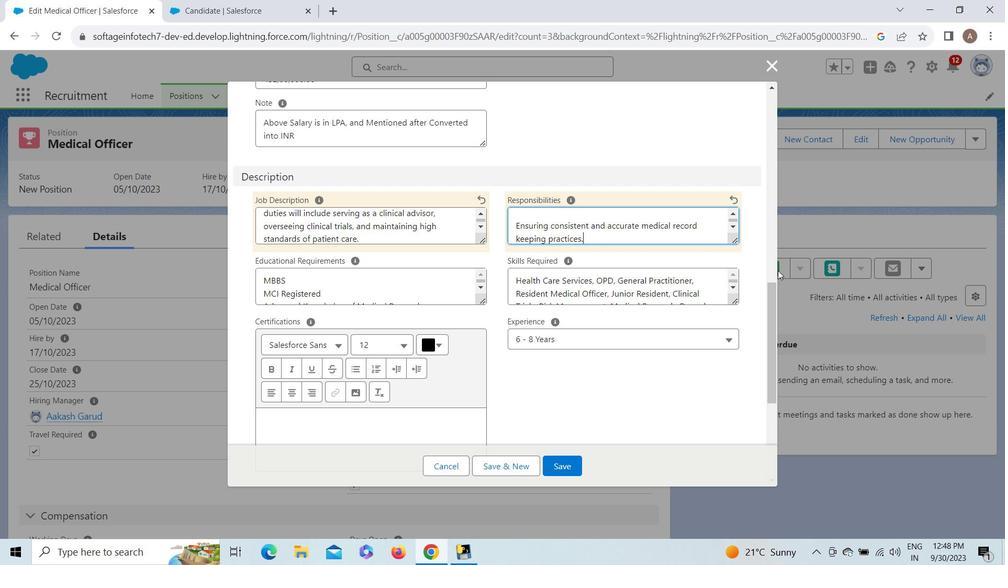 
Action: Key pressed <Key.enter><Key.enter><Key.shift>Provide<Key.space><Key.shift>Primary<Key.space>health<Key.space>care<Key.space>services<Key.space>for<Key.space>common<Key.space>diseases<Key.space>including<Key.space>
Screenshot: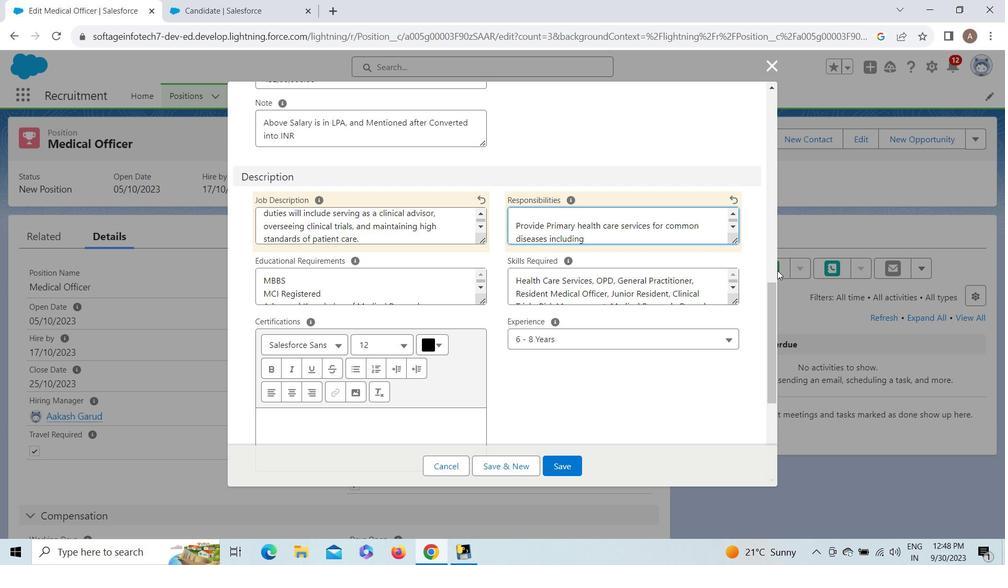 
Action: Mouse moved to (813, 255)
Screenshot: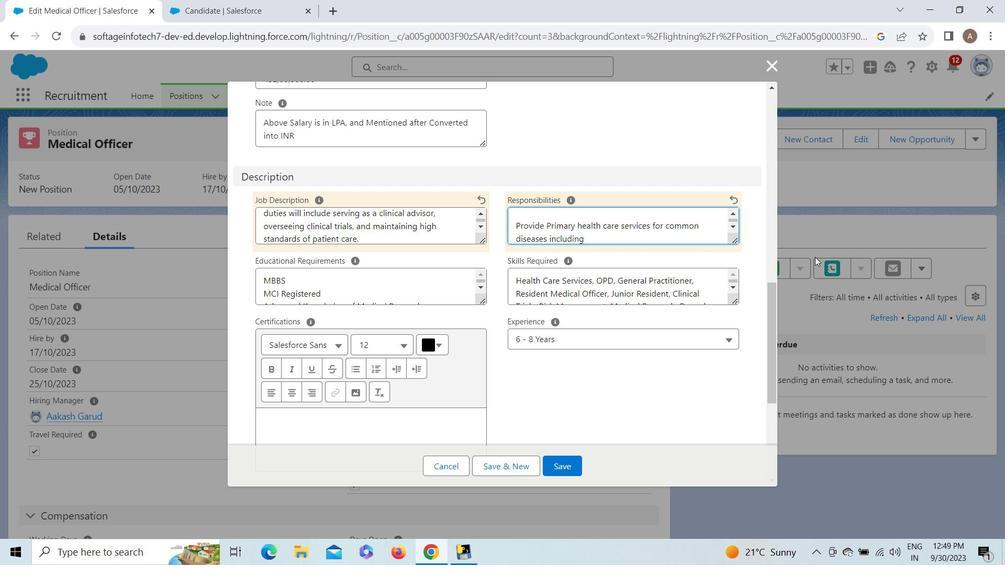 
Action: Key pressed communicable<Key.space>and<Key.space>np<Key.backspace>on<Key.space>communicable<Key.space>diseases,<Key.space><Key.shift><Key.shift><Key.shift><Key.shift><Key.shift><Key.shift><Key.shift><Key.shift><Key.shift><Key.shift><Key.shift>RCH<Key.space><Key.shift>Services,<Key.space>carry<Key.space>out<Key.space>screening<Key.space>activities<Key.space>and<Key.space>provide<Key.space>referral<Key.space>
Screenshot: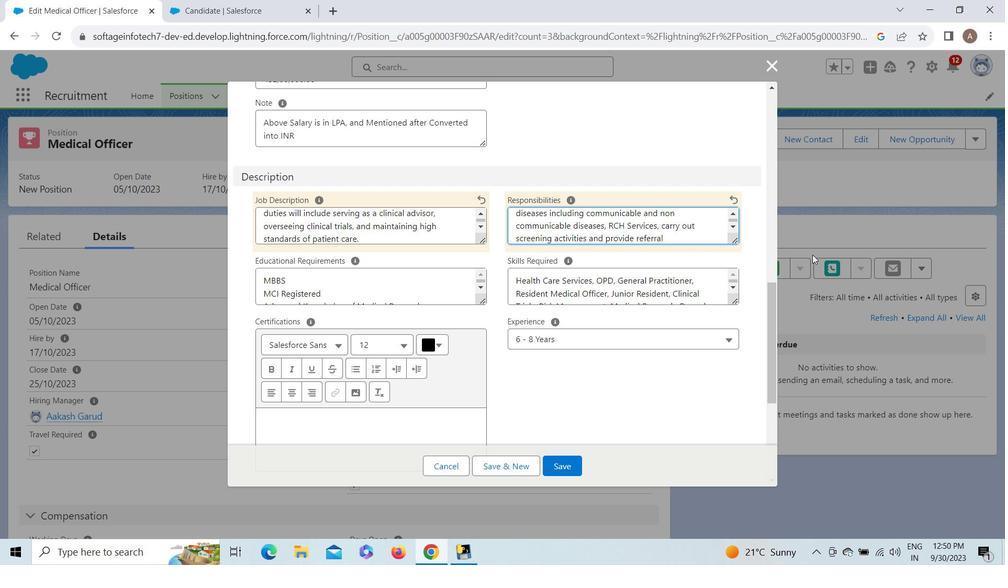 
Action: Mouse moved to (708, 278)
Screenshot: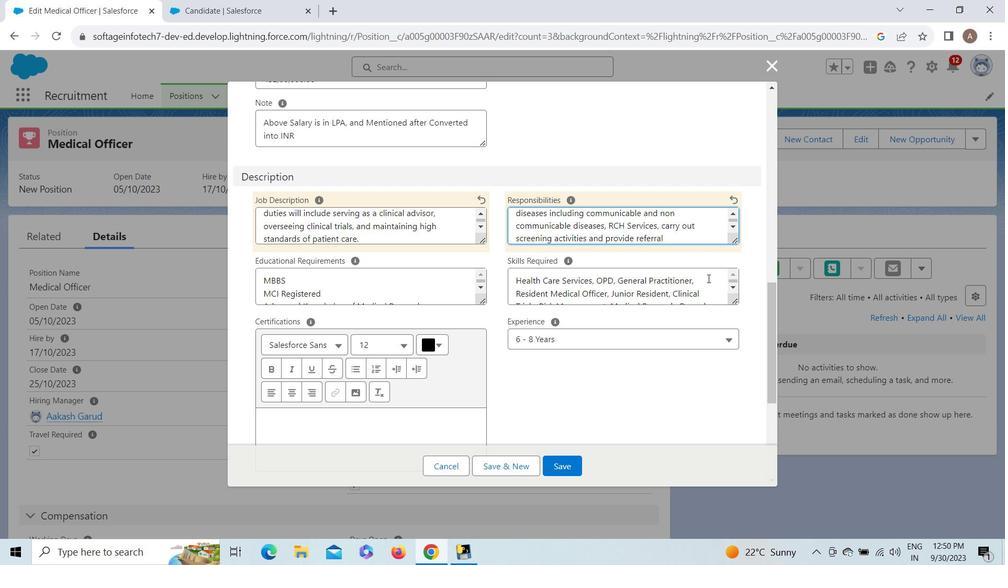 
Action: Key pressed linkages
Screenshot: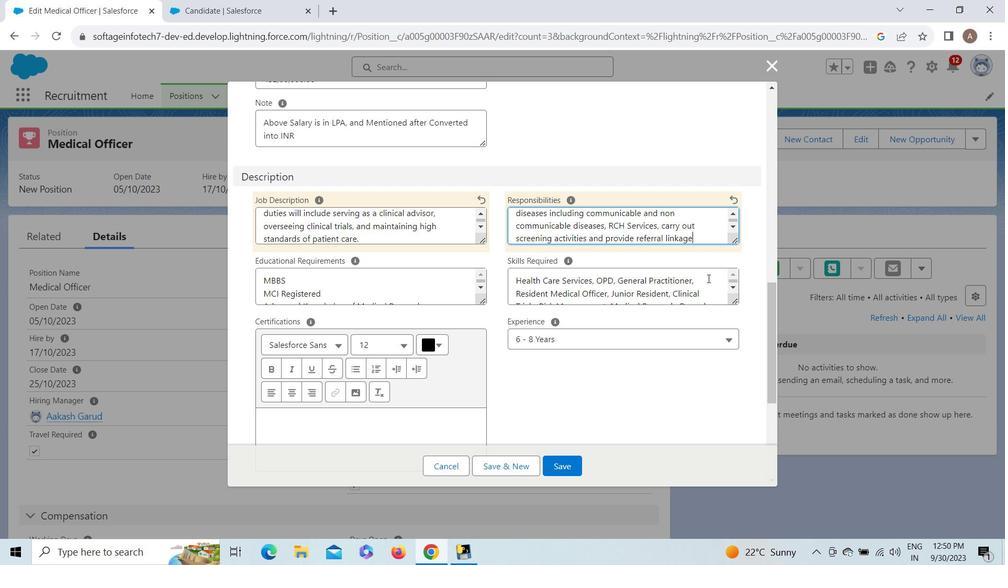 
Action: Mouse moved to (710, 302)
Screenshot: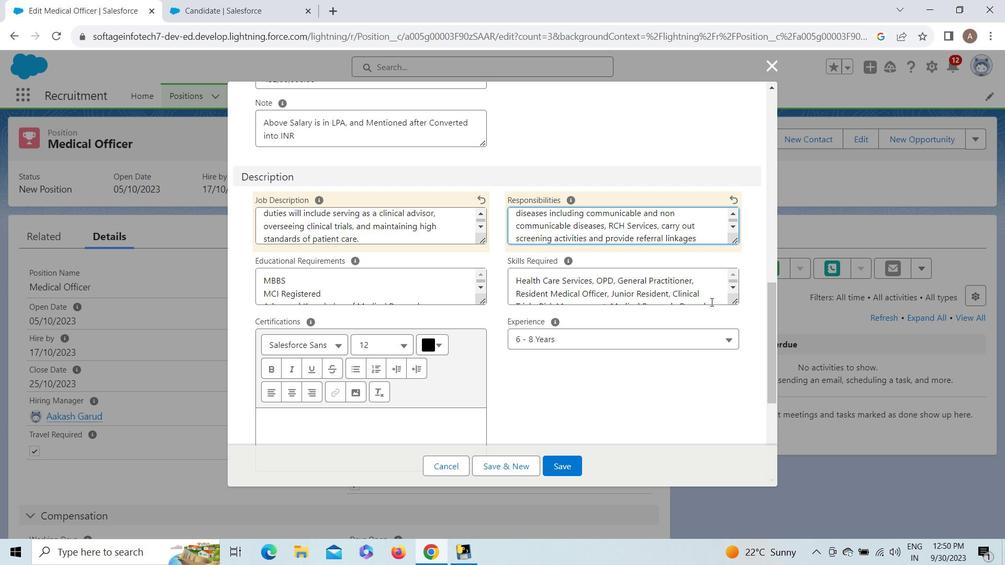 
Action: Key pressed <Key.space>to<Key.space>appropriate<Key.space>higher<Key.space>facilities
Screenshot: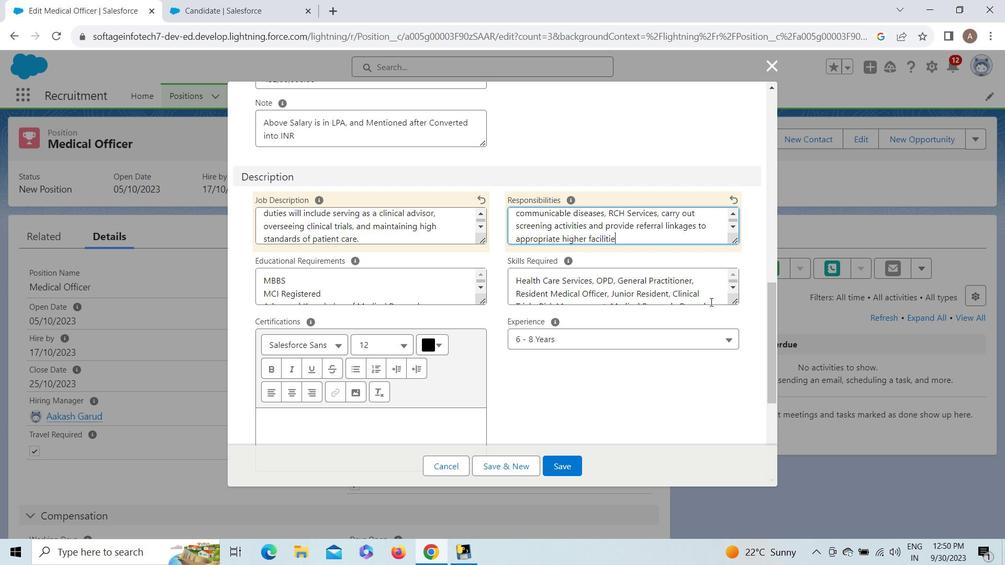 
Action: Mouse moved to (652, 234)
Screenshot: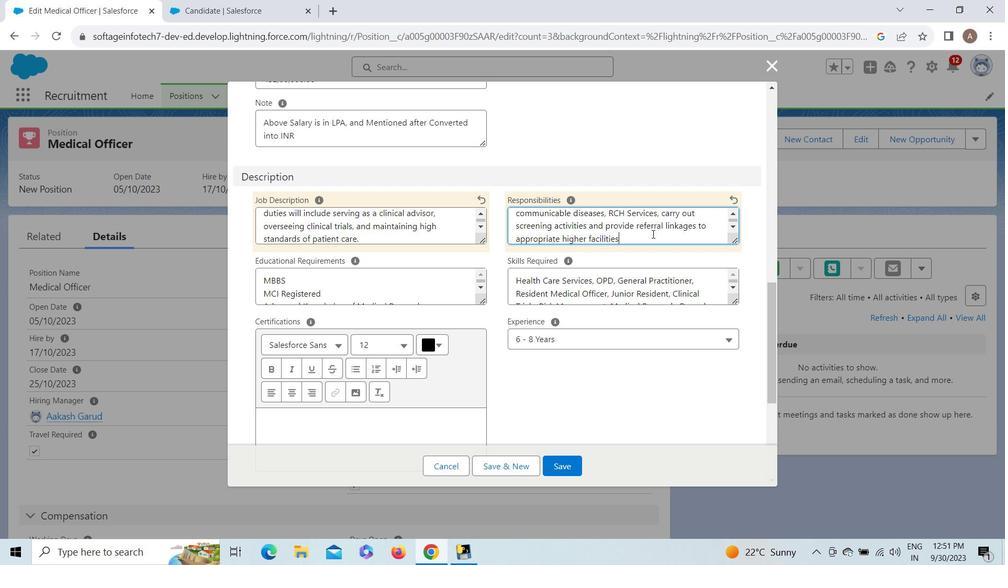 
Action: Key pressed .<Key.up><Key.up><Key.up><Key.up><Key.up><Key.down><Key.left><Key.left><Key.left><Key.left><Key.left><Key.left><Key.left><Key.left><Key.left><Key.left><Key.left><Key.backspace><Key.shift>H<Key.right><Key.right><Key.right><Key.right><Key.right><Key.right><Key.right><Key.backspace><Key.shift>C<Key.right><Key.right><Key.right><Key.right><Key.right><Key.backspace><Key.shift>S
Screenshot: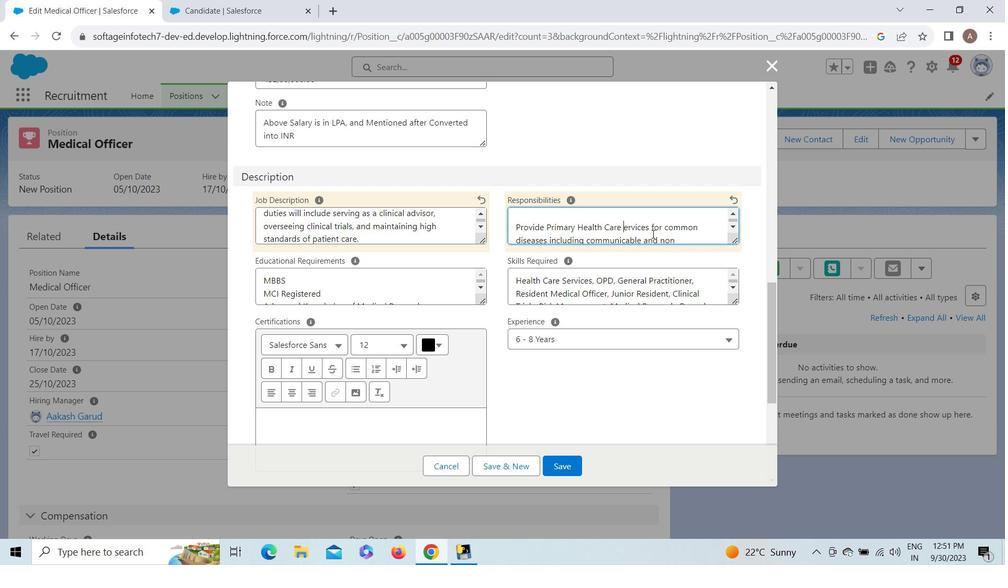 
Action: Mouse moved to (732, 226)
Screenshot: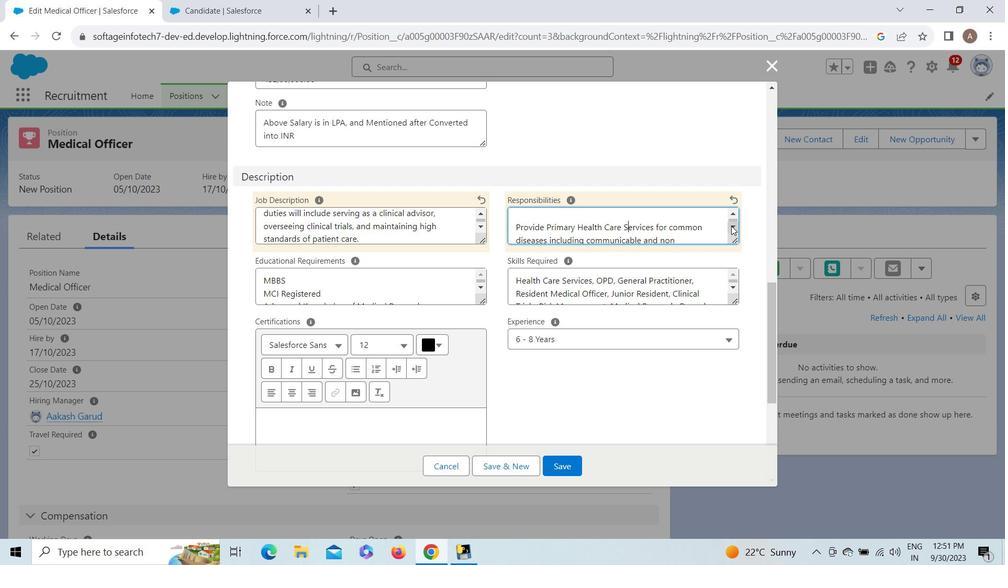 
Action: Mouse pressed left at (732, 226)
Screenshot: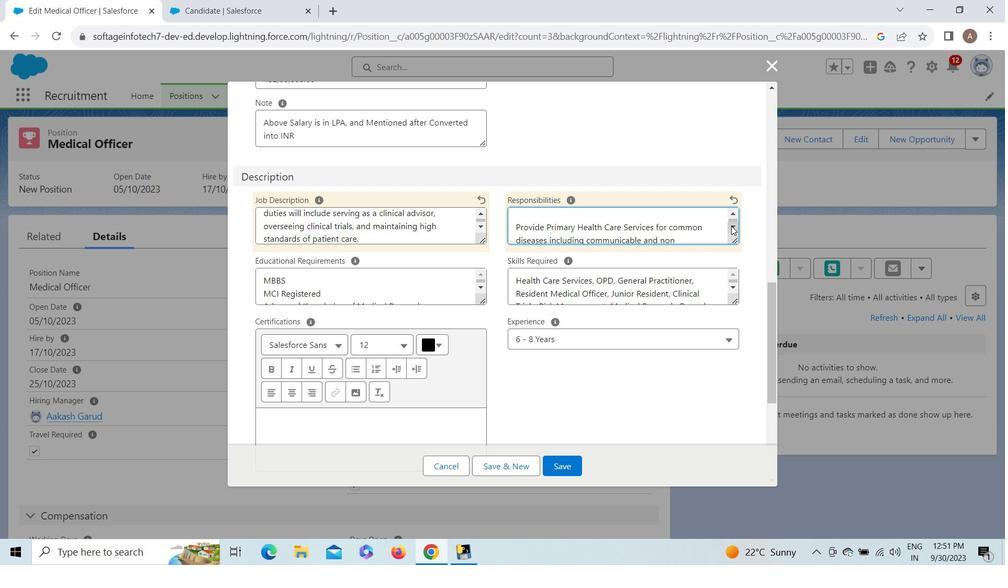 
Action: Mouse moved to (519, 237)
Screenshot: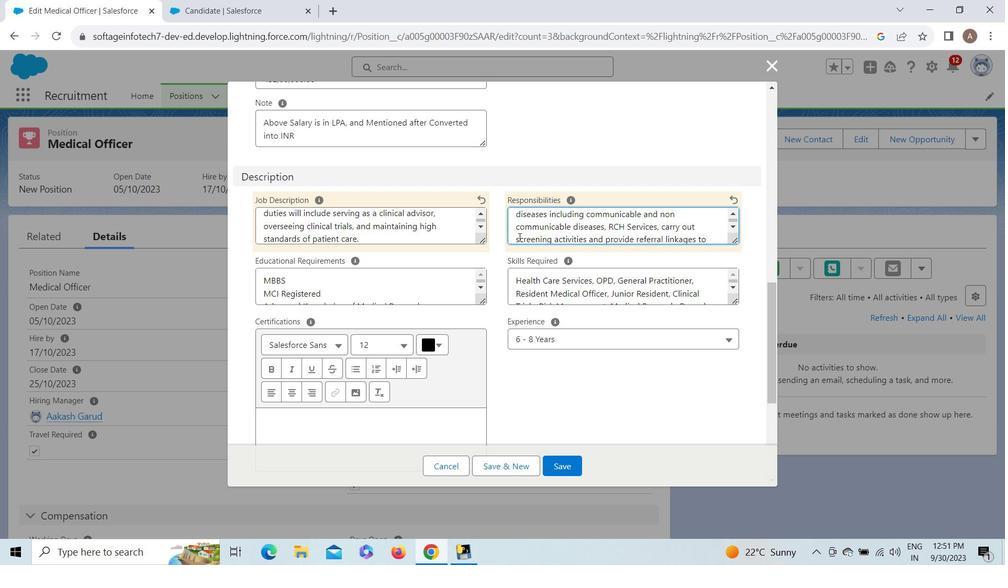 
Action: Mouse pressed left at (519, 237)
Screenshot: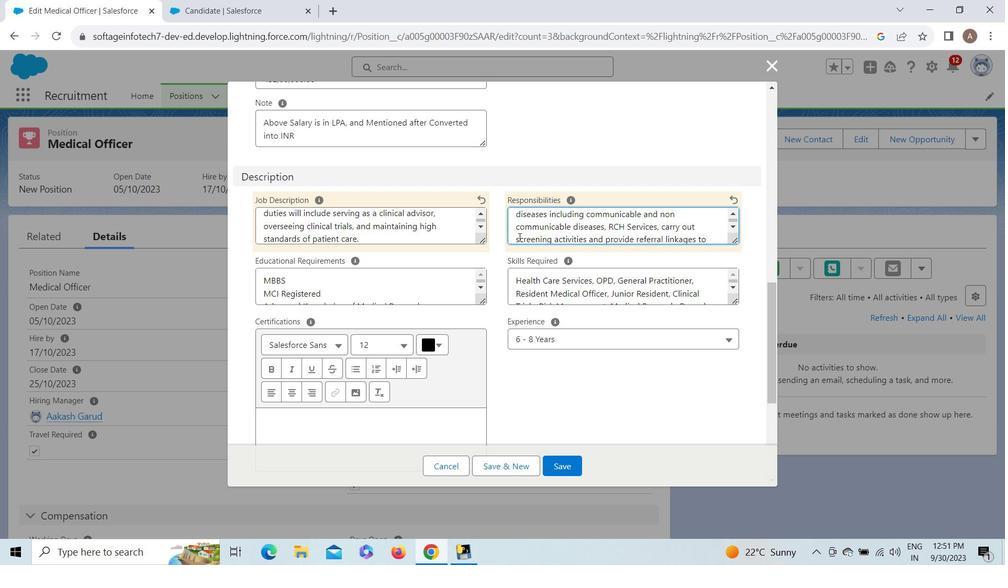 
Action: Mouse moved to (605, 234)
Screenshot: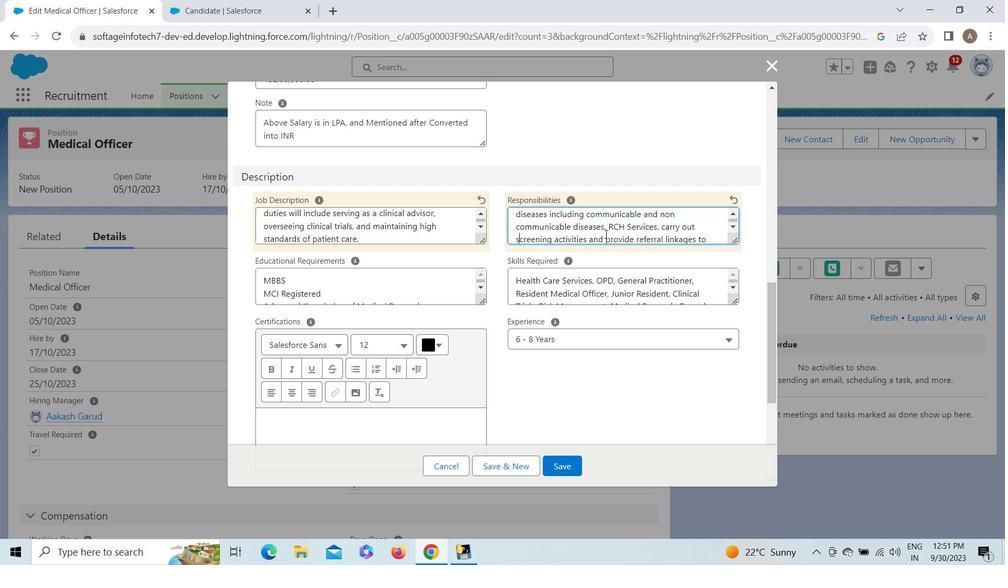 
Action: Key pressed <Key.backspace><Key.shift>S
Screenshot: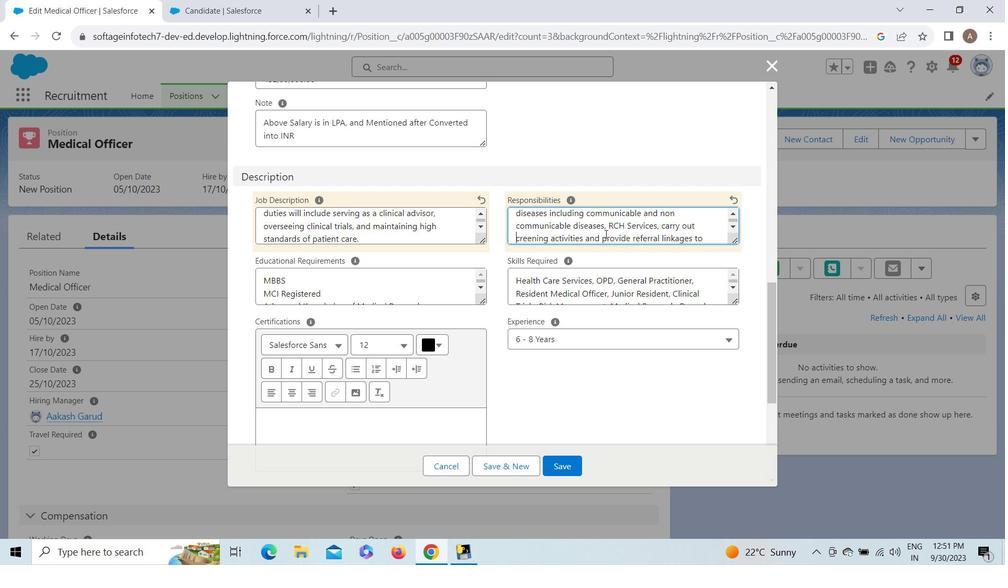 
Action: Mouse moved to (559, 237)
Screenshot: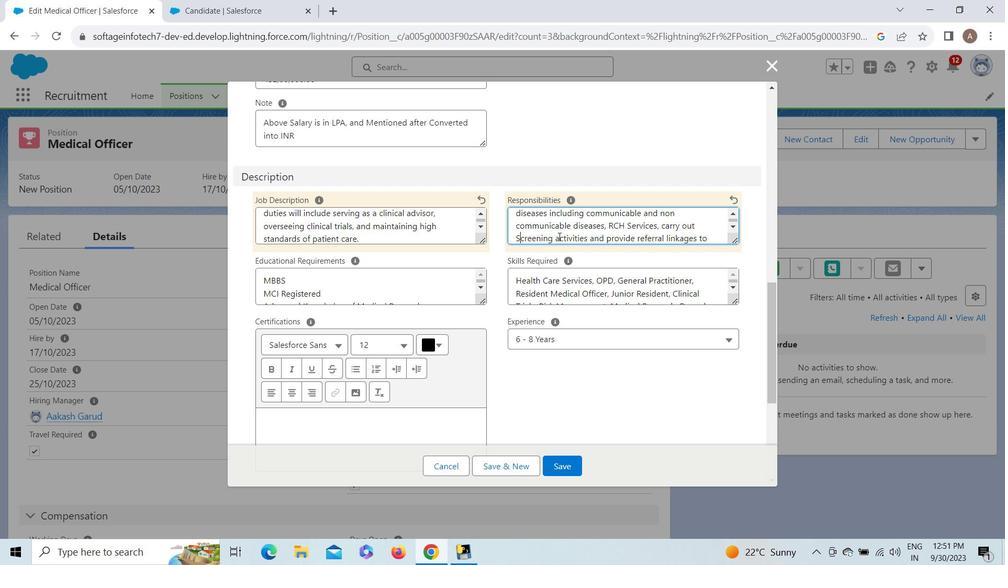 
Action: Mouse pressed left at (559, 237)
Screenshot: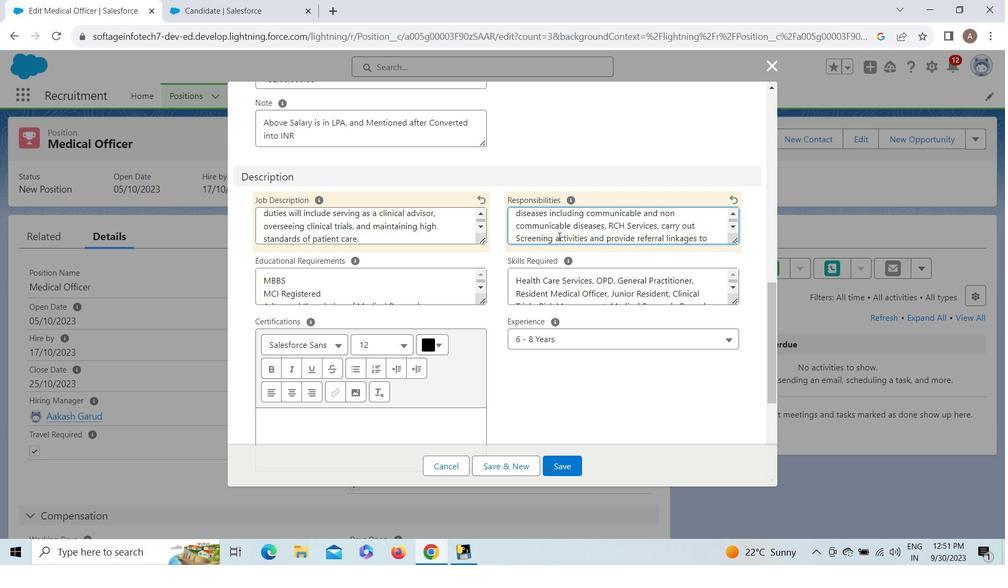 
Action: Key pressed <Key.backspace><Key.shift>A
Screenshot: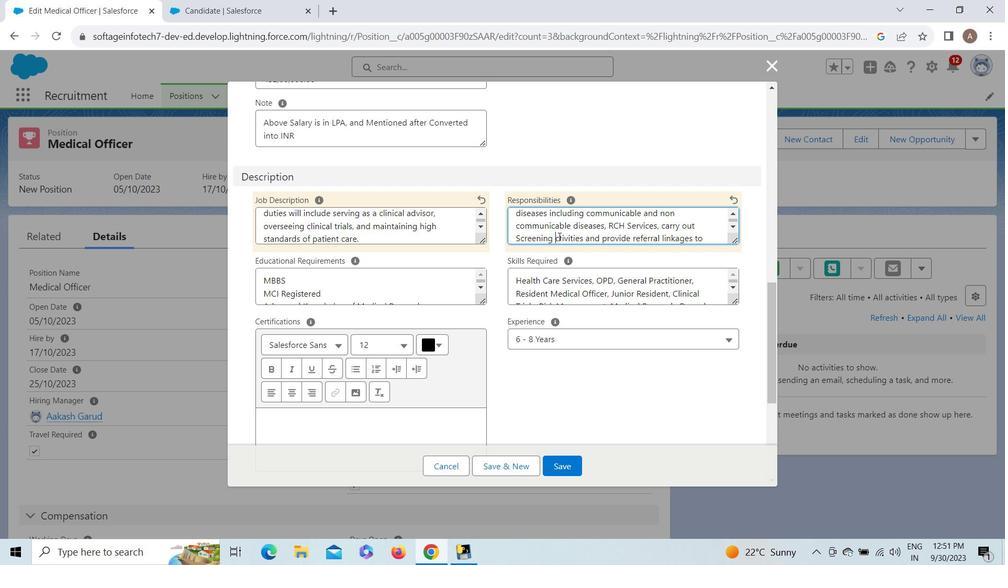 
Action: Mouse moved to (732, 227)
Screenshot: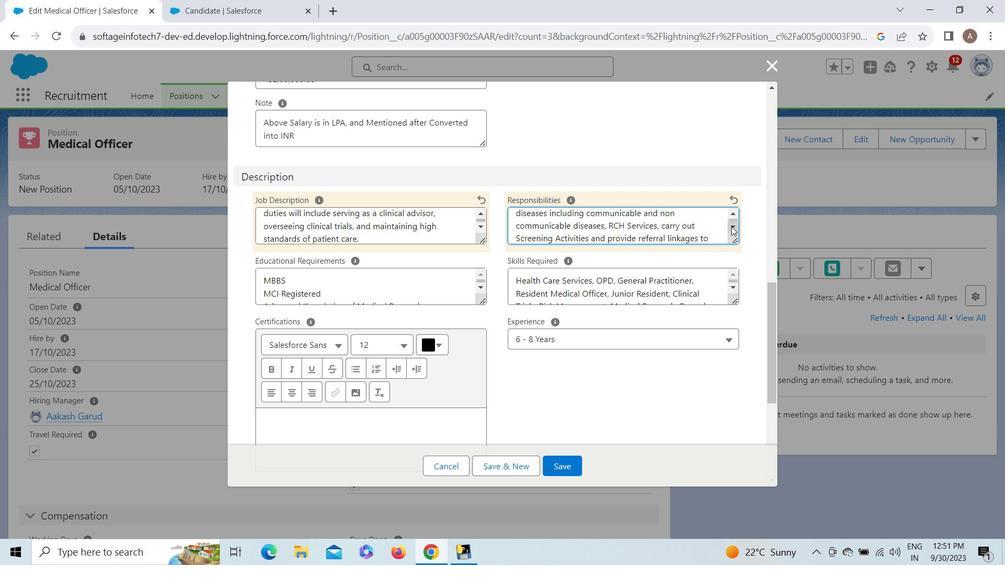 
Action: Mouse pressed left at (732, 227)
Screenshot: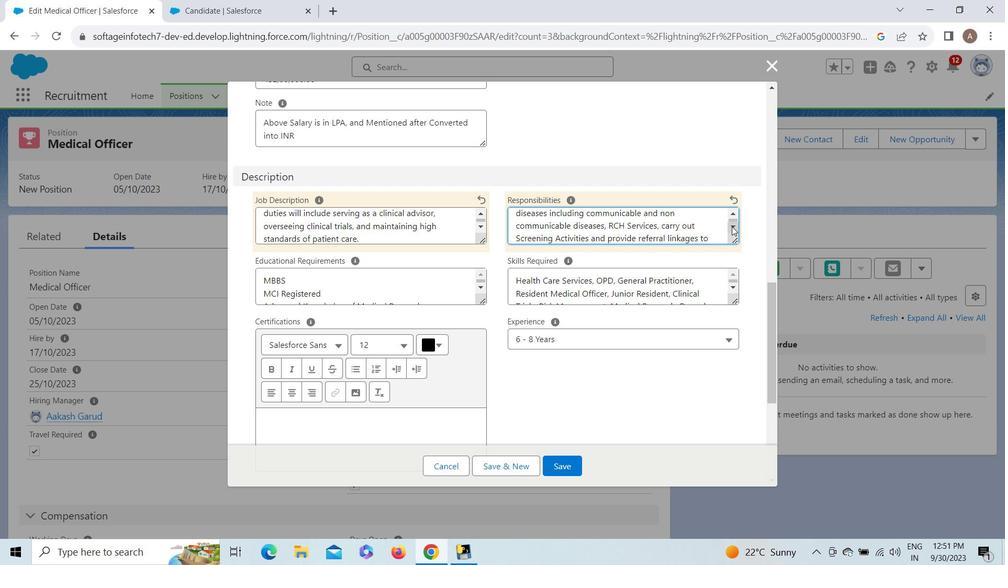 
Action: Mouse moved to (611, 222)
Screenshot: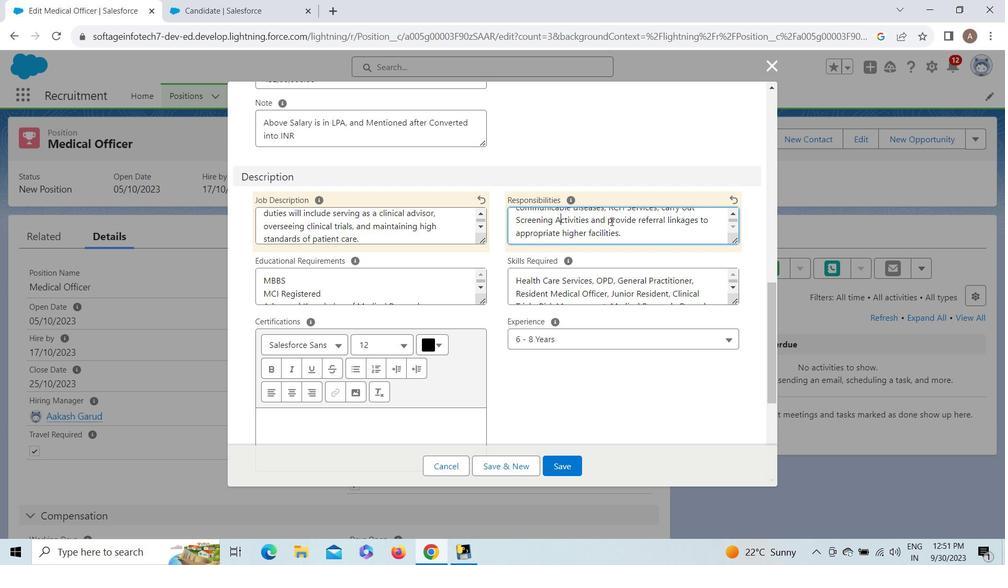 
Action: Mouse pressed left at (611, 222)
Screenshot: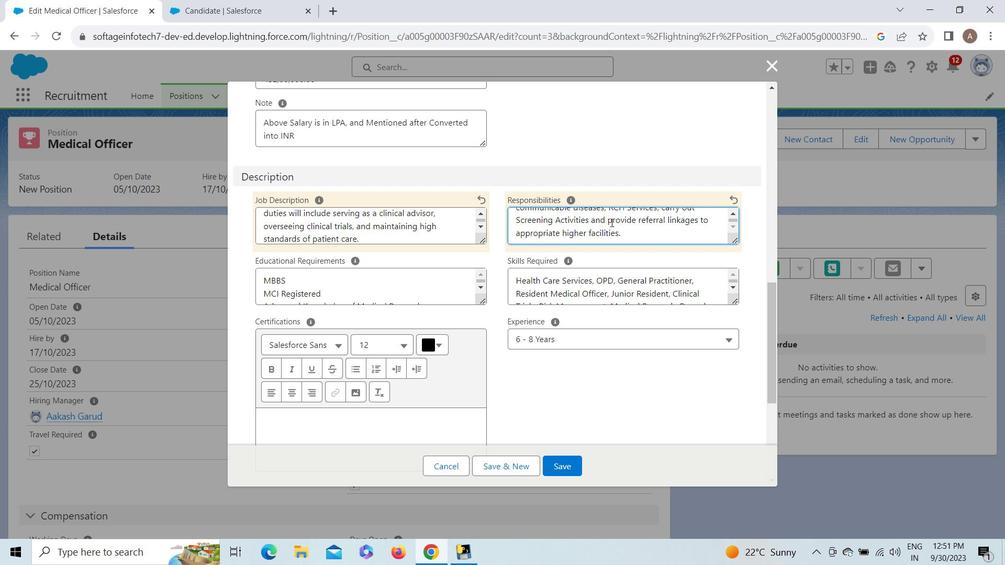 
Action: Key pressed <Key.backspace><Key.shift>P<Key.right><Key.right><Key.right><Key.right><Key.right><Key.right><Key.right><Key.right><Key.backspace><Key.shift>R<Key.right><Key.right><Key.right><Key.right><Key.right><Key.right><Key.right><Key.right><Key.right><Key.backspace><Key.shift>L
Screenshot: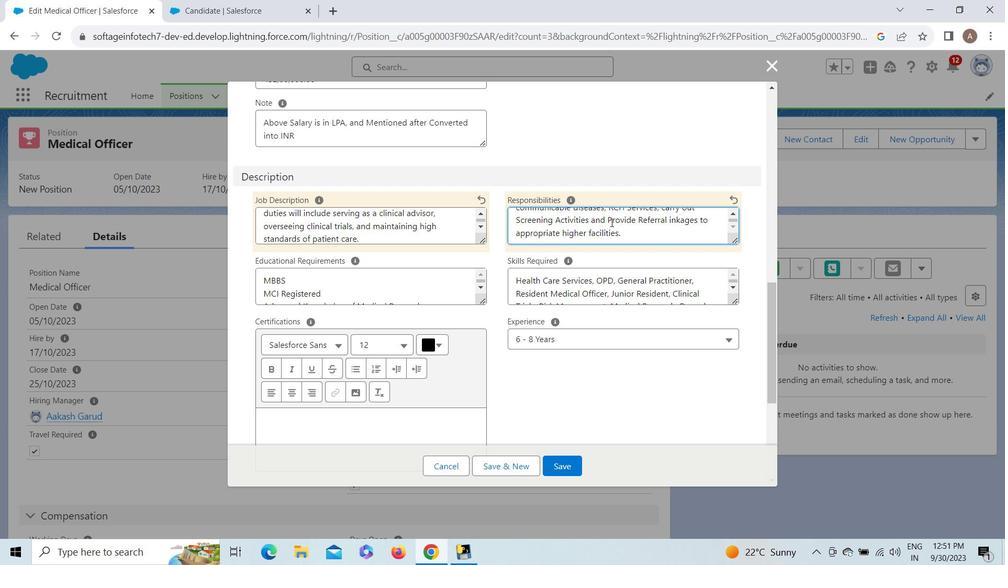 
Action: Mouse moved to (663, 227)
Screenshot: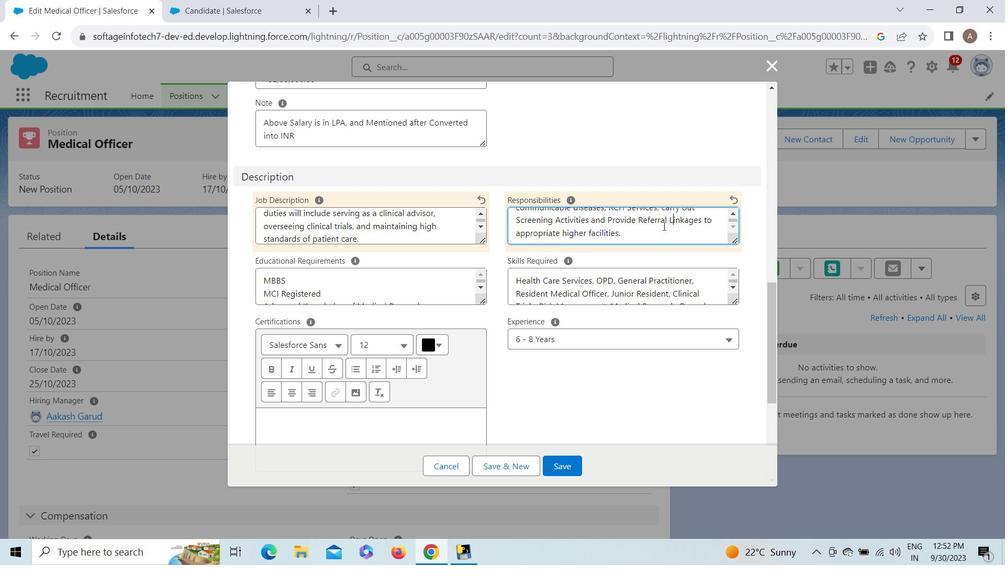 
Action: Mouse pressed left at (663, 227)
Screenshot: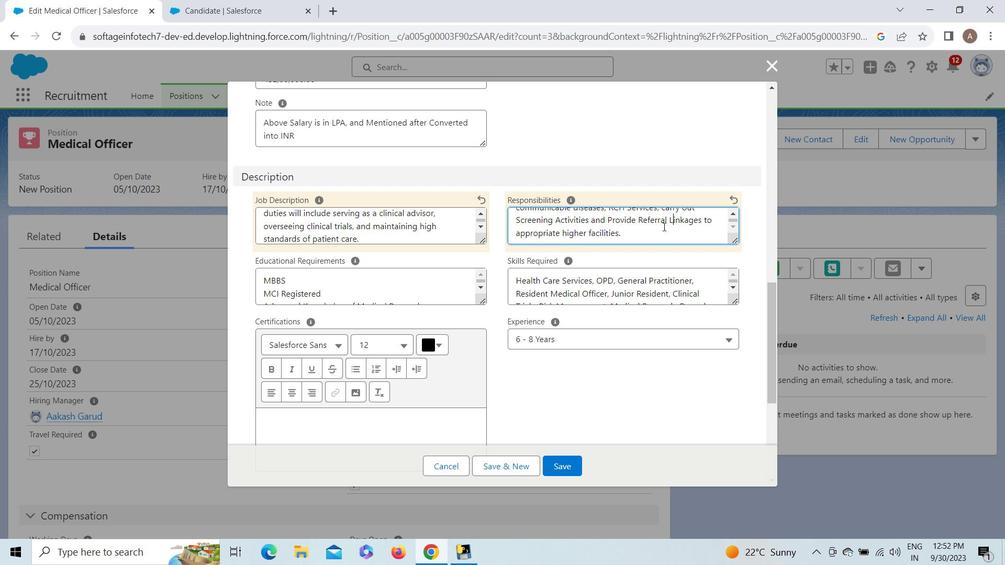 
Action: Key pressed <Key.enter><Key.enter><Key.shift>The<Key.space>services<Key.space>provide<Key.space>
Screenshot: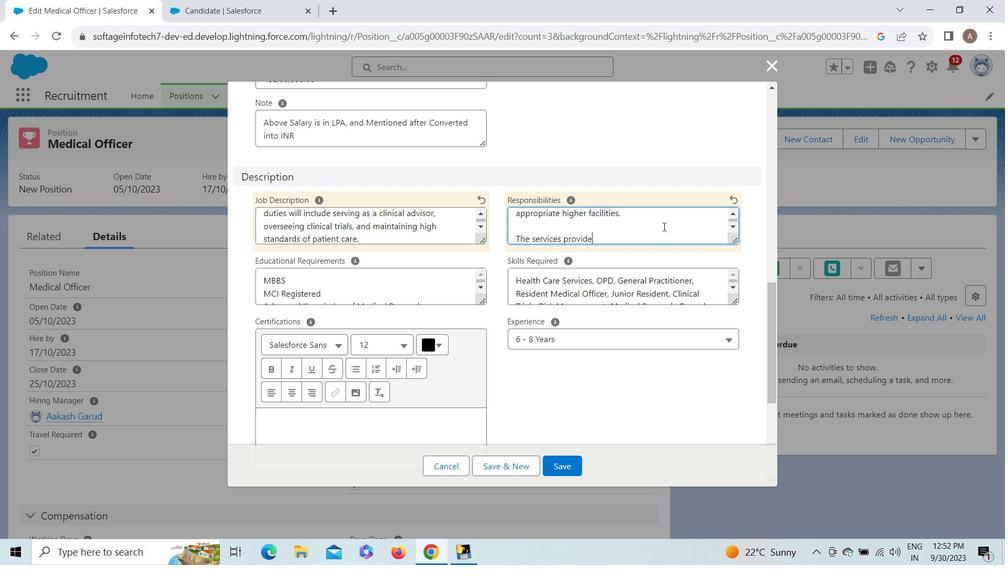 
Action: Mouse moved to (647, 249)
Screenshot: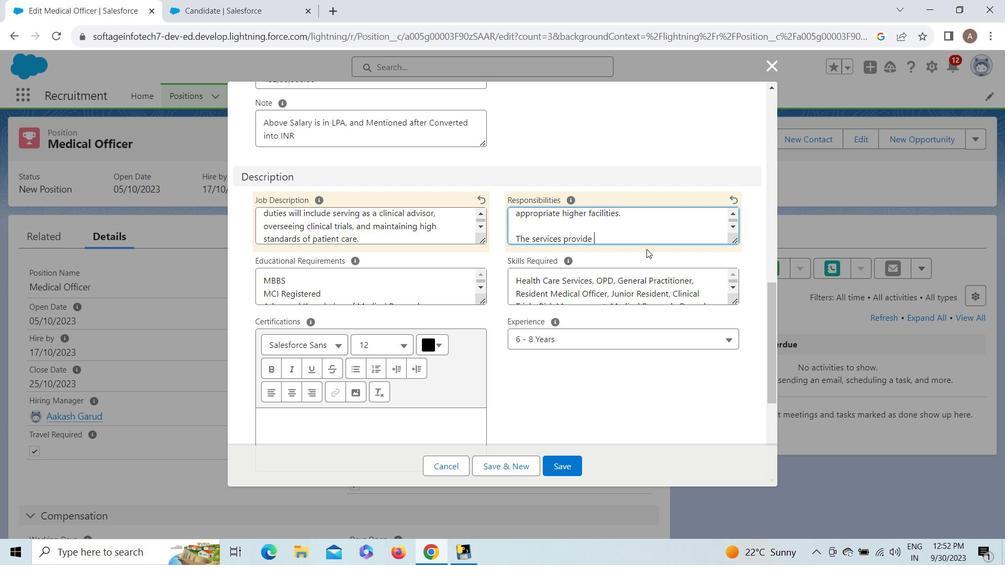 
Action: Key pressed <Key.left>d<Key.right><Key.right>would<Key.space>be<Key.space>preventive,<Key.space>promotive<Key.space>and<Key.space>curative<Key.space>care.
Screenshot: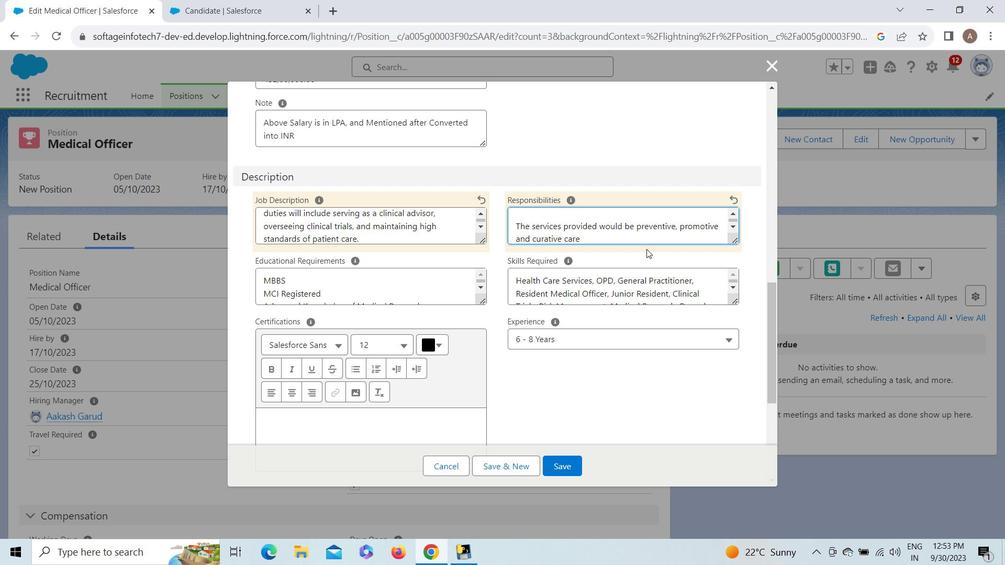 
Action: Mouse moved to (641, 234)
Screenshot: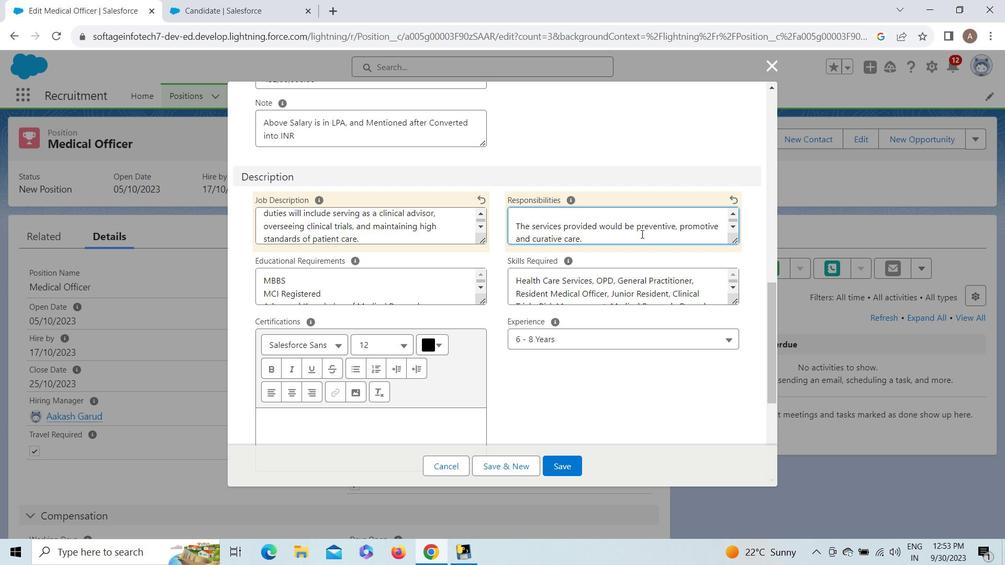 
Action: Mouse pressed left at (641, 234)
Screenshot: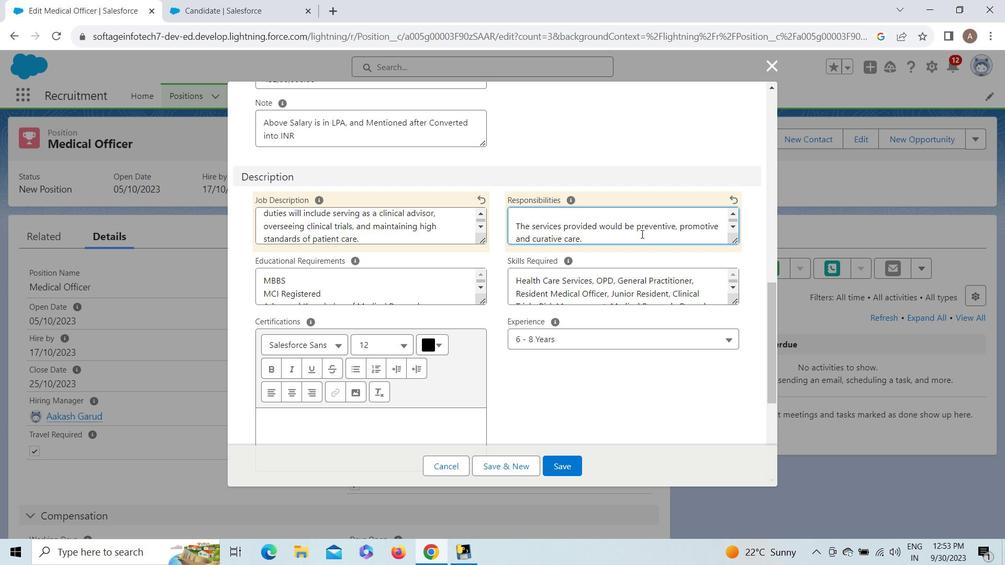 
Action: Mouse moved to (640, 228)
Screenshot: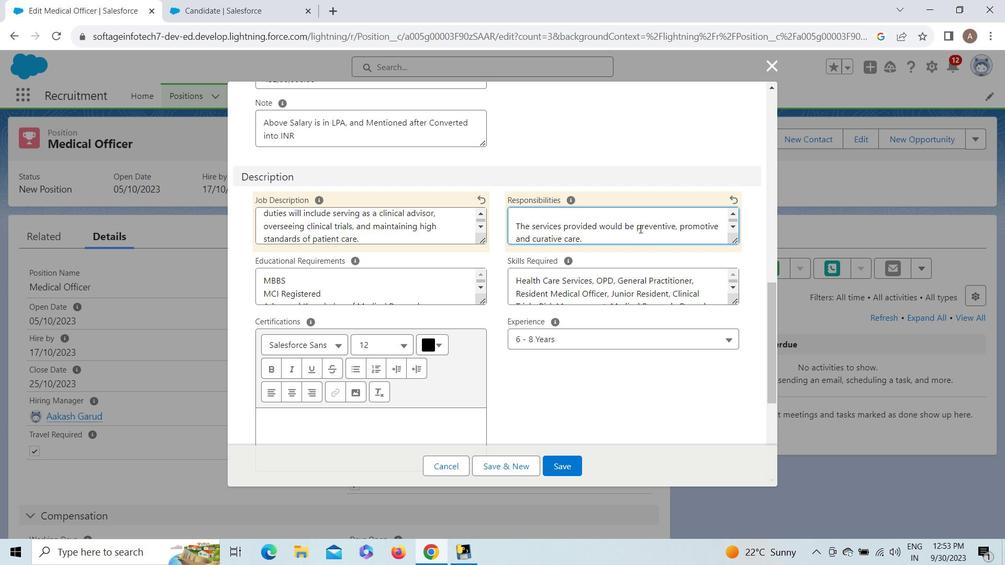 
Action: Mouse pressed left at (640, 228)
Screenshot: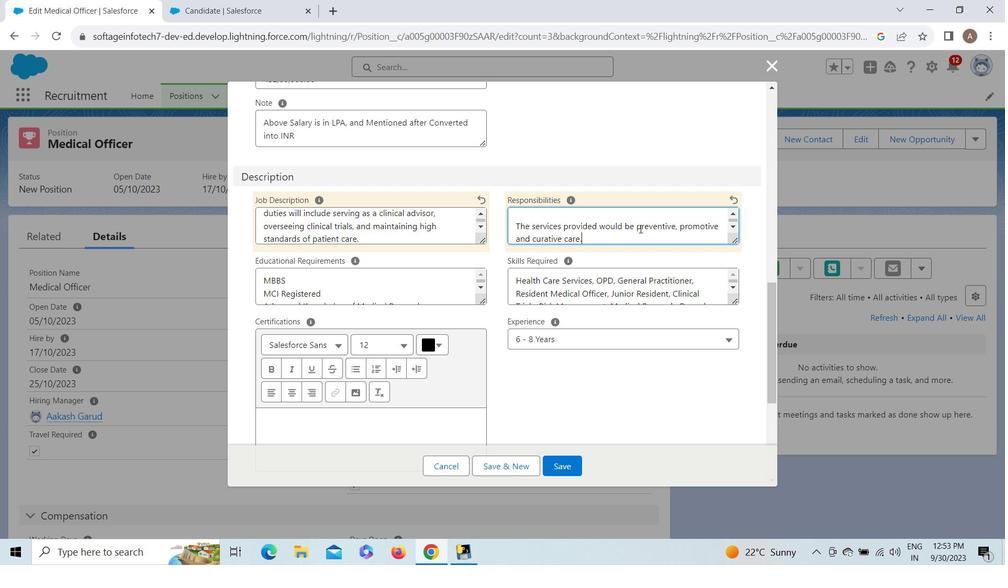 
Action: Mouse moved to (652, 241)
Screenshot: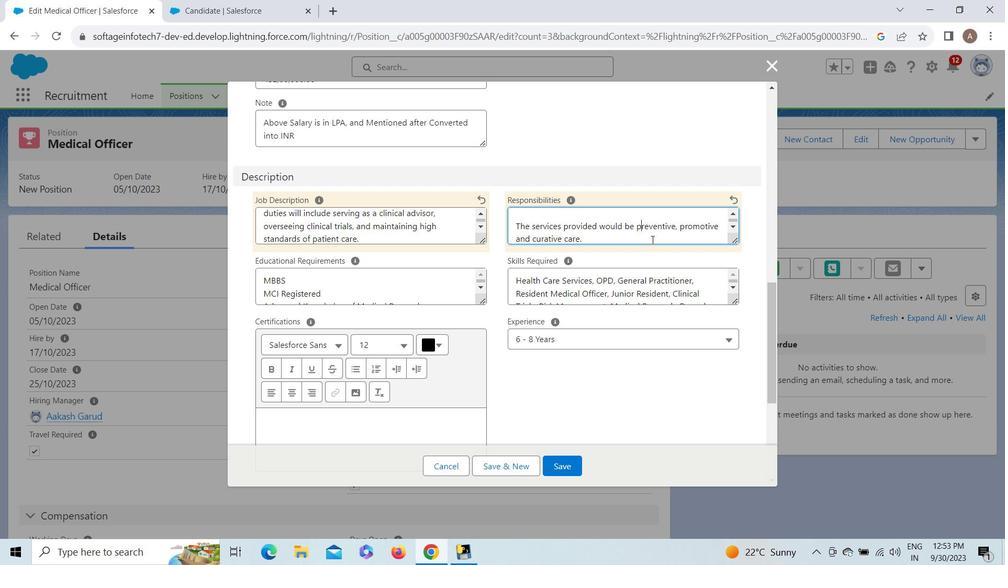 
Action: Key pressed <Key.backspace><Key.shift>P<Key.left><Key.left><Key.left><Key.left><Key.left><Key.left><Key.left><Key.left>
Screenshot: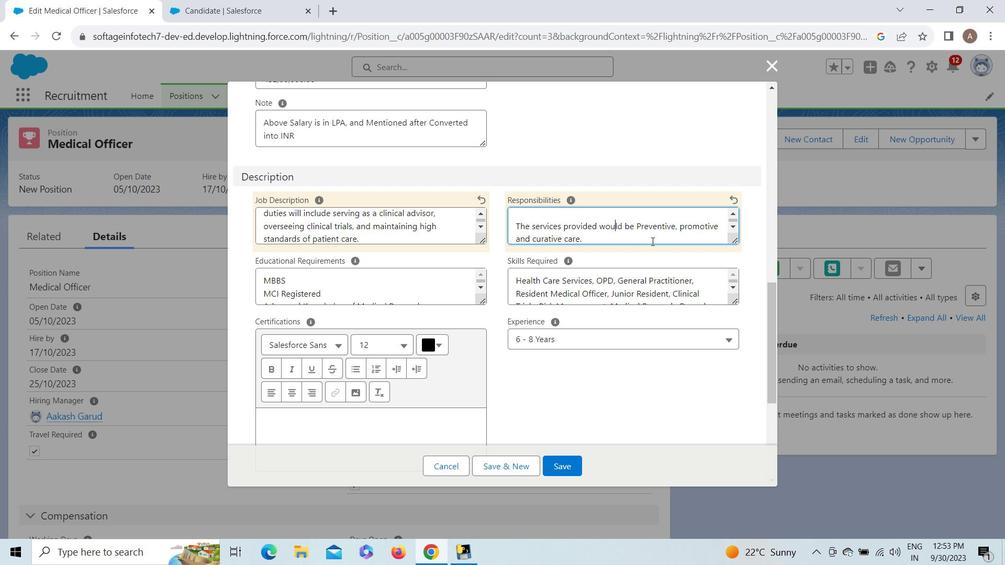 
Action: Mouse moved to (610, 224)
Screenshot: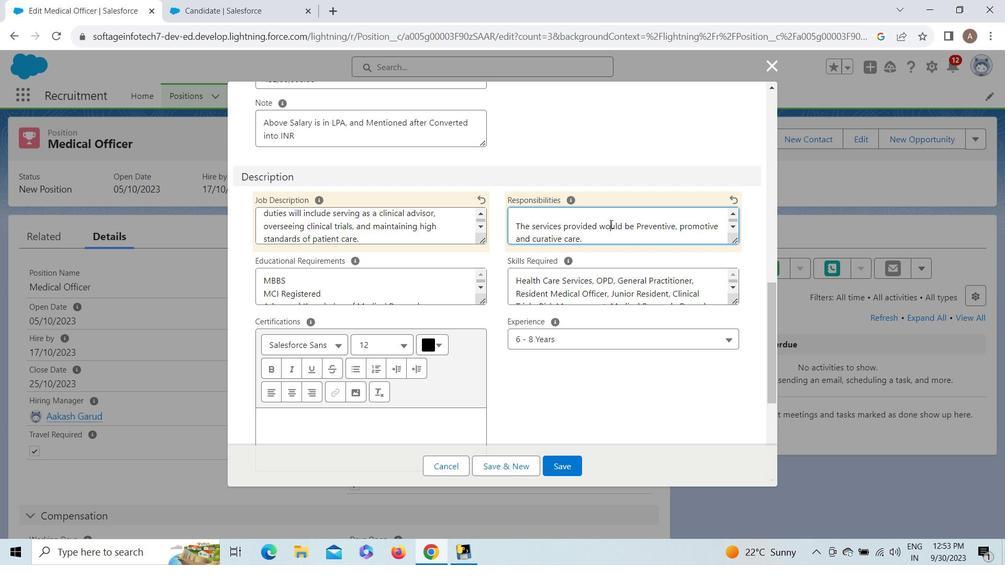 
Action: Mouse pressed left at (610, 224)
Screenshot: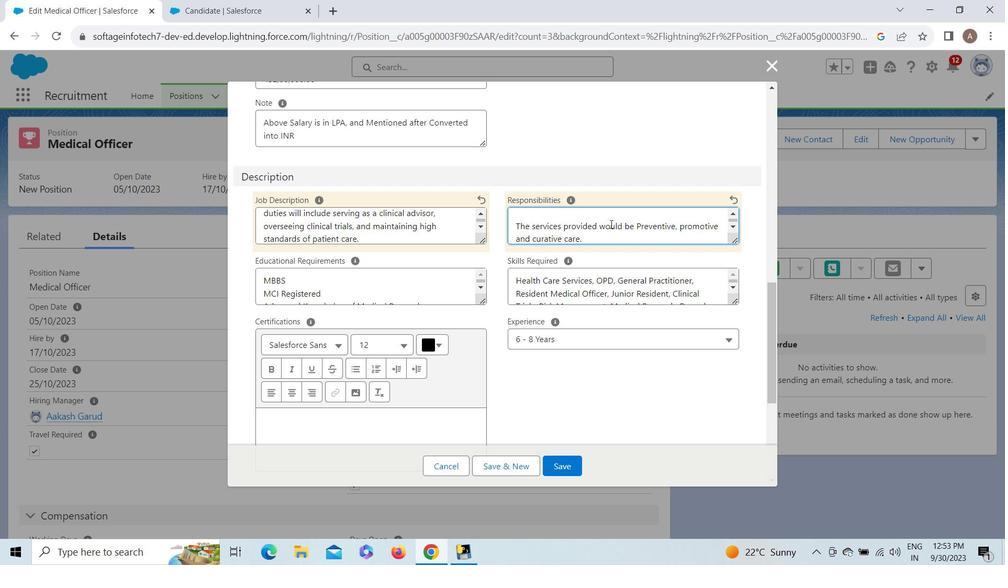 
Action: Mouse pressed left at (610, 224)
Screenshot: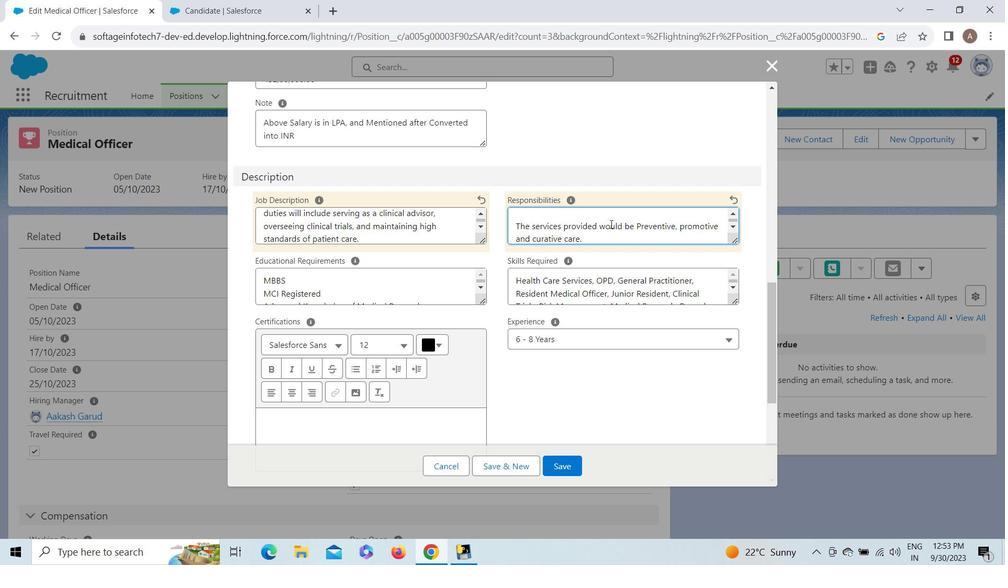 
Action: Key pressed <Key.shift><Key.shift>ctrl+Should<Key.left><Key.left><Key.left><Key.left><Key.left><Key.backspace>s<Key.right><Key.right><Key.right><Key.right><Key.right><Key.right><Key.left><Key.space><Key.down><Key.left><Key.left><Key.left><Key.left><Key.left><Key.left><Key.left><Key.left><Key.left><Key.left><Key.left><Key.left><Key.left><Key.left><Key.left><Key.left><Key.left><Key.left><Key.left><Key.left><Key.left><Key.left><Key.left><Key.left><Key.left><Key.left><Key.left><Key.backspace><Key.shift>P
Screenshot: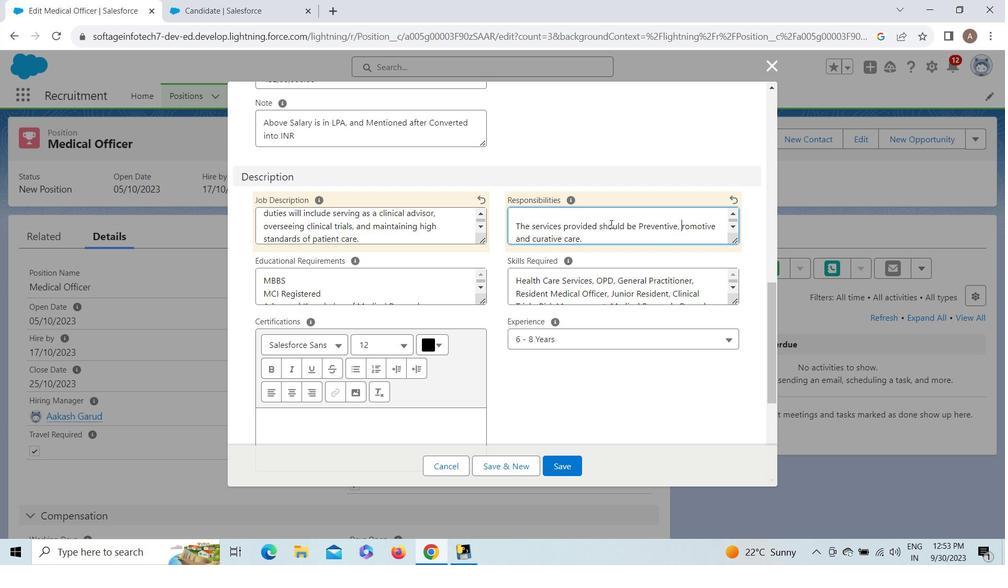 
Action: Mouse moved to (582, 243)
Screenshot: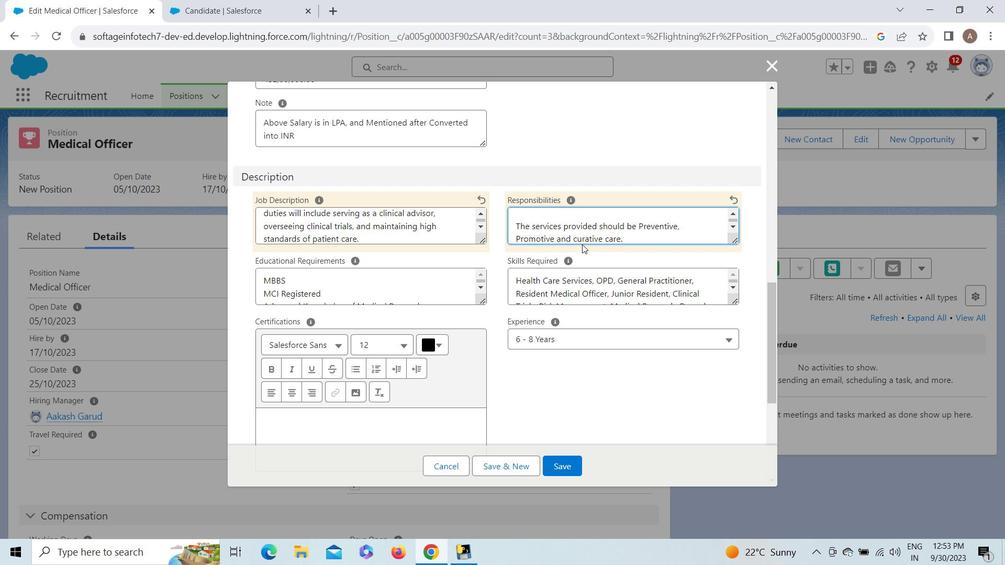 
Action: Mouse pressed left at (582, 243)
Screenshot: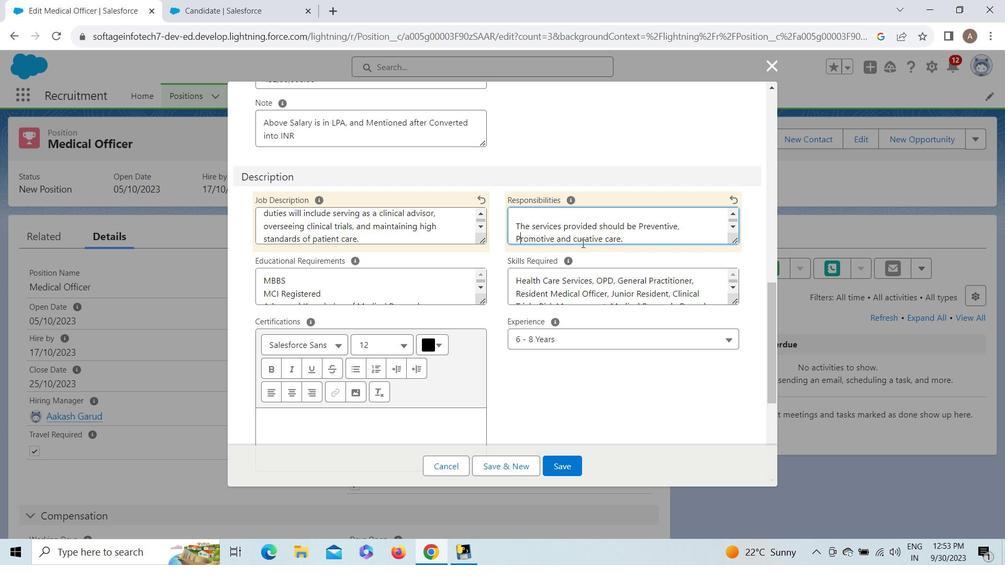 
Action: Key pressed <Key.left><Key.backspace><Key.shift>C
Screenshot: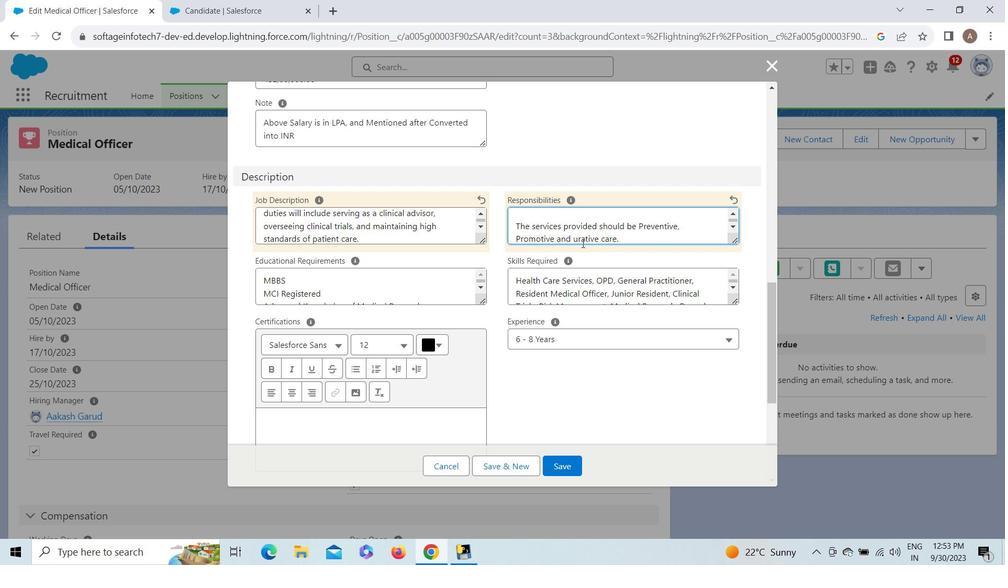 
Action: Mouse moved to (666, 236)
Screenshot: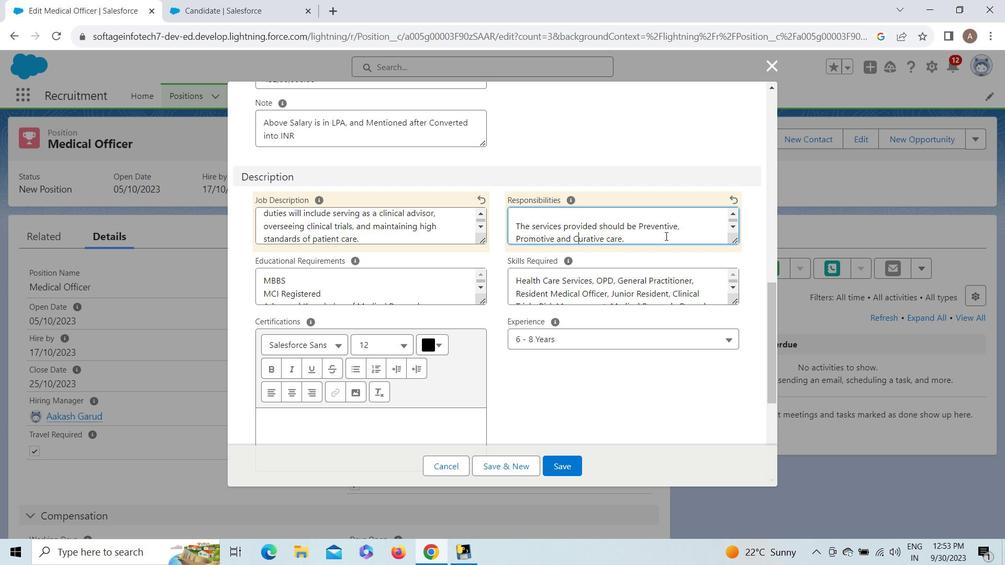 
Action: Mouse pressed left at (666, 236)
Screenshot: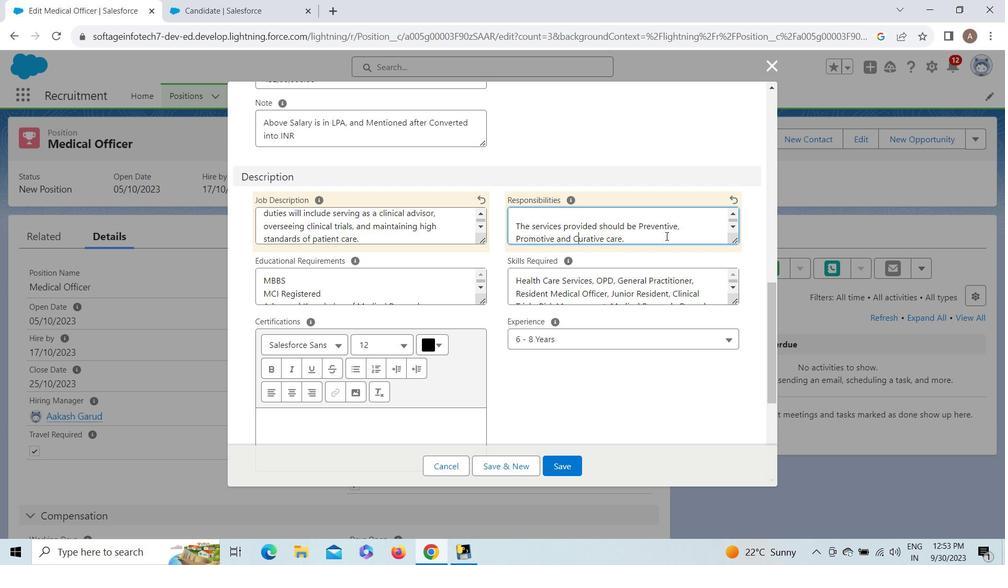 
Action: Key pressed <Key.enter><Key.enter><Key.shift>The<Key.space>dispensary<Key.space>would<Key.space>be<Key.space>providing<Key.space>acute<Key.space>medical<Key.space>care<Key.space>providing<Key.space>a<Key.space>wide<Key.space>
Screenshot: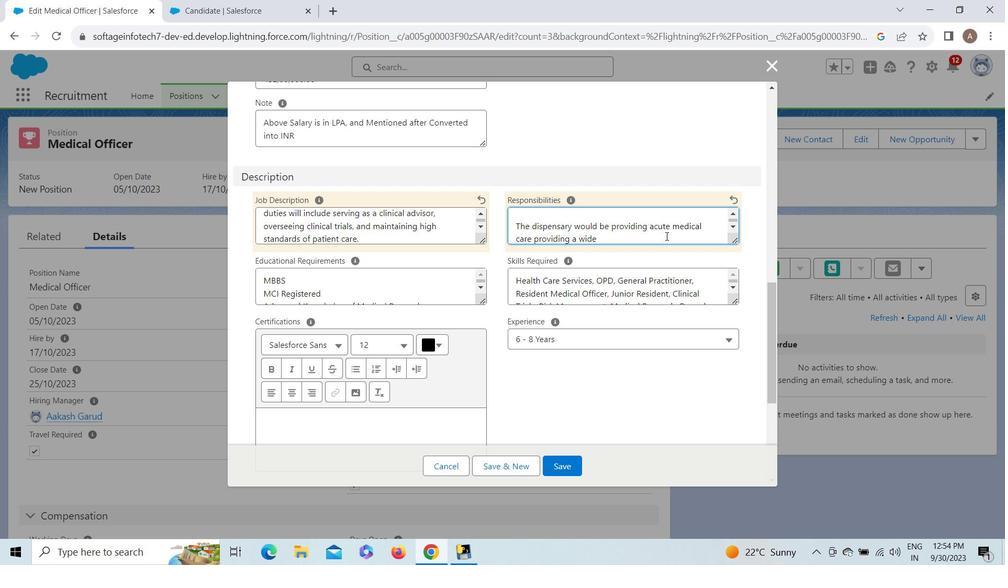 
Action: Mouse moved to (688, 348)
Screenshot: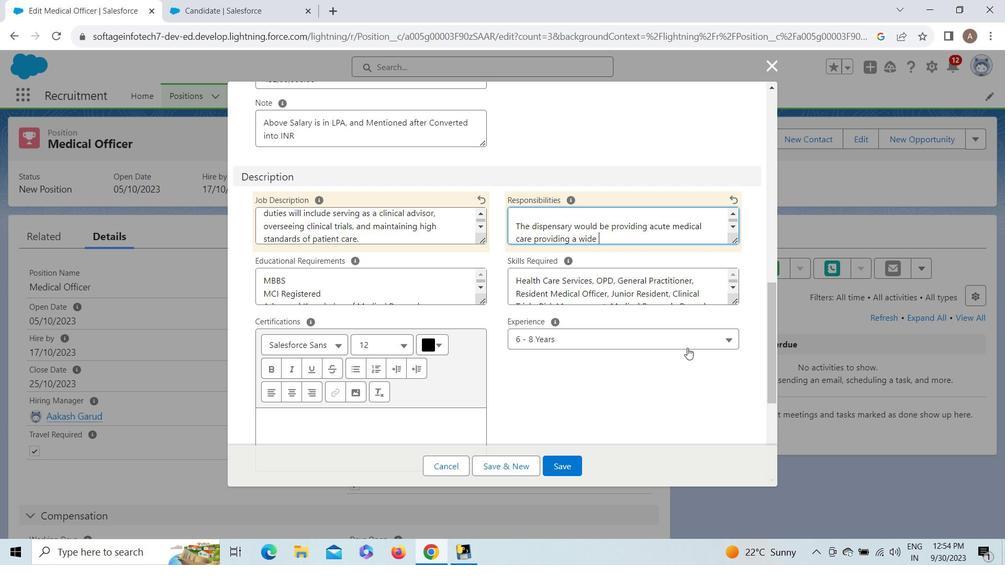
Action: Key pressed range<Key.space>of<Key.space>lab<Key.space>tests
Screenshot: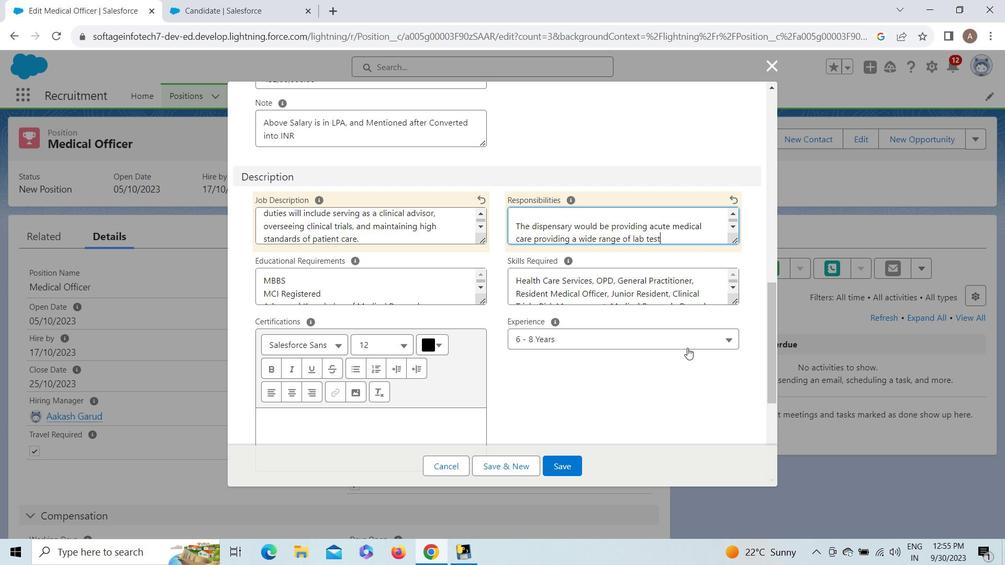 
Action: Mouse moved to (536, 227)
Screenshot: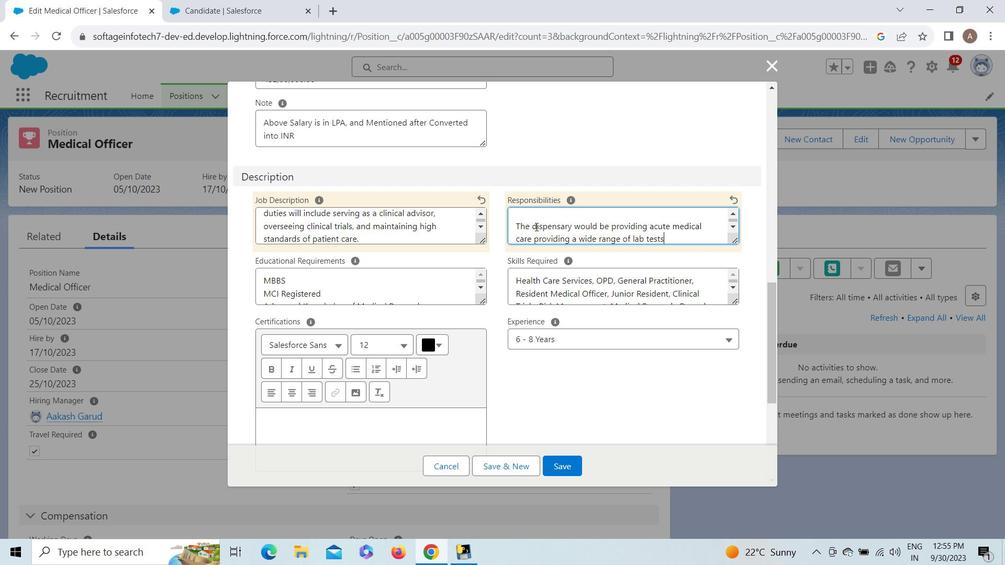 
Action: Mouse pressed left at (536, 227)
Screenshot: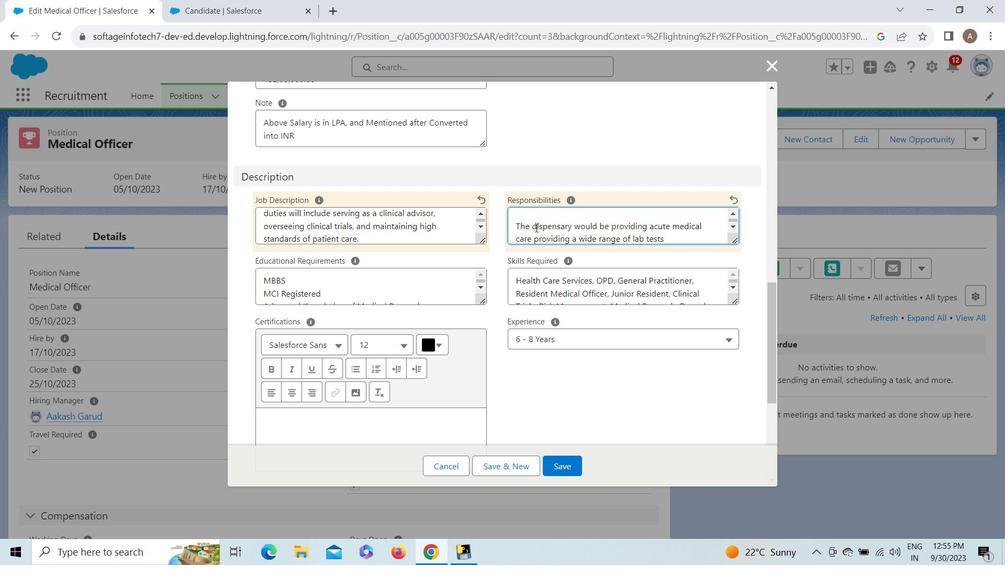 
Action: Mouse moved to (545, 247)
Screenshot: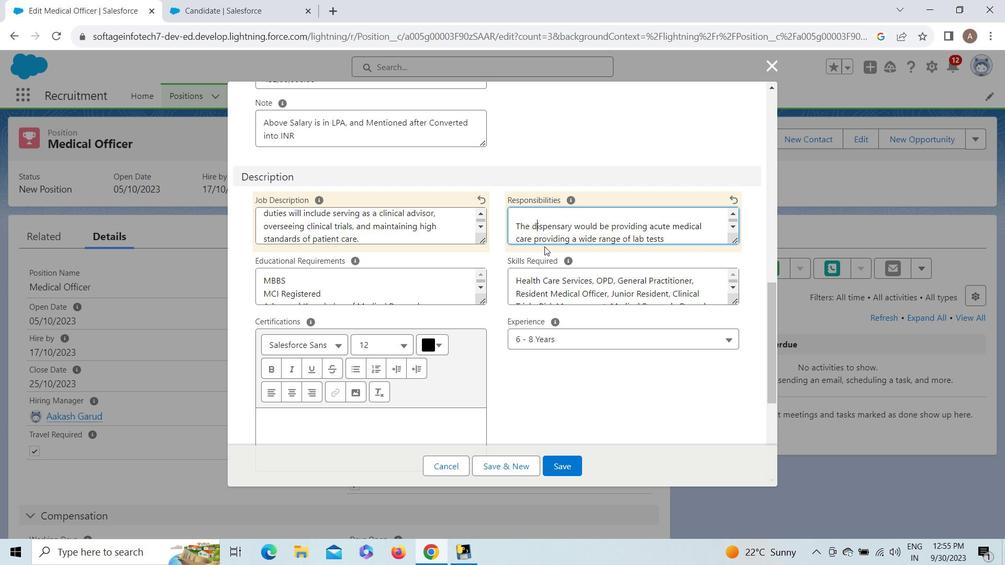 
Action: Key pressed <Key.backspace><Key.shift>D
Screenshot: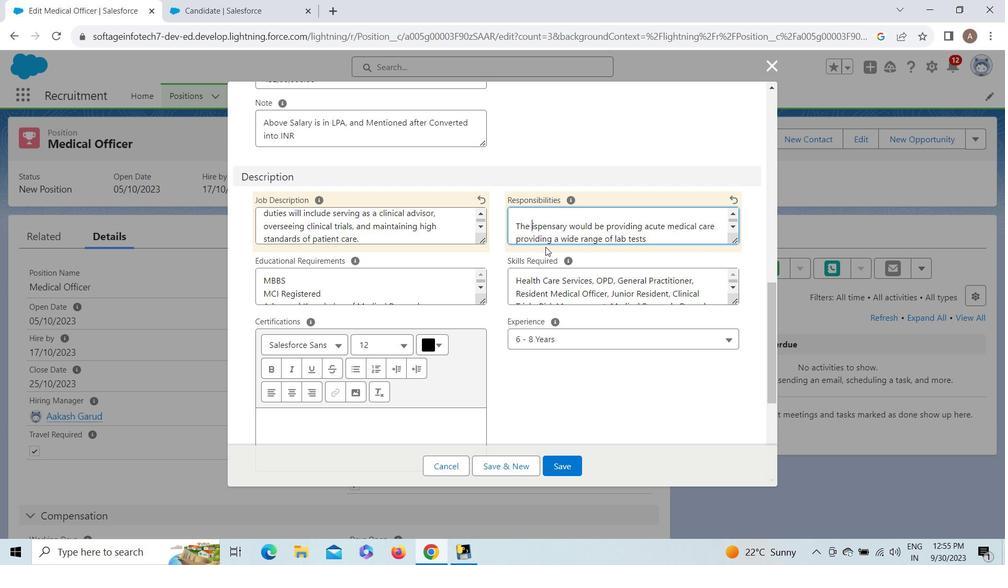 
Action: Mouse moved to (669, 237)
Screenshot: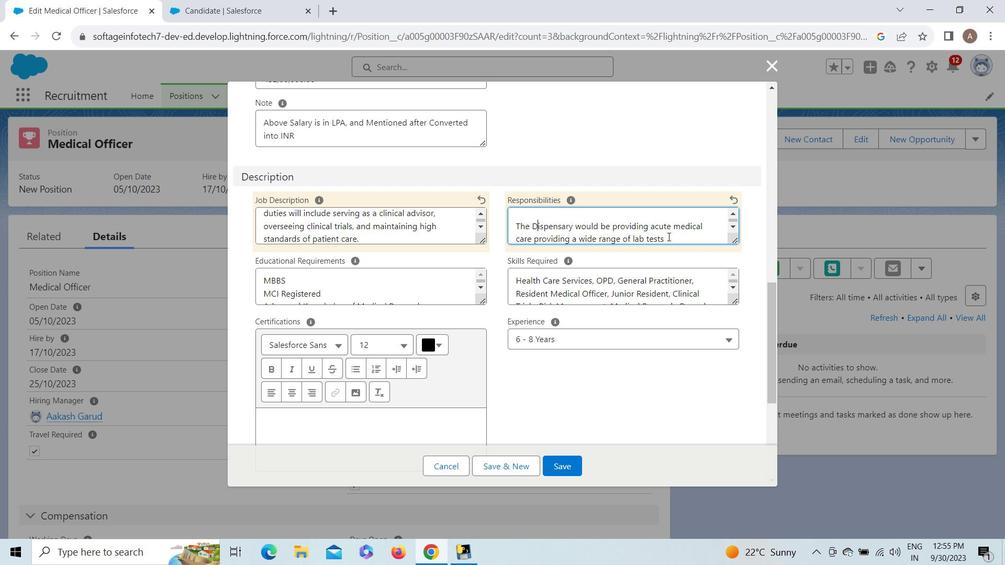 
Action: Mouse pressed left at (669, 237)
Screenshot: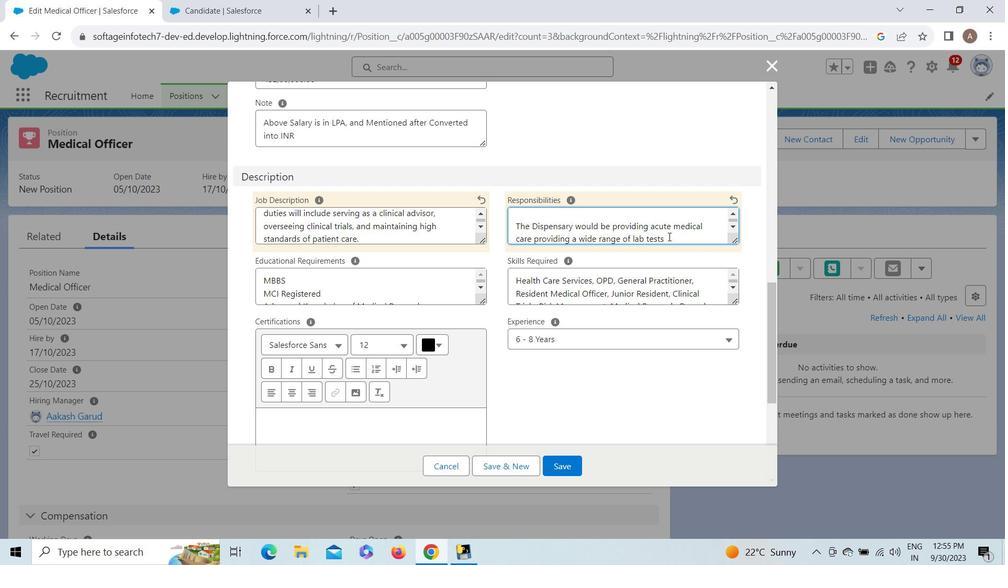 
Action: Mouse moved to (709, 239)
Screenshot: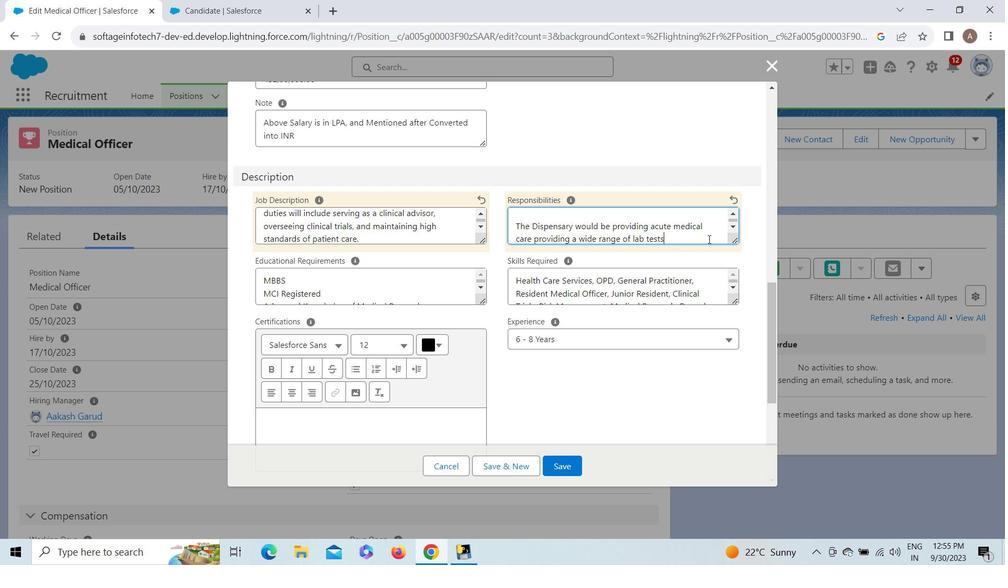 
Action: Key pressed .<Key.enter><Key.enter><Key.shift>Patient<Key.space><Key.shift>Diagnosis<Key.space><Key.shift><Key.shift><Key.shift><Key.shift><Key.shift><Key.shift><Key.shift><Key.shift><Key.shift><Key.shift><Key.shift><Key.shift><Key.shift><Key.shift><Key.shift><Key.shift><Key.shift><Key.shift><Key.shift><Key.shift><Key.shift><Key.shift><Key.shift><Key.shift>%<Key.backspace><Key.shift>&<Key.space>treatment<Key.space><Key.left><Key.left><Key.left><Key.left><Key.left><Key.left><Key.left><Key.left><Key.left><Key.backspace><Key.shift>T<Key.right><Key.right><Key.right><Key.right><Key.right><Key.right><Key.right><Key.right><Key.right><Key.right><Key.right><Key.right>of<Key.space>communicate<Key.space>a<Key.left><Key.left><Key.left>0<Key.backspace><Key.backspace><Key.right><Key.backspace>ble<Key.right><Key.right><Key.right>nd<Key.space>non-commum<Key.backspace>nicable<Key.space>diseases,<Key.space><Key.shift>RCH<Key.space><Key.shift>Services,<Key.space>carry<Key.space>out<Key.space>s
Screenshot: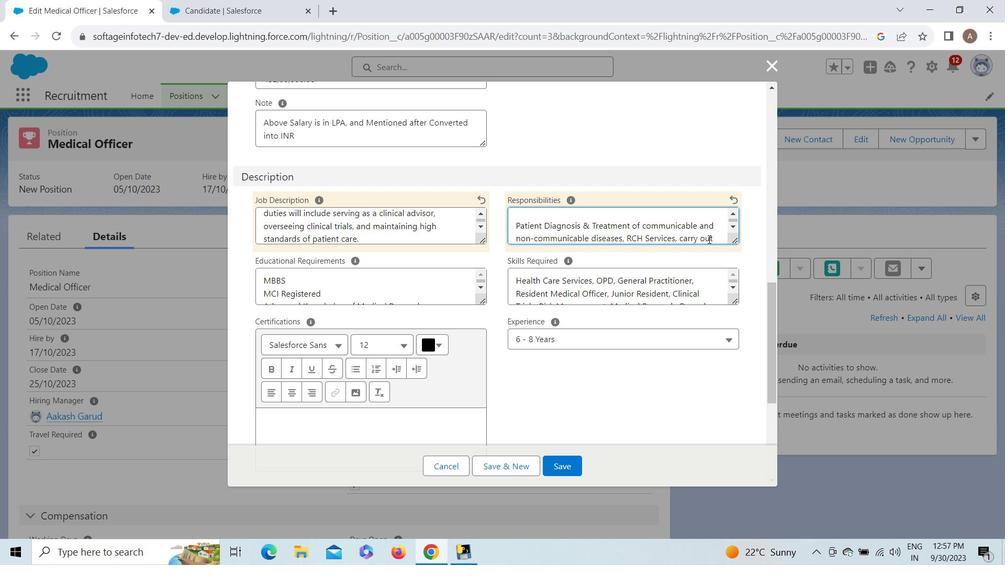 
Action: Mouse moved to (697, 144)
Screenshot: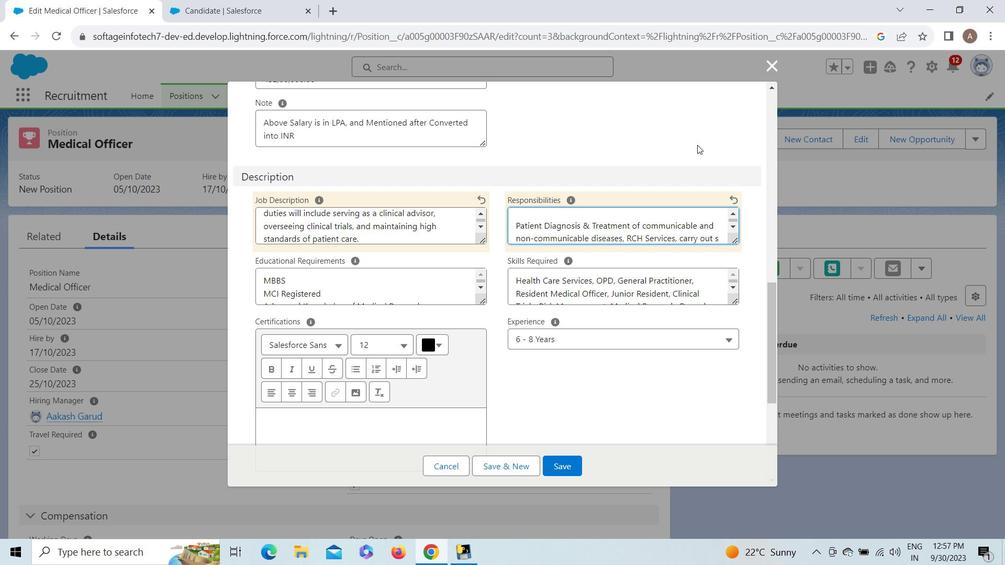 
Action: Key pressed creening<Key.space>activities<Key.space>and<Key.space>provide<Key.space>referral<Key.space>linkages<Key.space>to<Key.space>appropriate<Key.space>higher<Key.space>facilities.<Key.enter><Key.enter><Key.shift>Nutritional<Key.space><Key.shift>assessment<Key.enter><Key.enter><Key.shift>Immunization<Key.enter><Key.enter><Key.shift><Key.shift><Key.shift><Key.shift><Key.shift><Key.shift><Key.shift><Key.shift><Key.shift><Key.shift><Key.shift><Key.shift><Key.shift><Key.shift><Key.shift><Key.shift><Key.shift><Key.shift><Key.shift><Key.shift><Key.shift><Key.shift><Key.shift><Key.shift><Key.shift><Key.shift><Key.shift><Key.shift><Key.shift><Key.shift><Key.shift><Key.shift><Key.shift><Key.shift><Key.shift><Key.shift><Key.shift><Key.shift>Monitoring<Key.space>of<Key.space>growth<Key.space>and<Key.space><Key.shift>Development<Key.enter><Key.enter><Key.shift>Coordination<Key.space>of<Key.space>dispensary<Key.space>services<Key.enter><Key.enter><Key.shift><Key.shift><Key.shift><Key.shift><Key.shift>Follow<Key.space>up<Key.space>and<Key.space>coordinatuo<Key.backspace><Key.backspace>ion<Key.space>for<Key.space>referral<Key.space>cases
Screenshot: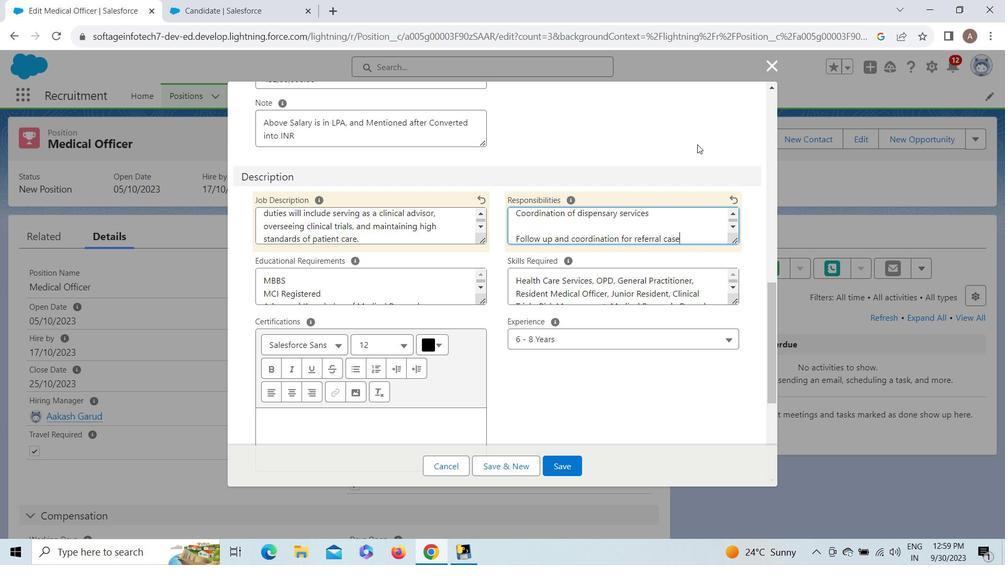 
Action: Mouse moved to (681, 145)
Screenshot: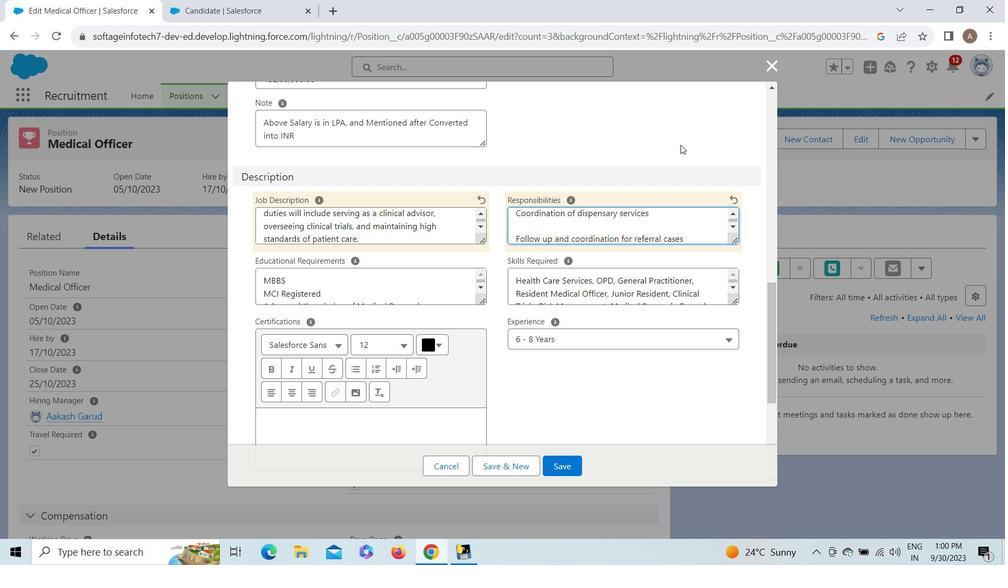 
Action: Key pressed <Key.enter><Key.enter><Key.shift><Key.shift>Give<Key.space>anticipatory<Key.space>gi<Key.backspace>uidance<Key.space><Key.backspace><Key.enter><Key.enter><Key.shift><Key.shift><Key.shift><Key.shift><Key.shift>Referral<Key.space>management.
Screenshot: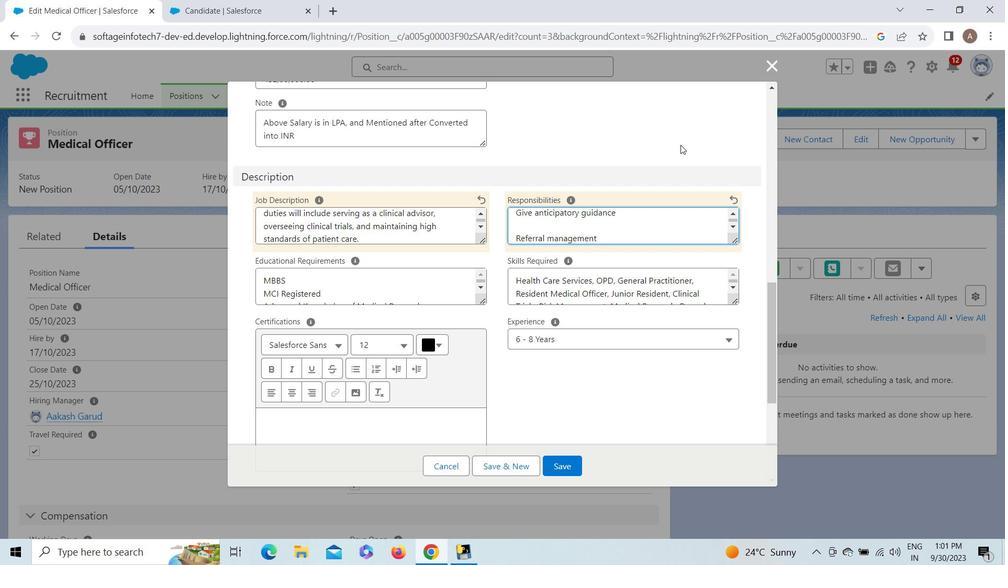 
Action: Mouse moved to (475, 212)
Screenshot: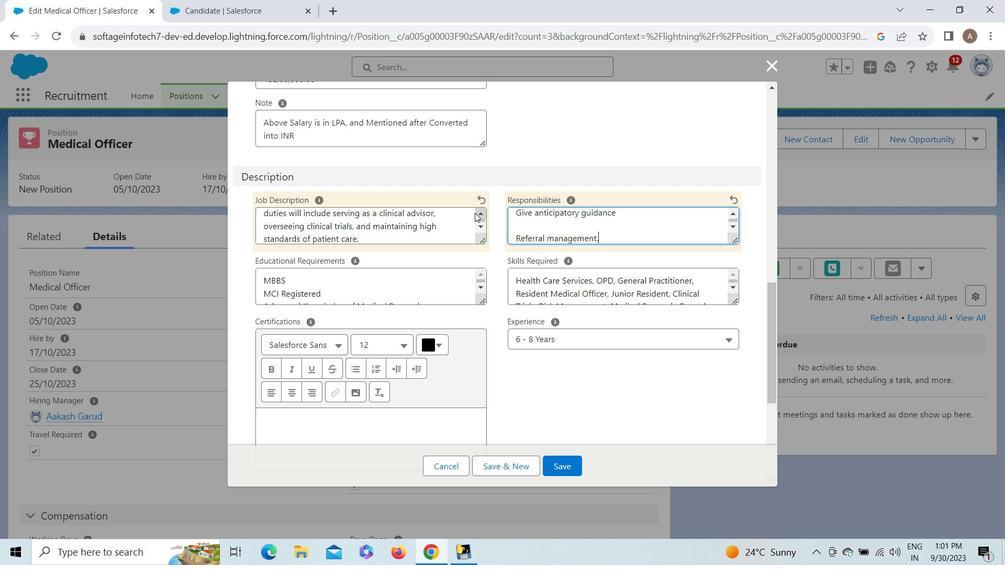 
Action: Mouse pressed left at (475, 212)
Screenshot: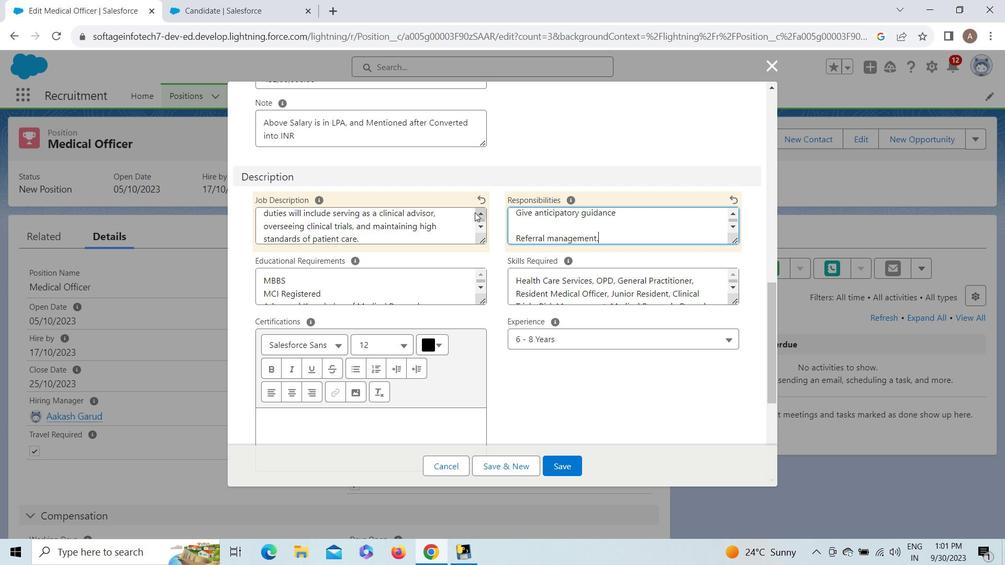 
Action: Mouse pressed left at (475, 212)
Screenshot: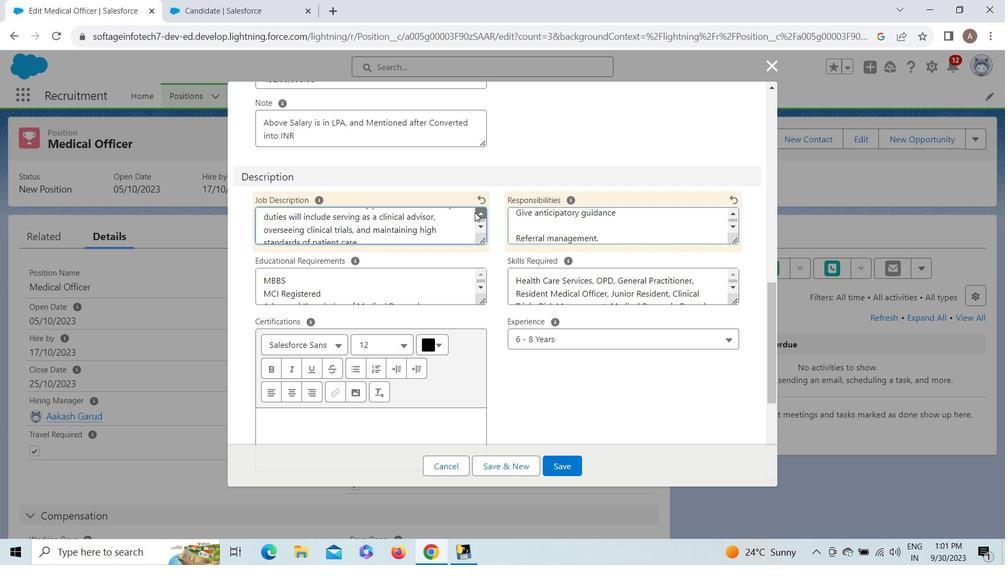 
Action: Mouse pressed left at (475, 212)
Screenshot: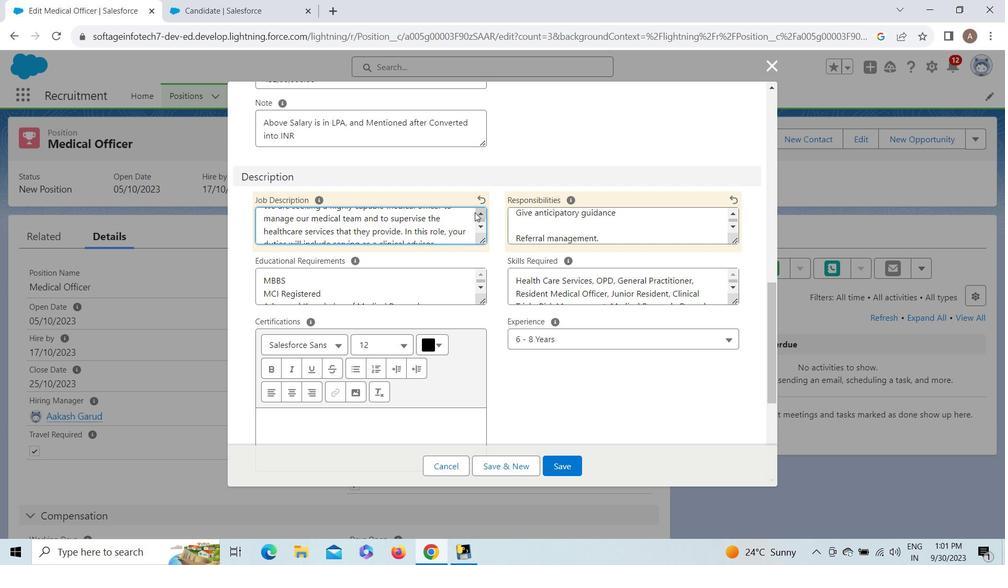
Action: Mouse pressed left at (475, 212)
Screenshot: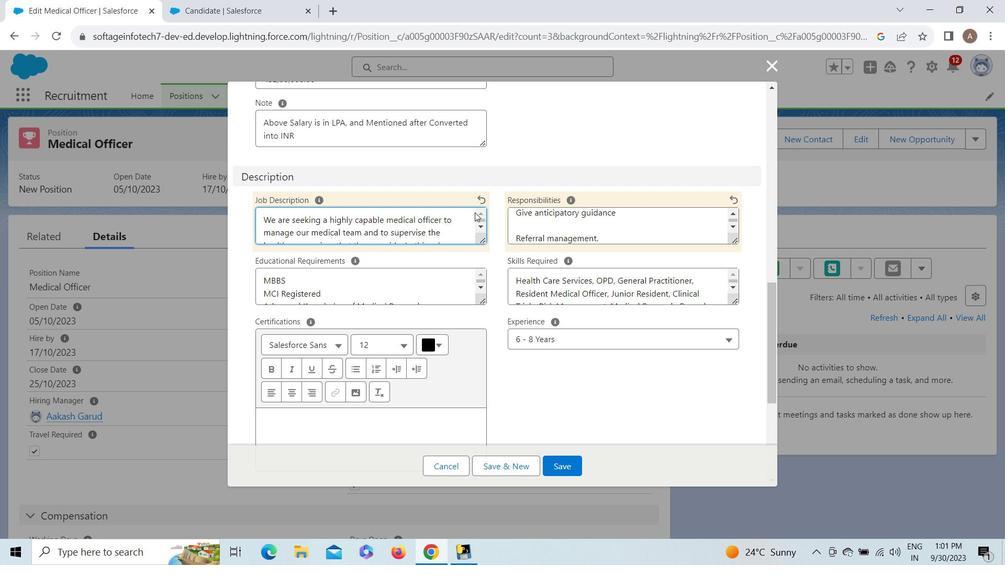 
Action: Mouse pressed left at (475, 212)
Screenshot: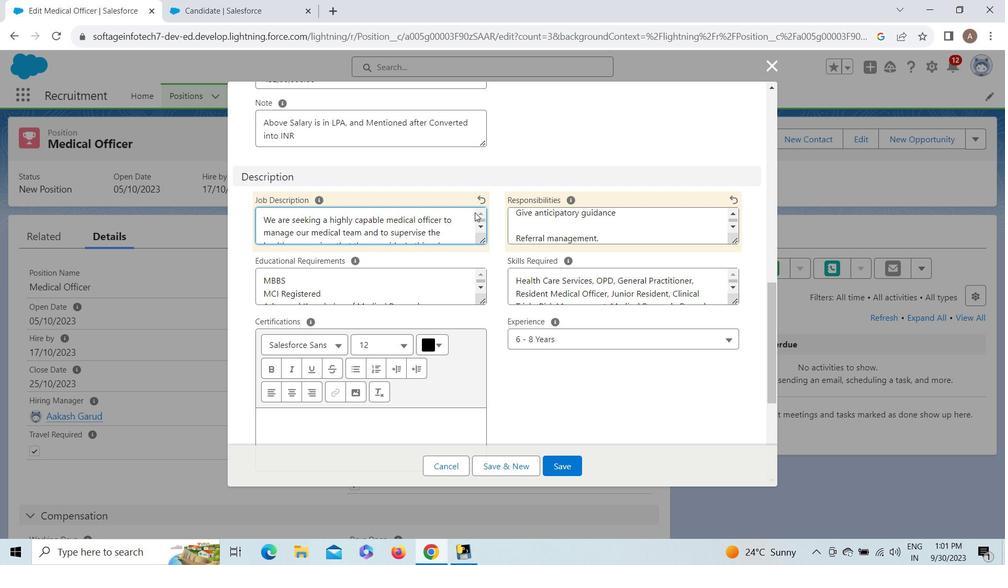 
Action: Mouse pressed left at (475, 212)
Screenshot: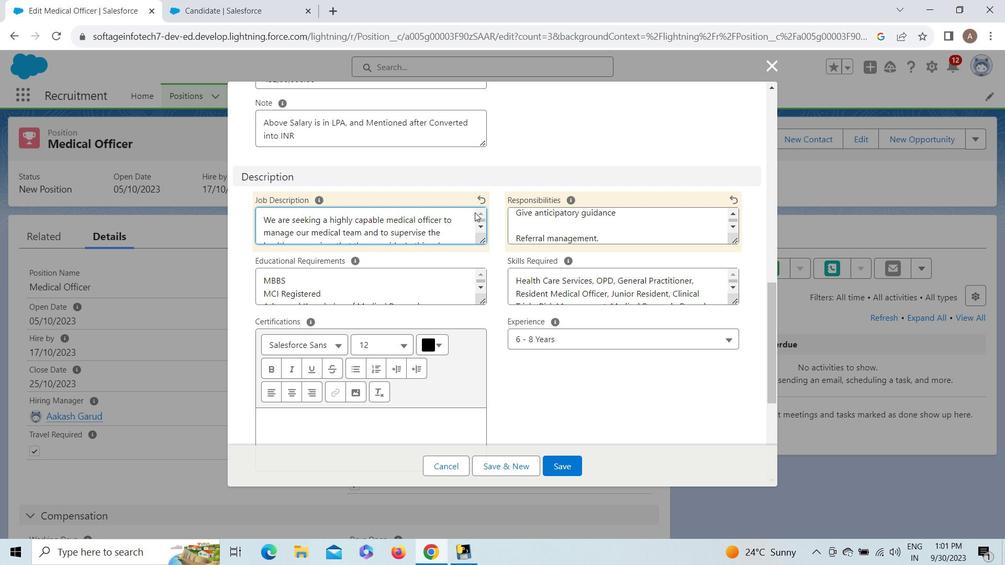 
Action: Mouse pressed left at (475, 212)
Screenshot: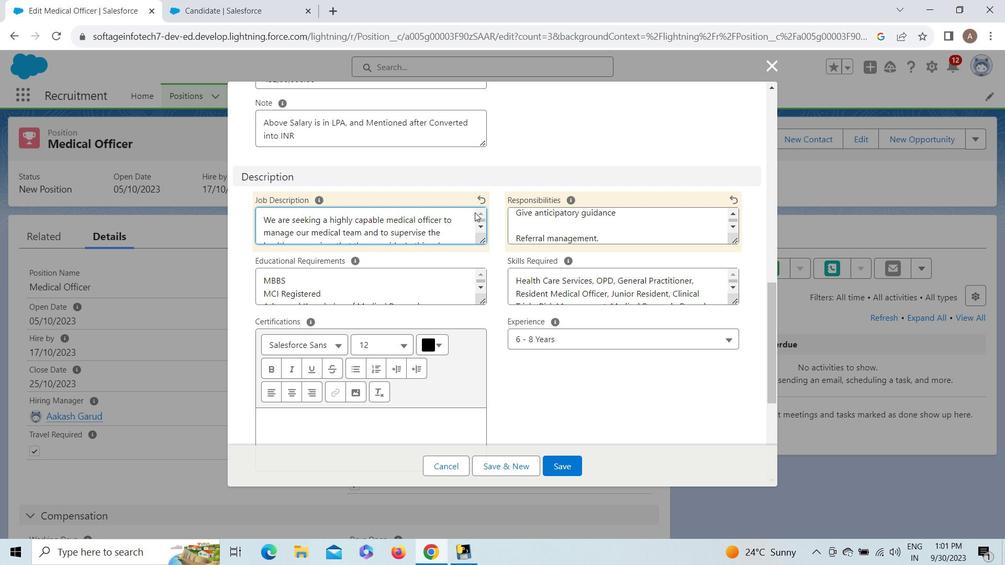 
Action: Mouse pressed left at (475, 212)
Screenshot: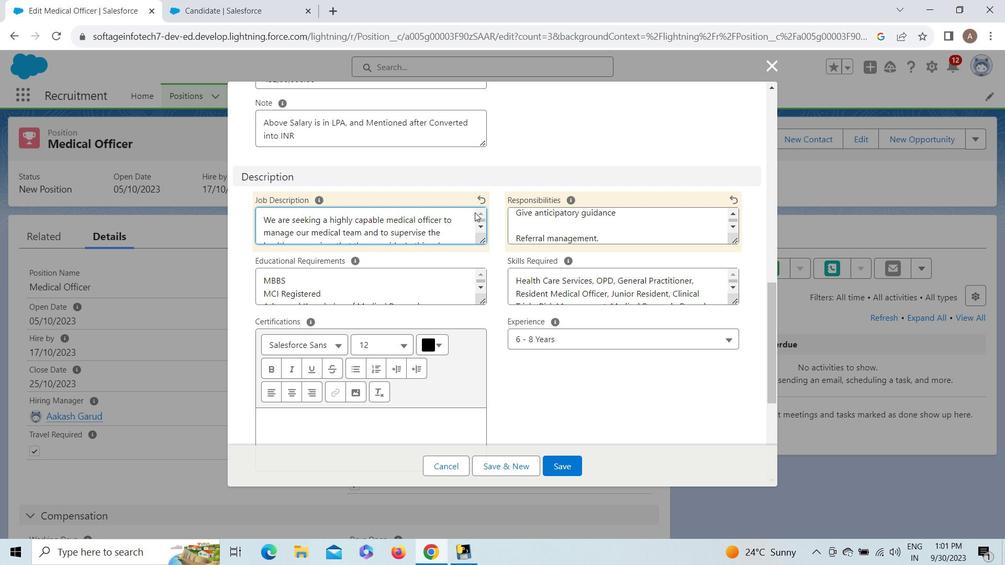 
Action: Mouse moved to (484, 224)
Screenshot: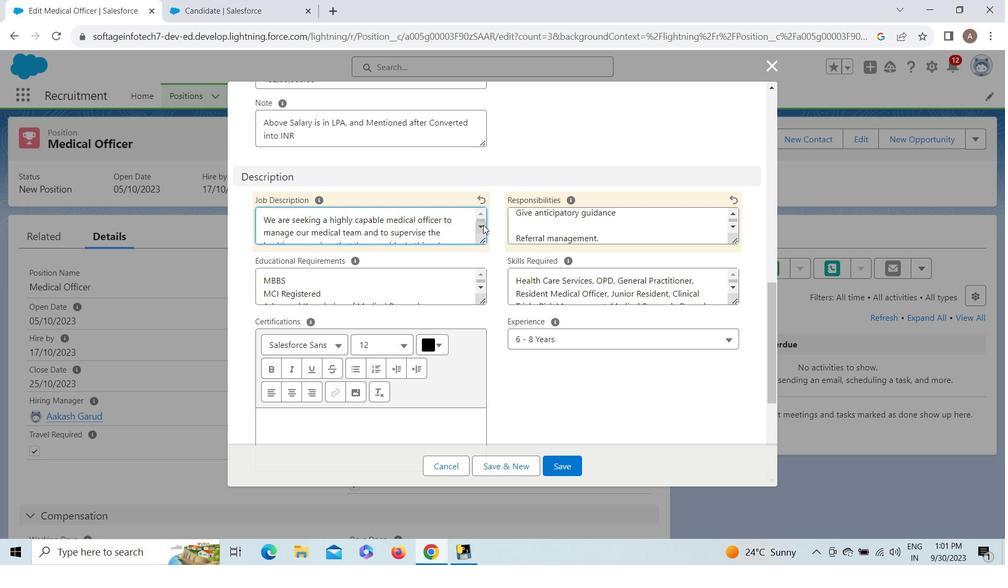 
Action: Mouse pressed left at (484, 224)
Screenshot: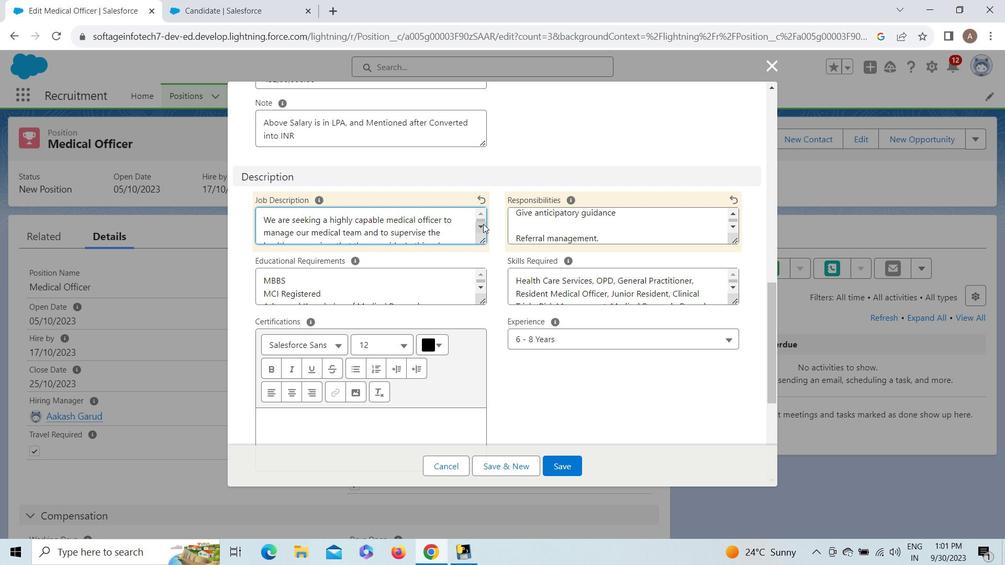 
Action: Mouse pressed left at (484, 224)
Screenshot: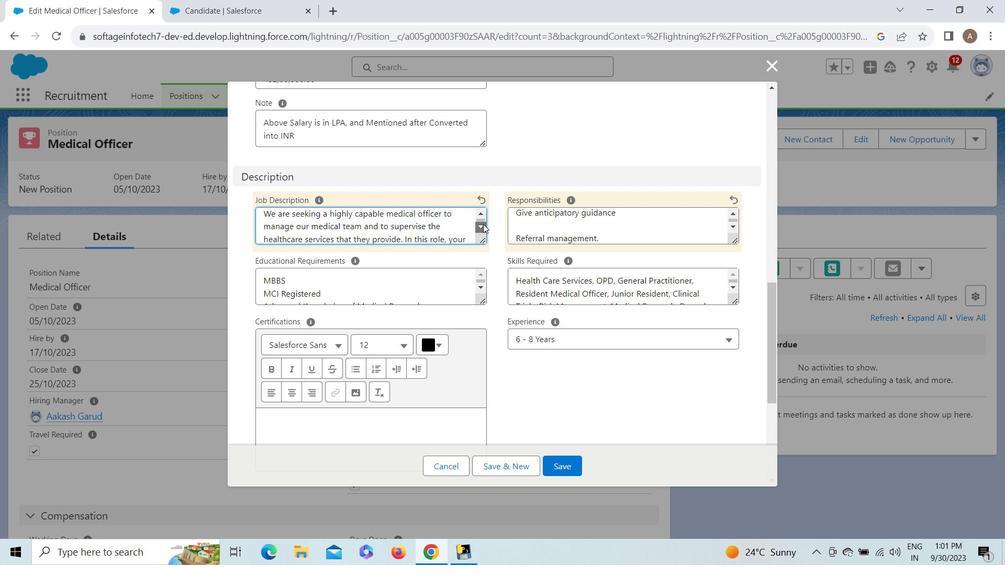
Action: Mouse moved to (484, 224)
Screenshot: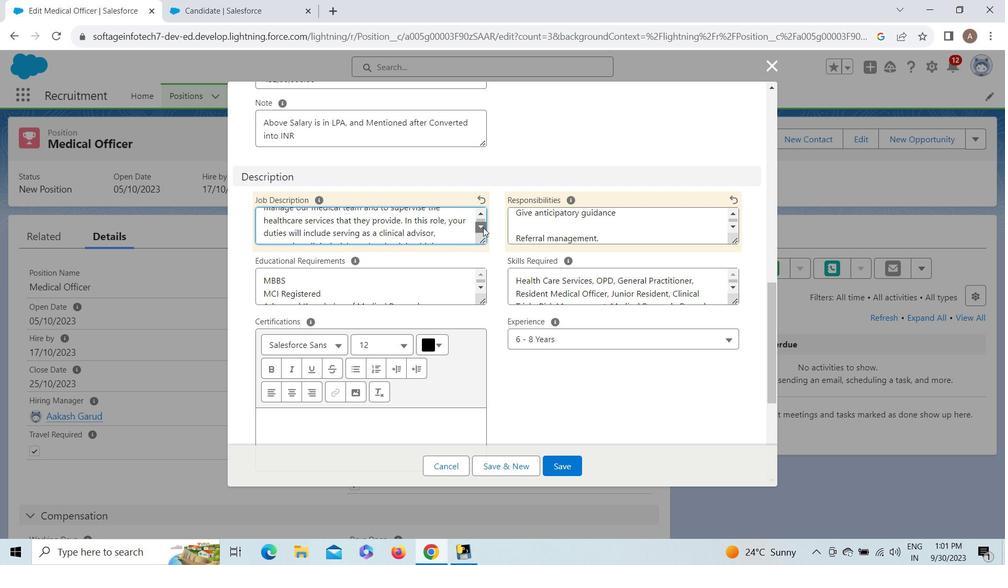 
Action: Mouse pressed left at (484, 224)
Screenshot: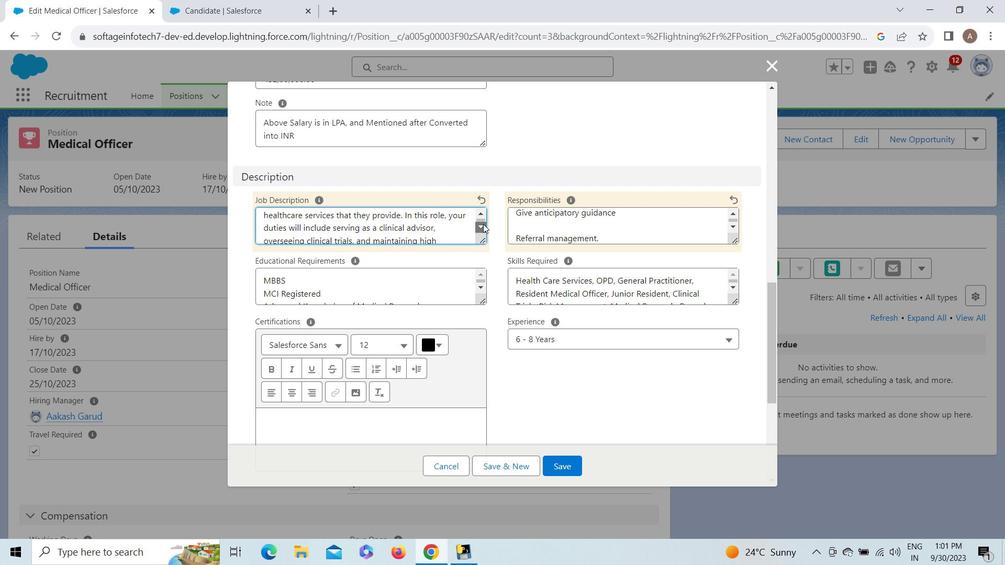 
Action: Mouse pressed left at (484, 224)
Screenshot: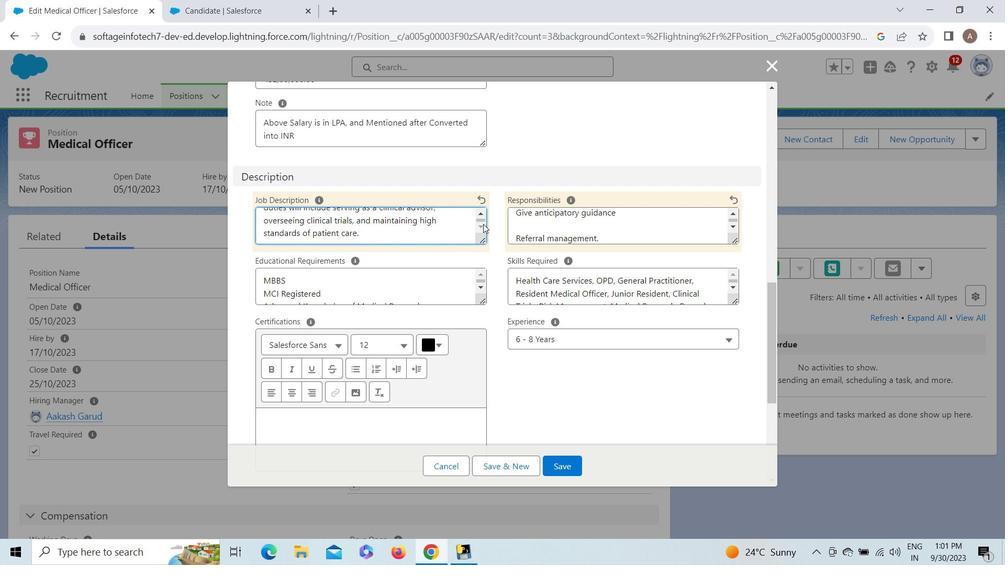 
Action: Mouse pressed left at (484, 224)
Screenshot: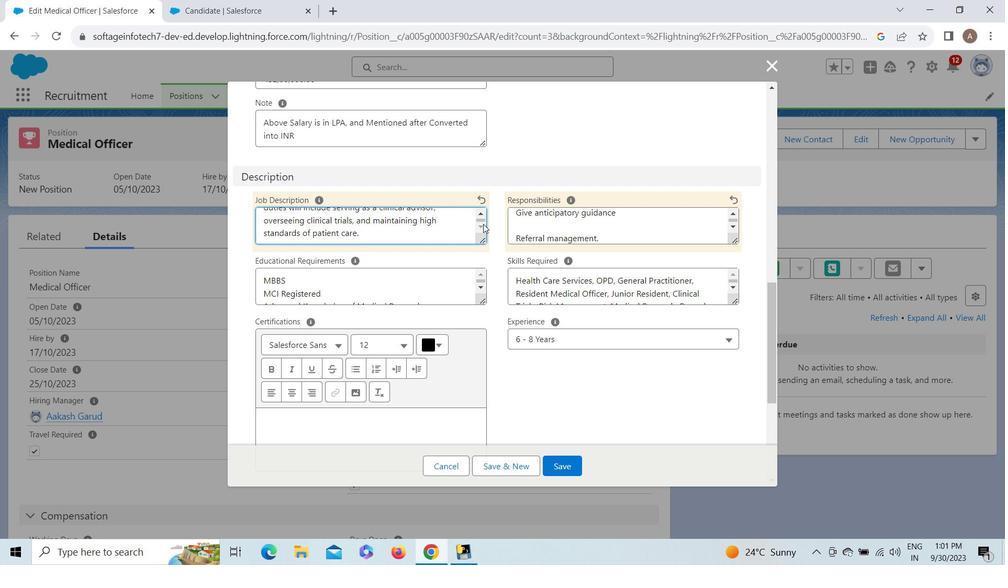 
Action: Mouse pressed left at (484, 224)
Screenshot: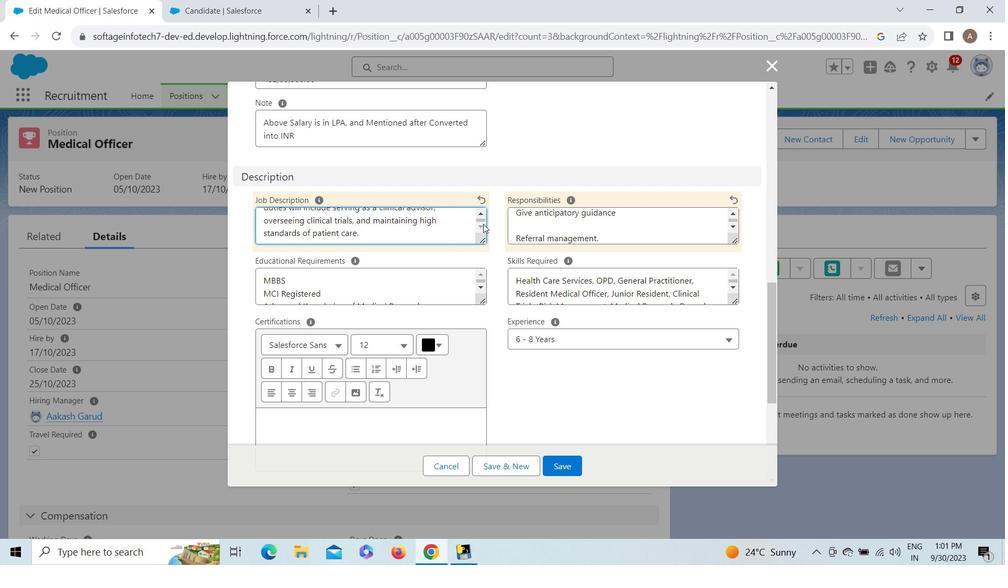
Action: Mouse moved to (439, 233)
Screenshot: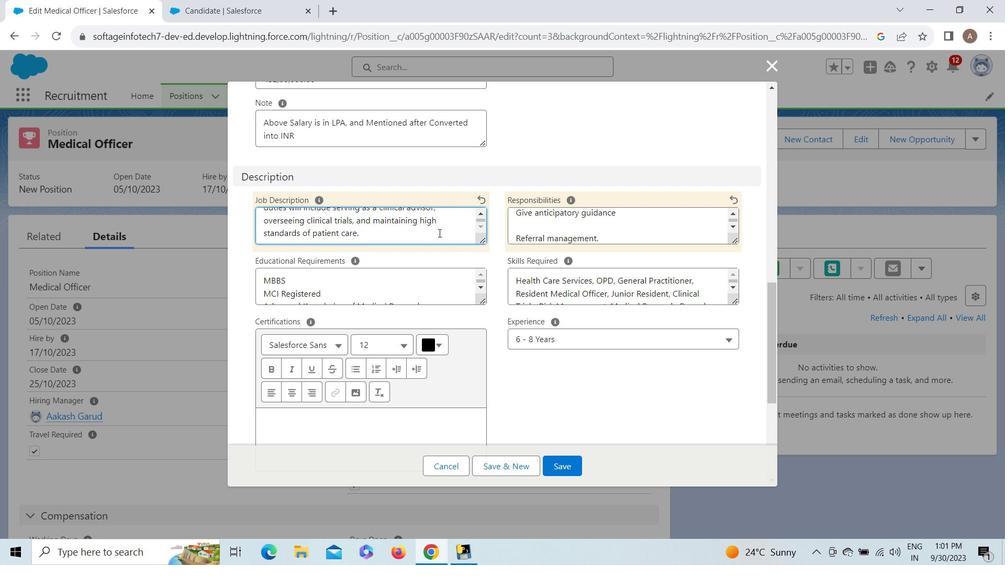 
Action: Mouse pressed left at (439, 233)
Screenshot: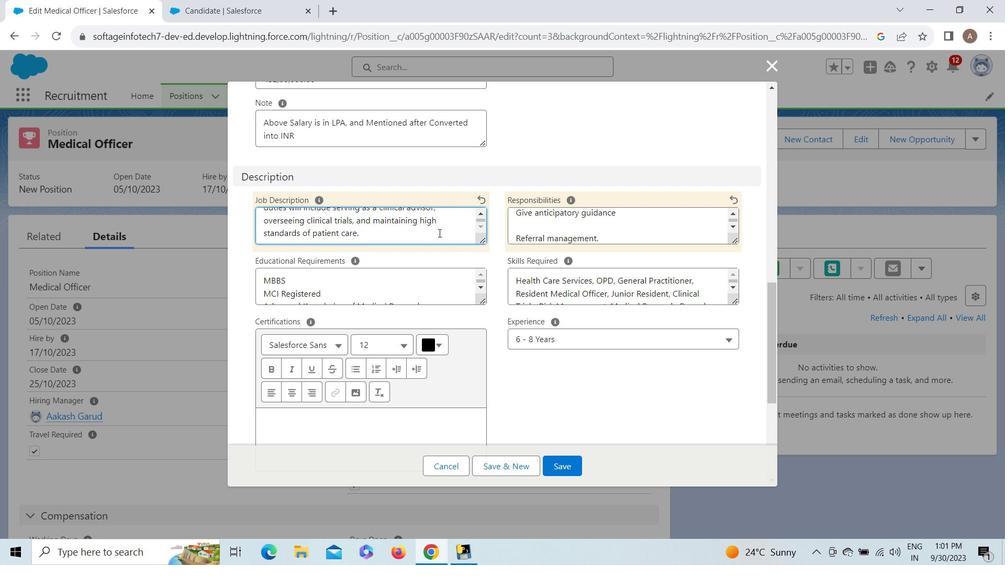 
Action: Key pressed <Key.enter><Key.enter><Key.shift>Document<Key.space>and<Key.space>maintain<Key.space>health<Key.space>records<Key.space>of<Key.space>patientsas<Key.backspace><Key.backspace><Key.space>as<Key.space>per<Key.space>project<Key.space>management.
Screenshot: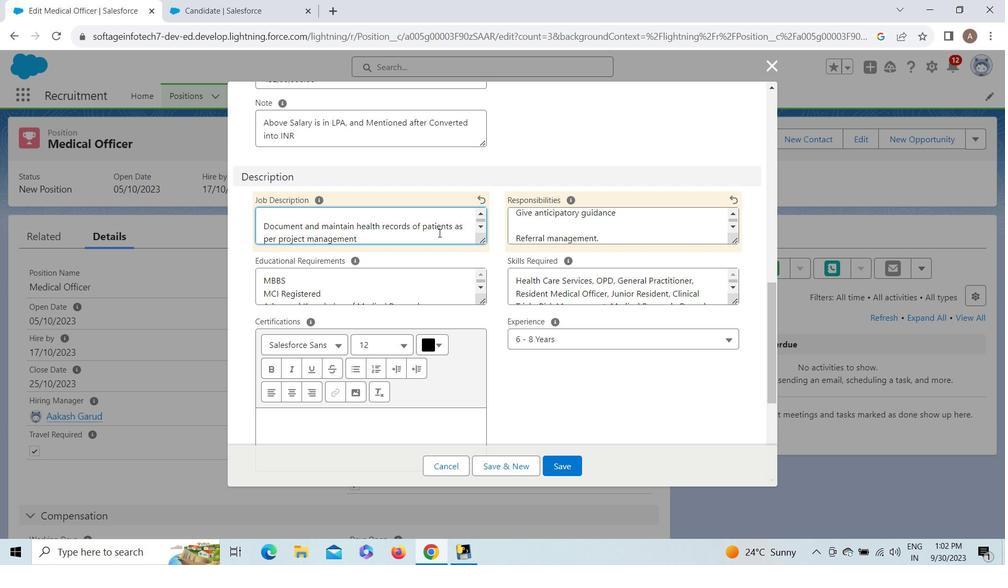 
Action: Mouse moved to (389, 248)
Screenshot: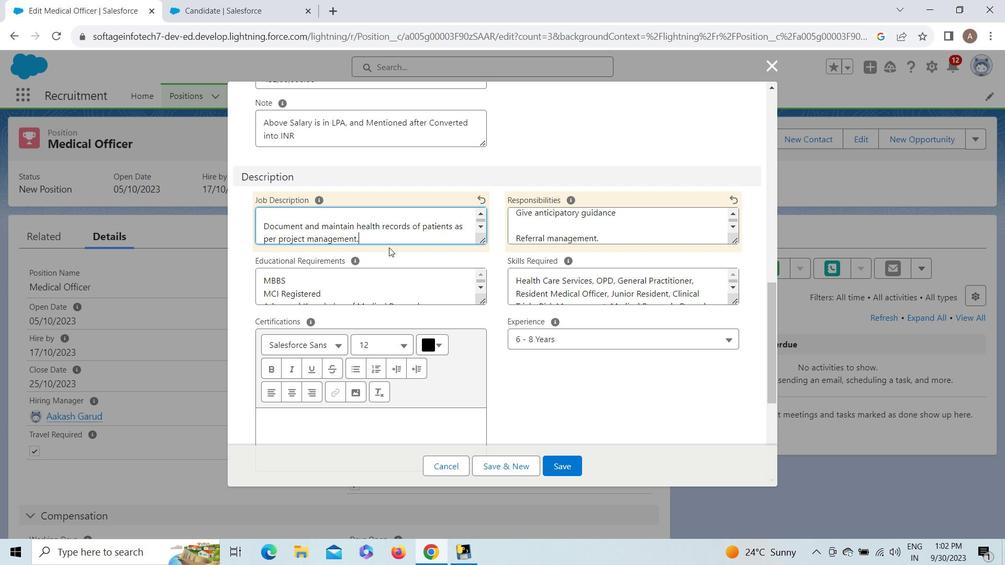 
Action: Key pressed <Key.enter><Key.enter><Key.shift><Key.shift><Key.shift><Key.shift>Utilize,<Key.space>supervisea<Key.backspace><Key.space>and<Key.space>manage<Key.space>stock<Key.space>of<Key.space>
Screenshot: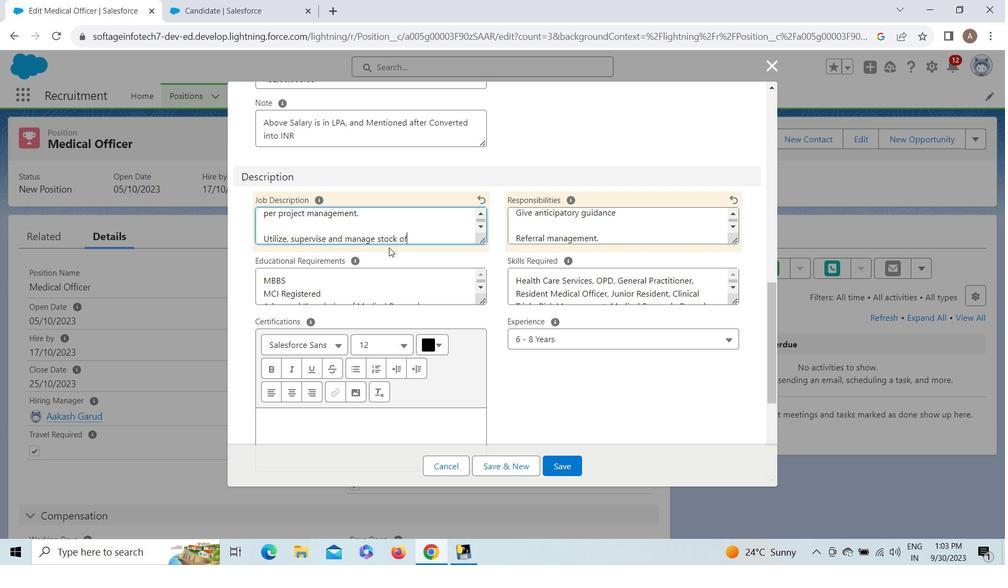 
Action: Mouse moved to (424, 249)
Screenshot: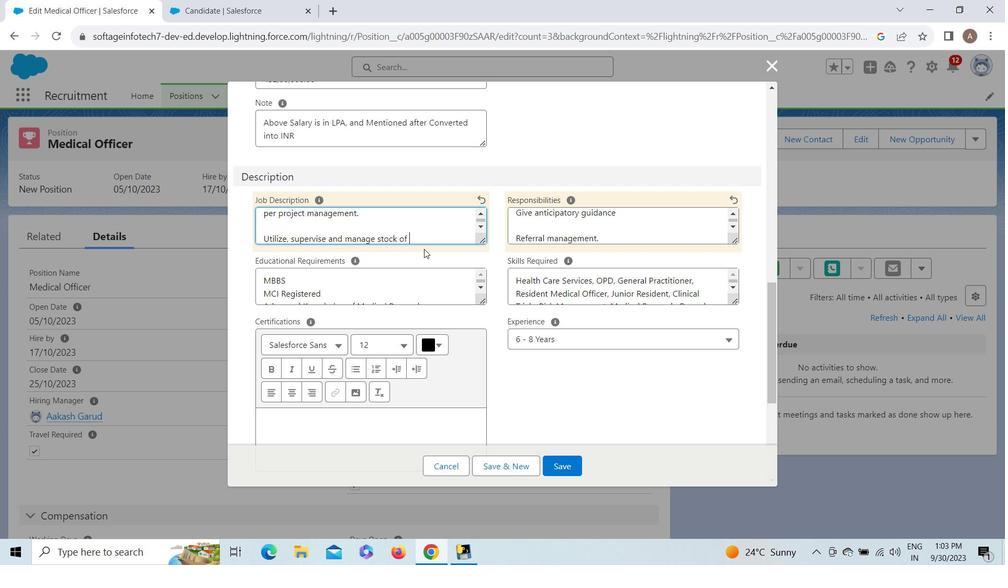 
Action: Key pressed medicines,<Key.space>healthcare<Key.space>products<Key.space>ab<Key.backspace>nd<Key.space>thematic<Key.space>health<Key.space>camps.
Screenshot: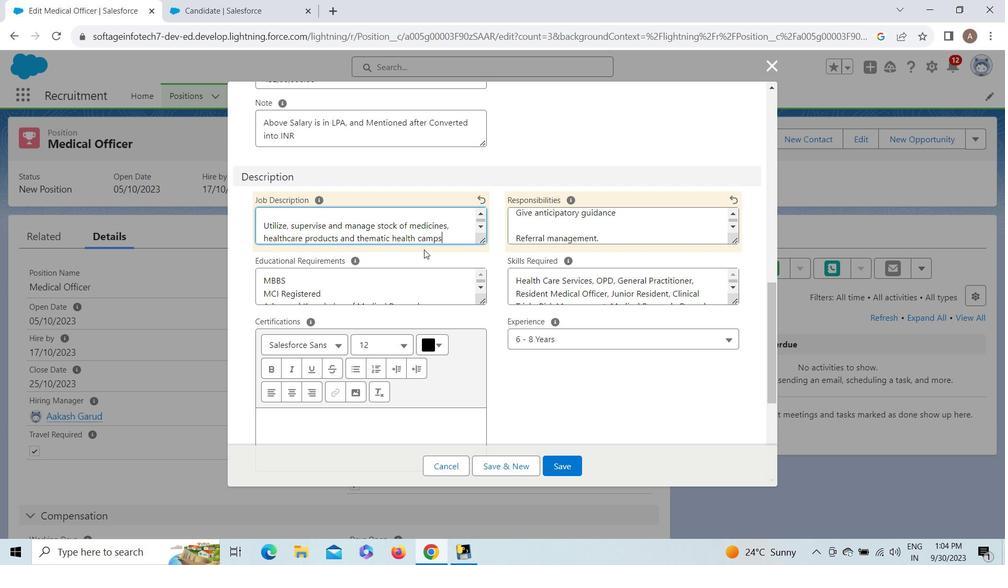 
Action: Mouse moved to (482, 227)
Screenshot: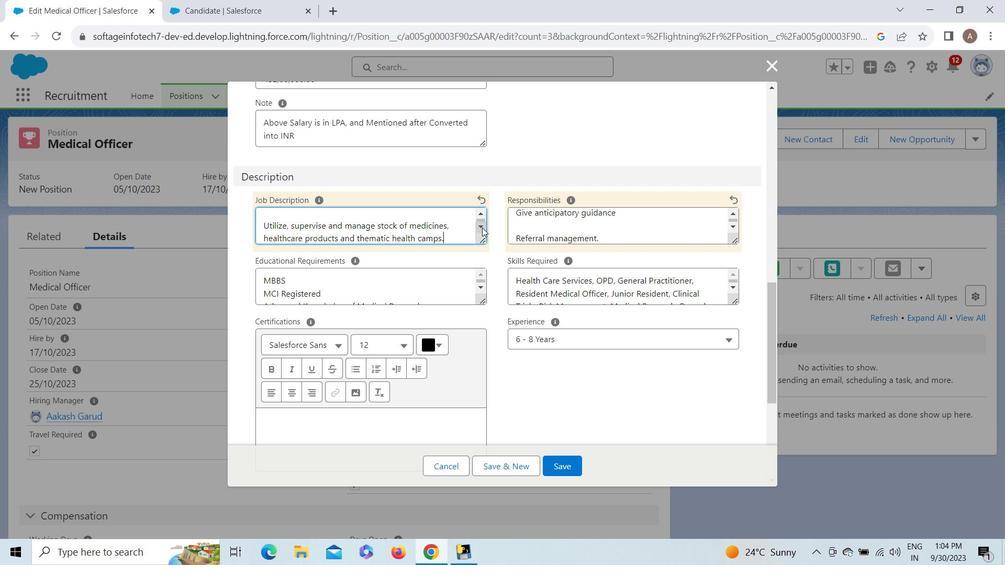 
Action: Mouse pressed left at (482, 227)
Screenshot: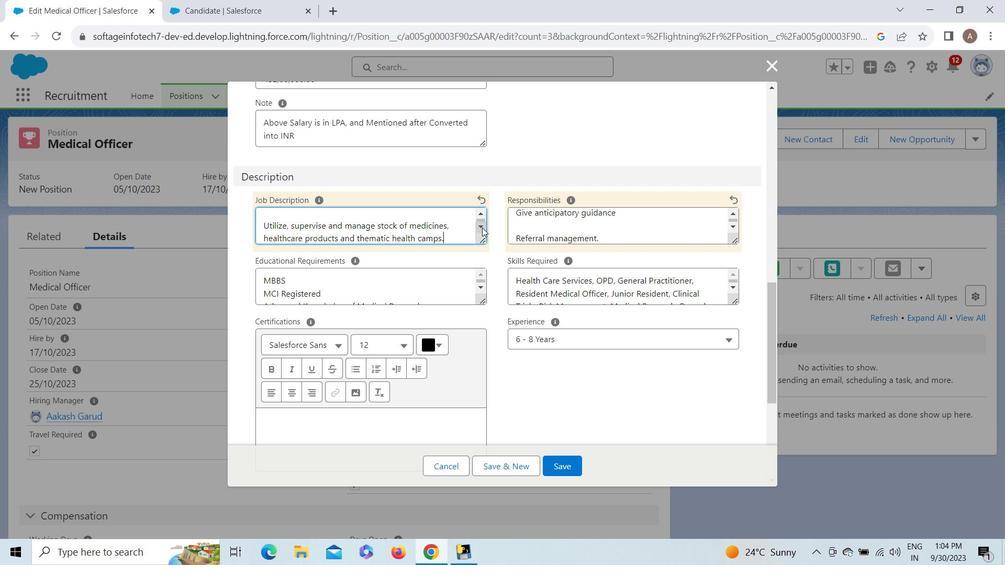 
Action: Mouse pressed left at (482, 227)
Screenshot: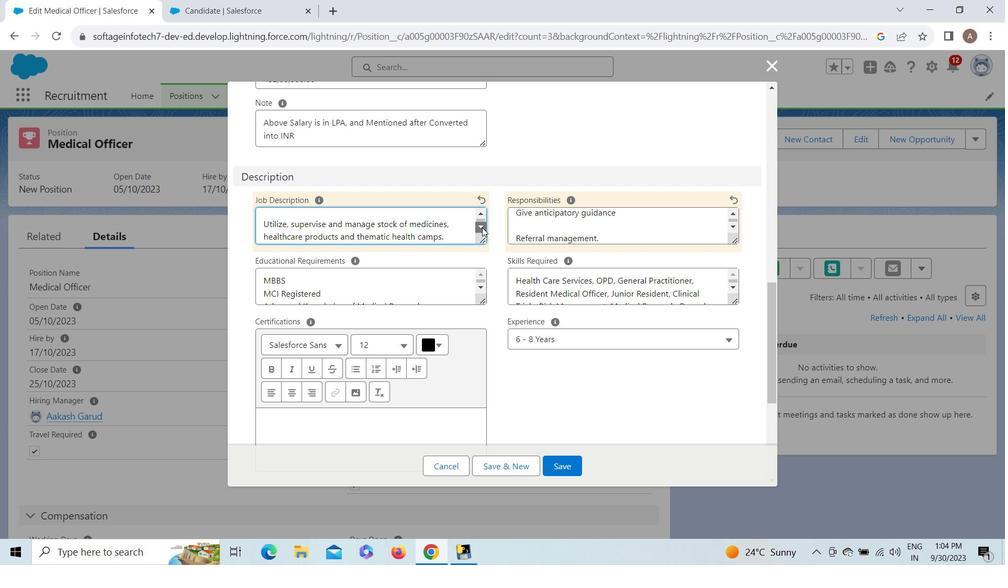 
Action: Mouse pressed left at (482, 227)
Screenshot: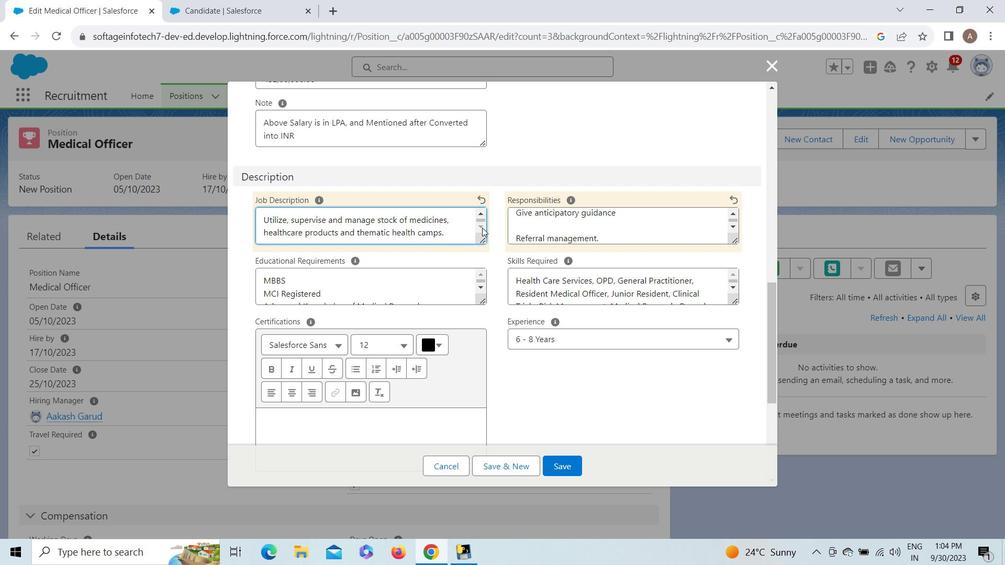
Action: Mouse pressed left at (482, 227)
Screenshot: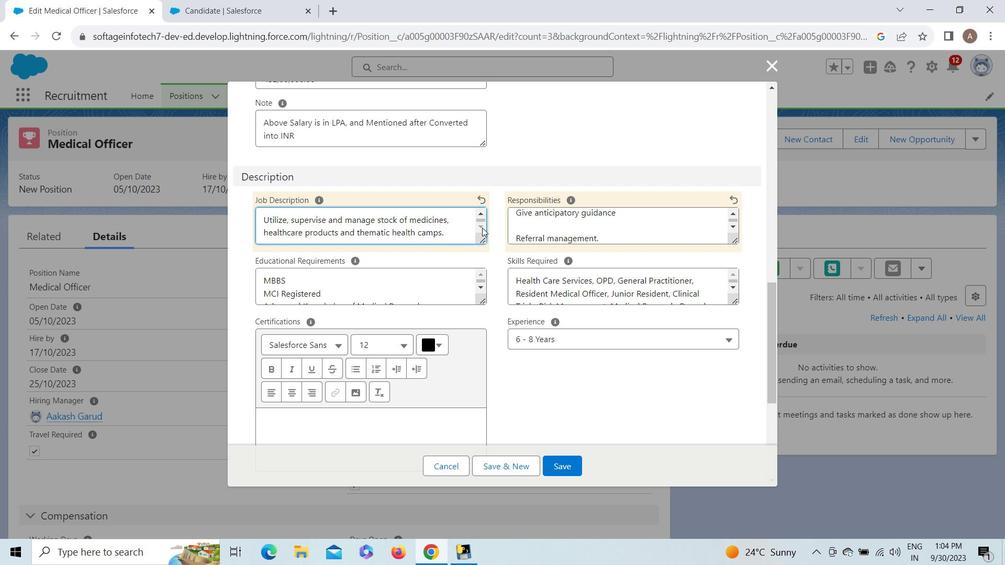 
Action: Mouse pressed left at (482, 227)
Screenshot: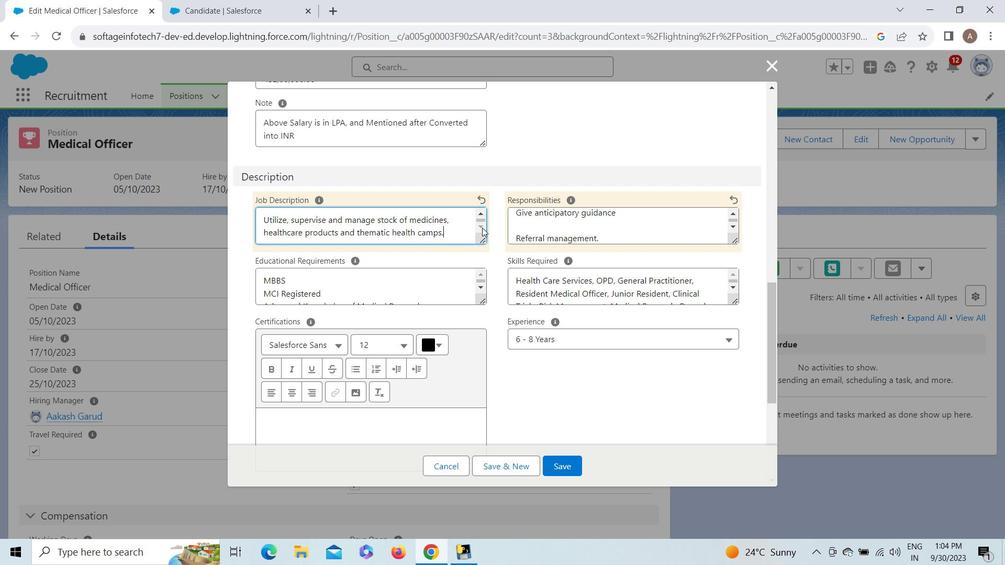 
Action: Mouse pressed left at (482, 227)
Screenshot: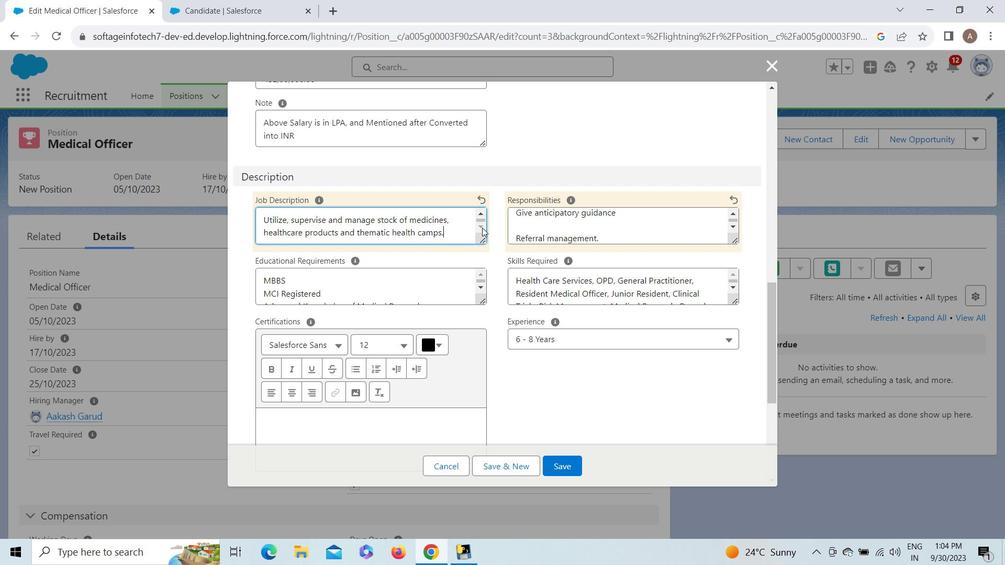 
Action: Mouse pressed left at (482, 227)
Screenshot: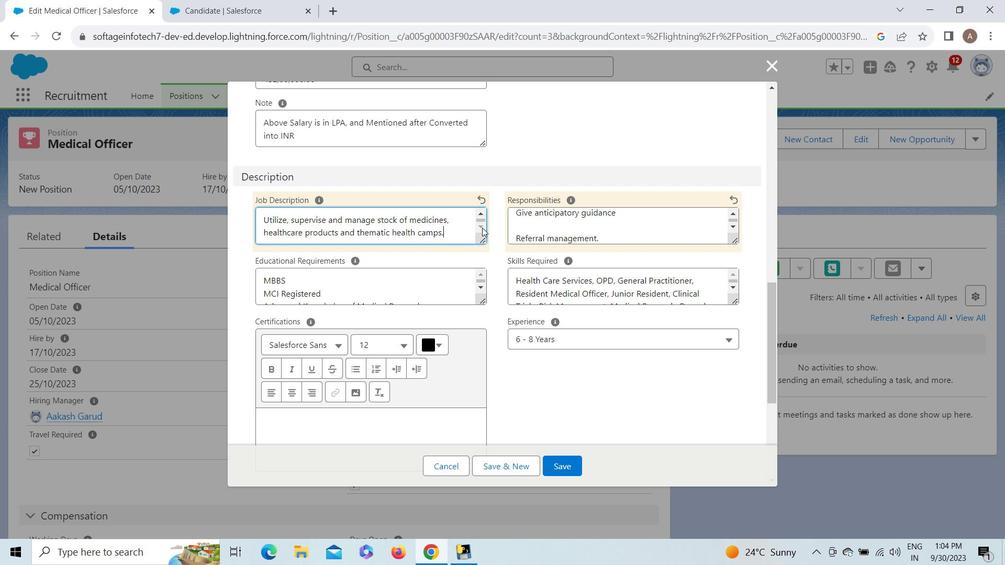 
Action: Key pressed <Key.enter><Key.enter><Key.shift>Supervise
Screenshot: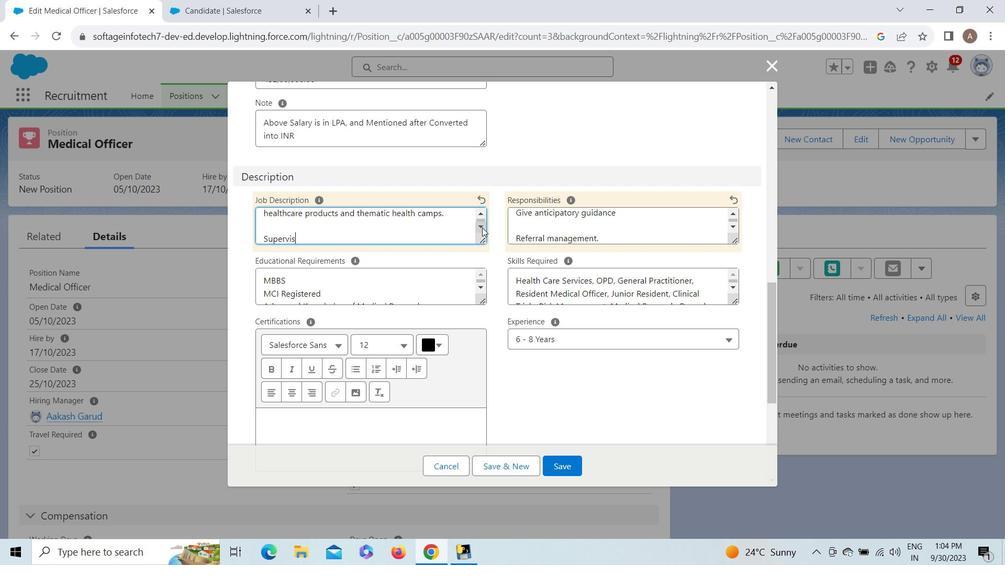 
Action: Mouse moved to (454, 237)
Screenshot: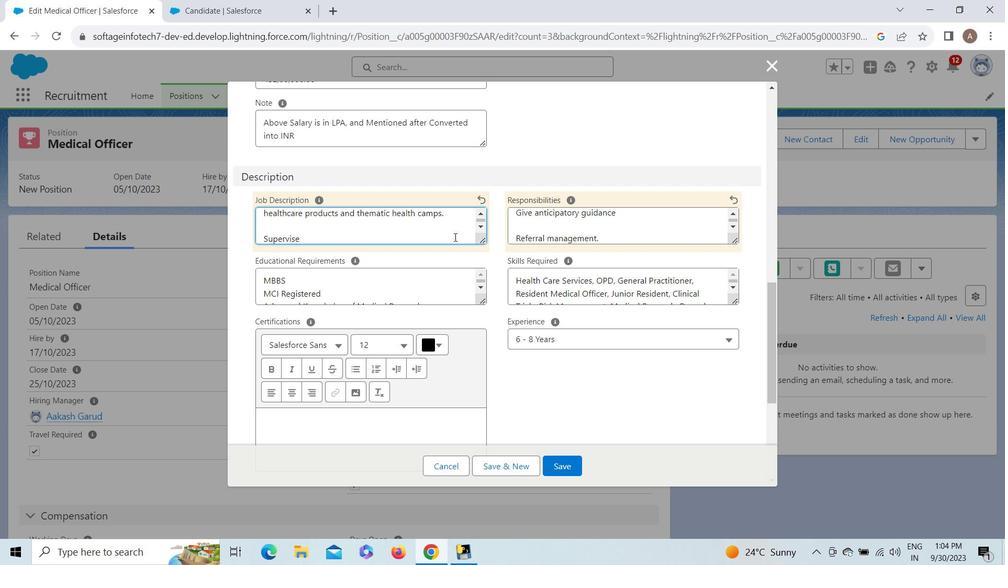 
Action: Key pressed <Key.space>safe<Key.space>disposal<Key.space>of<Key.space>biomedical<Key.space>wastes.<Key.enter><Key.enter><Key.shift><Key.shift><Key.shift><Key.shift><Key.shift><Key.shift><Key.shift><Key.shift><Key.shift><Key.shift><Key.shift>Encourage<Key.space>health<Key.space>literacy
Screenshot: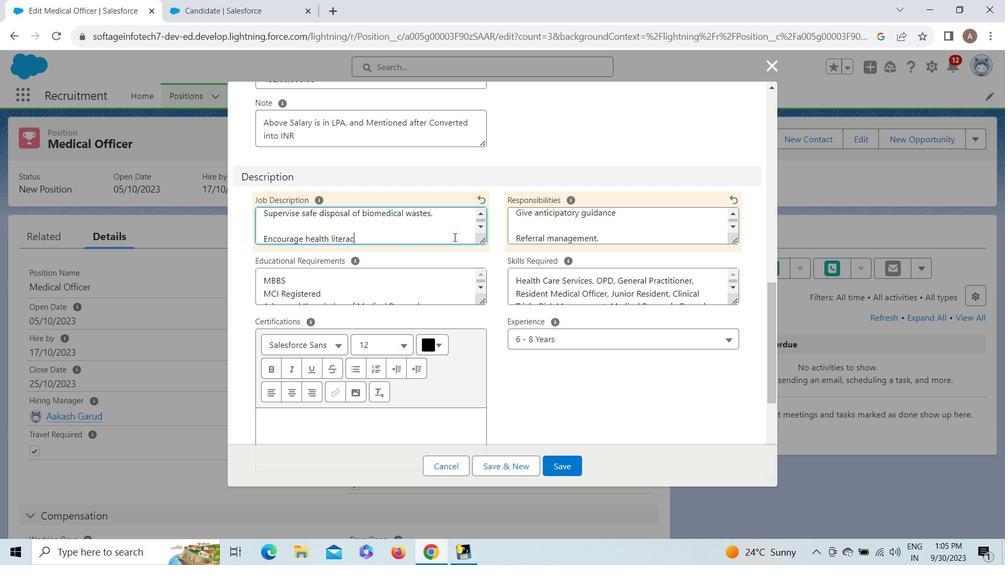 
Action: Mouse moved to (371, 313)
Screenshot: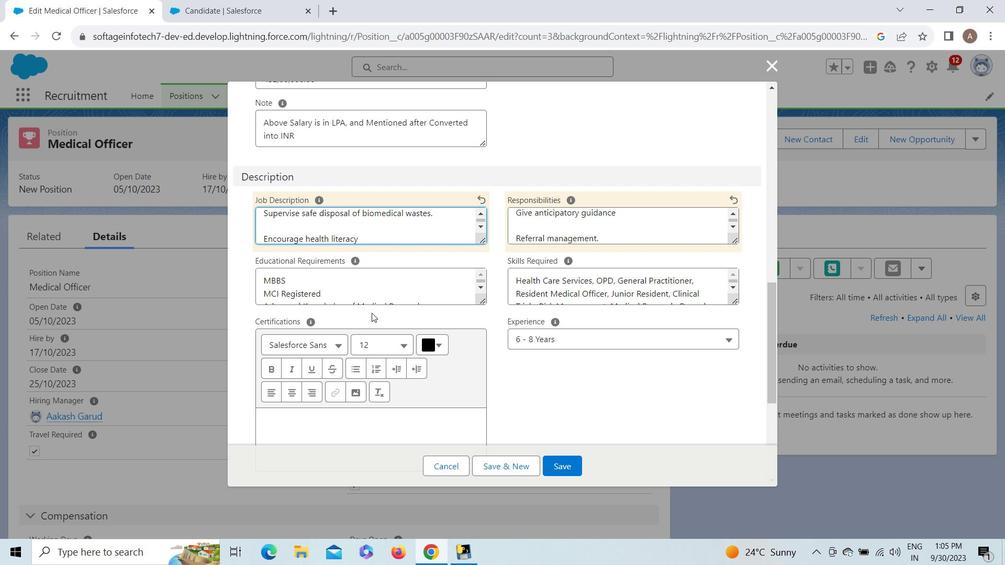 
Action: Key pressed <Key.space>amongst<Key.space>the<Key.space>target<Key.space>people.
Screenshot: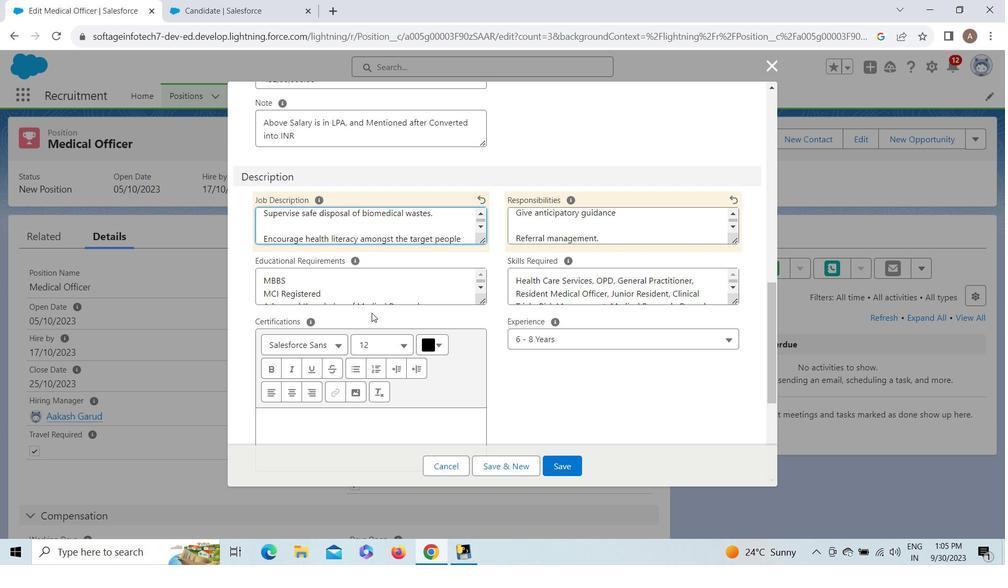 
Action: Mouse moved to (557, 468)
Screenshot: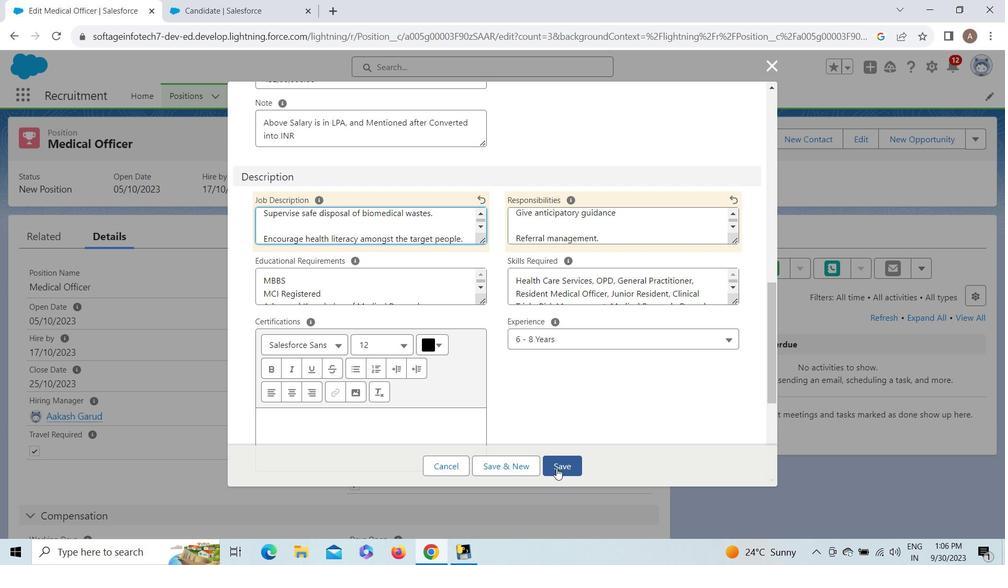 
Action: Mouse pressed left at (557, 468)
Screenshot: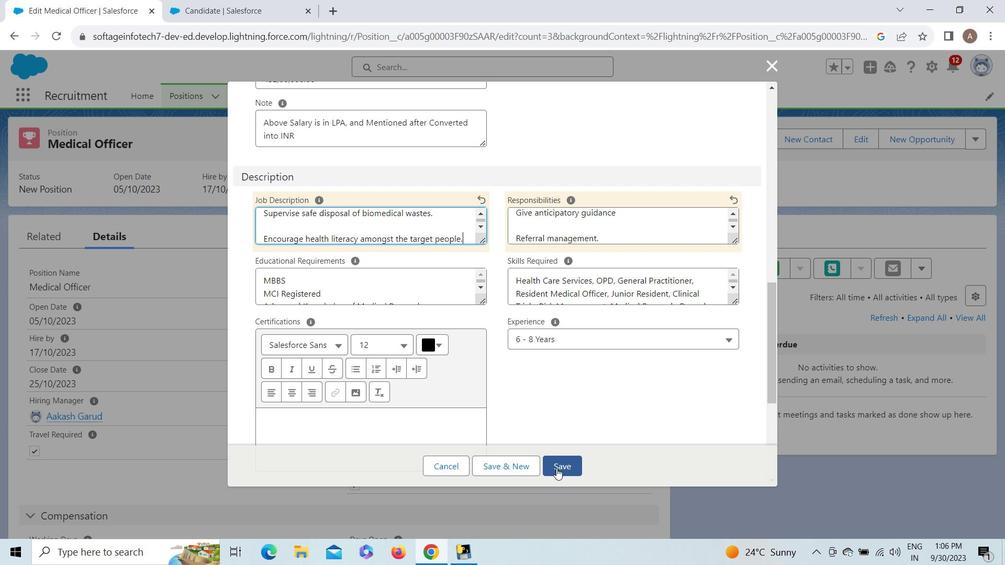 
Action: Mouse moved to (179, 104)
Screenshot: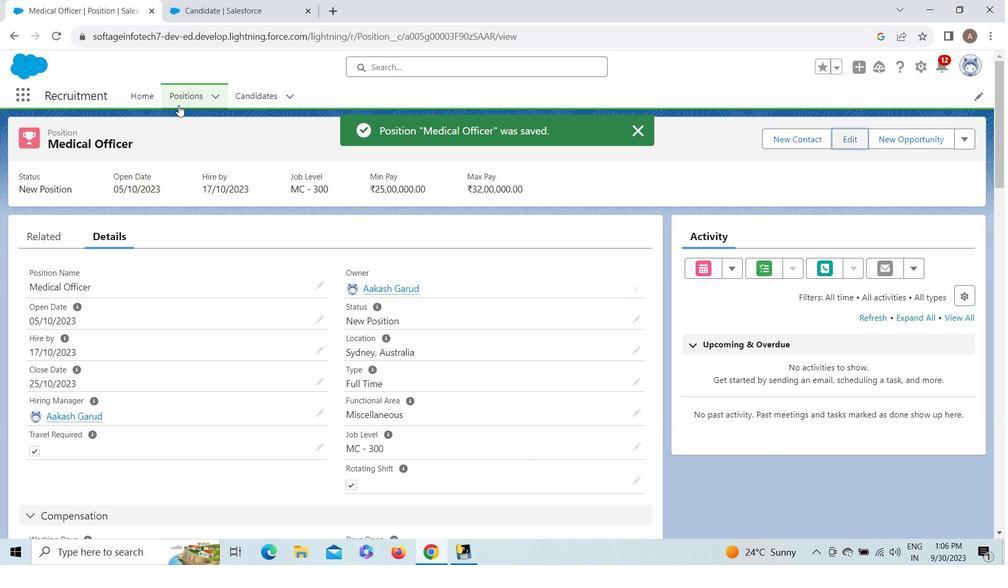
Action: Mouse pressed left at (179, 104)
Screenshot: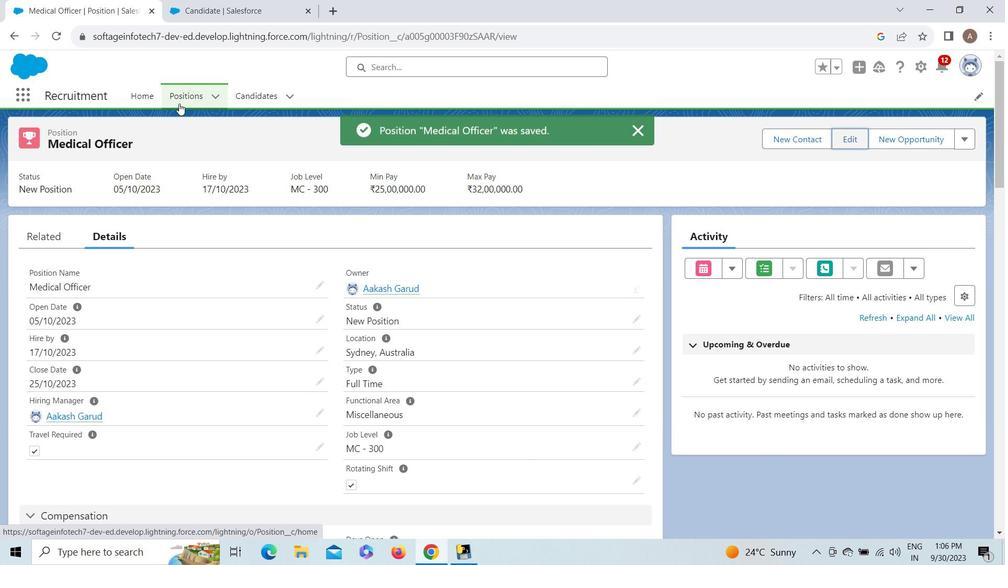 
Action: Mouse moved to (61, 195)
Screenshot: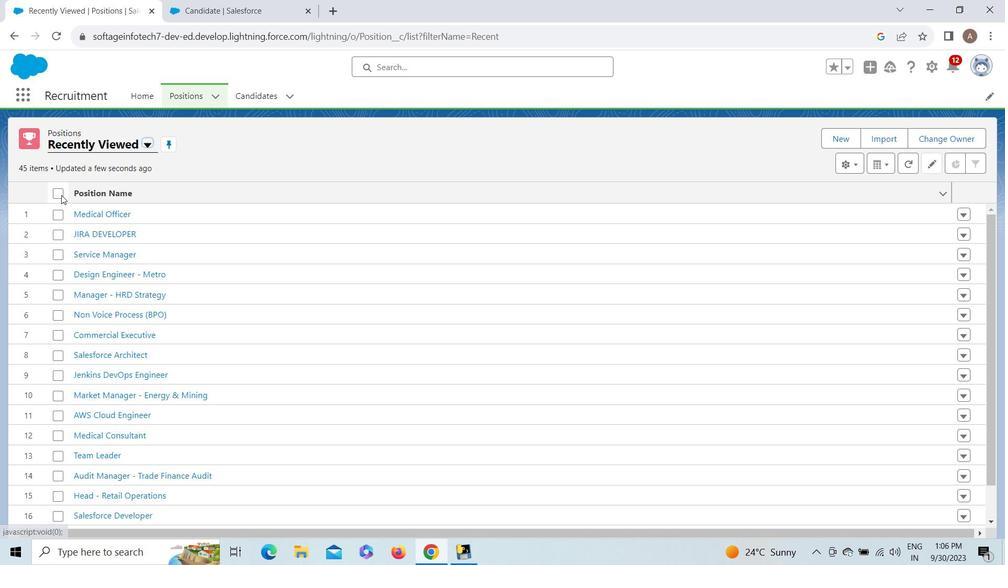 
Action: Mouse pressed left at (61, 195)
Screenshot: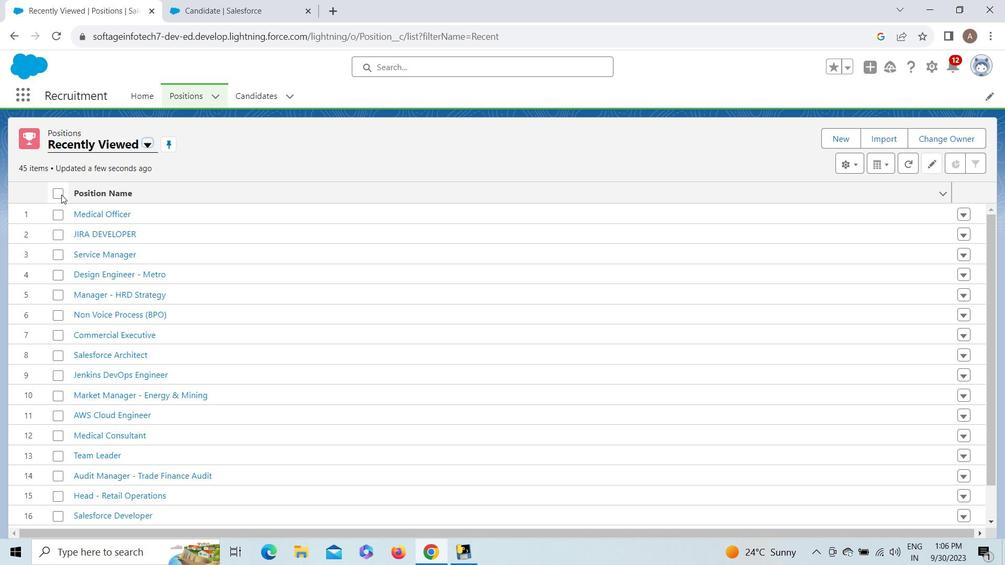 
Action: Mouse pressed left at (61, 195)
Screenshot: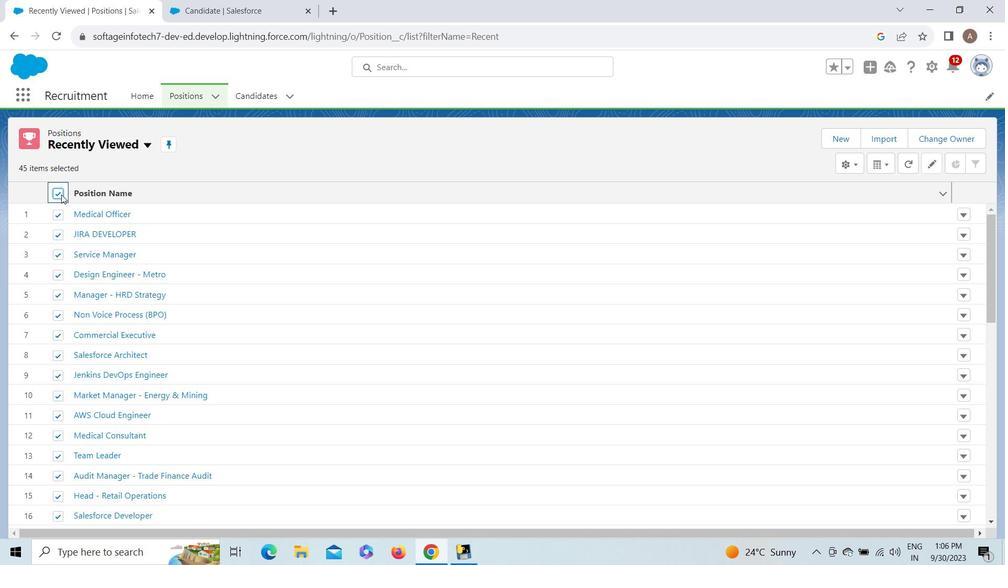 
Action: Mouse moved to (991, 244)
Screenshot: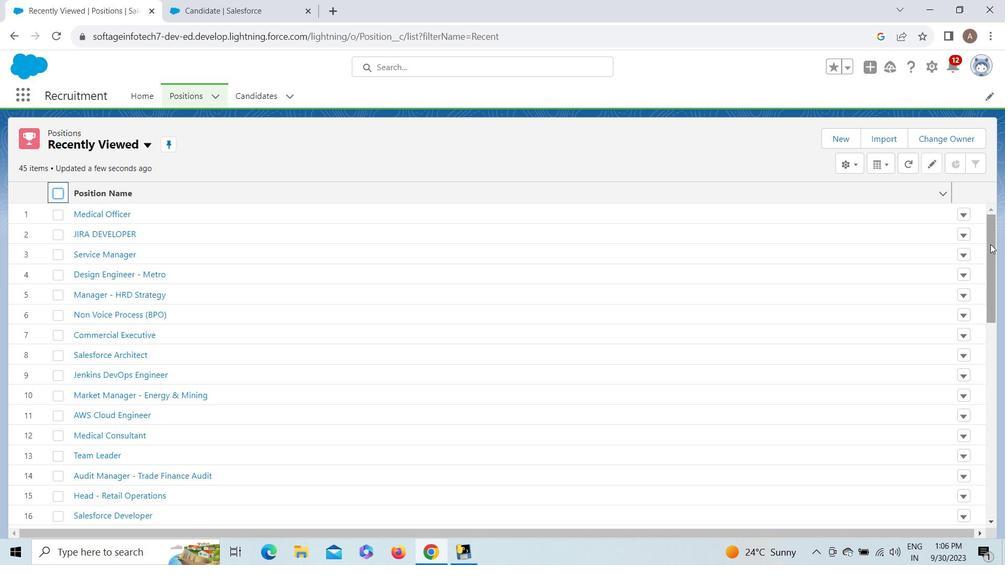 
Action: Mouse pressed left at (991, 244)
Screenshot: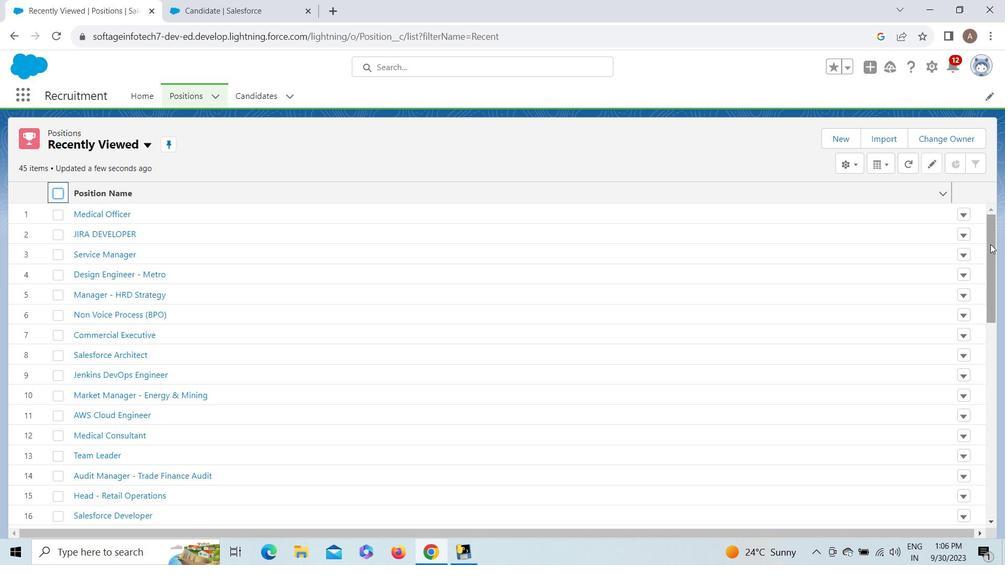 
Action: Mouse moved to (993, 203)
Screenshot: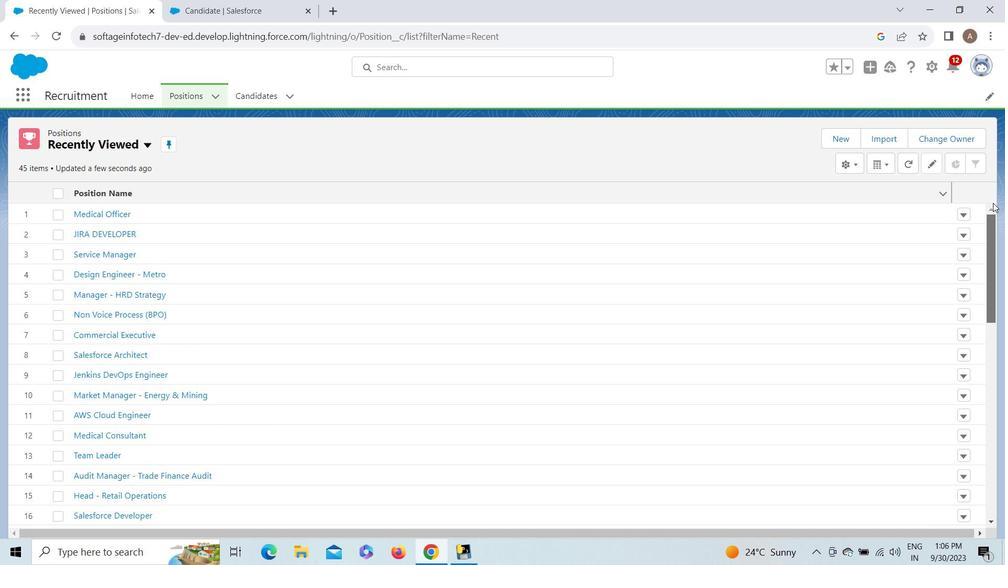 
